 Task: Illustrate a graphic novel about a real-life adventure.
Action: Mouse moved to (30, 86)
Screenshot: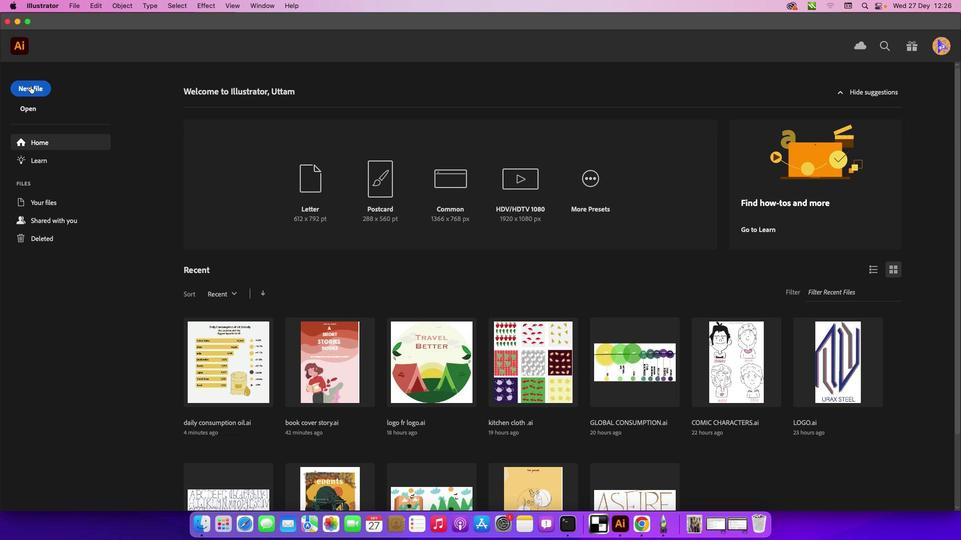 
Action: Mouse pressed left at (30, 86)
Screenshot: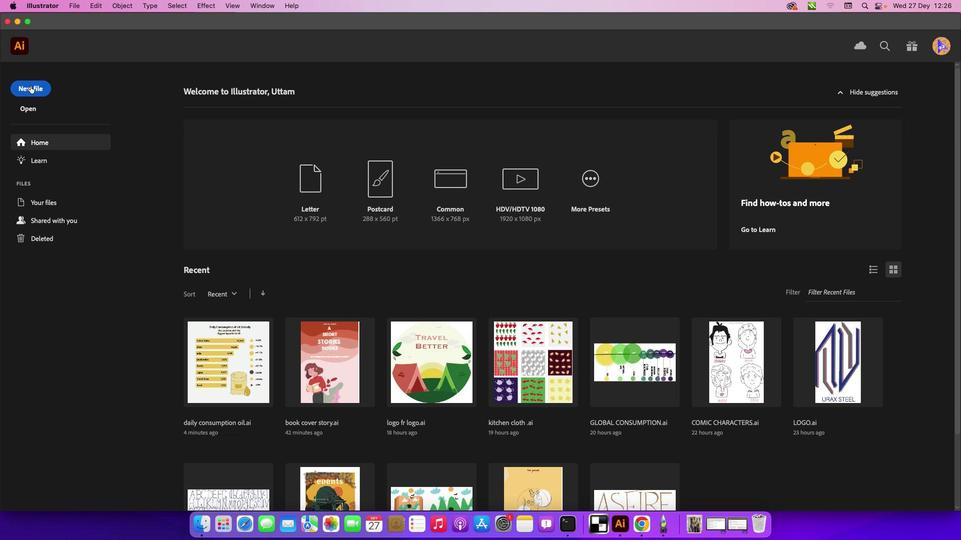 
Action: Mouse moved to (31, 87)
Screenshot: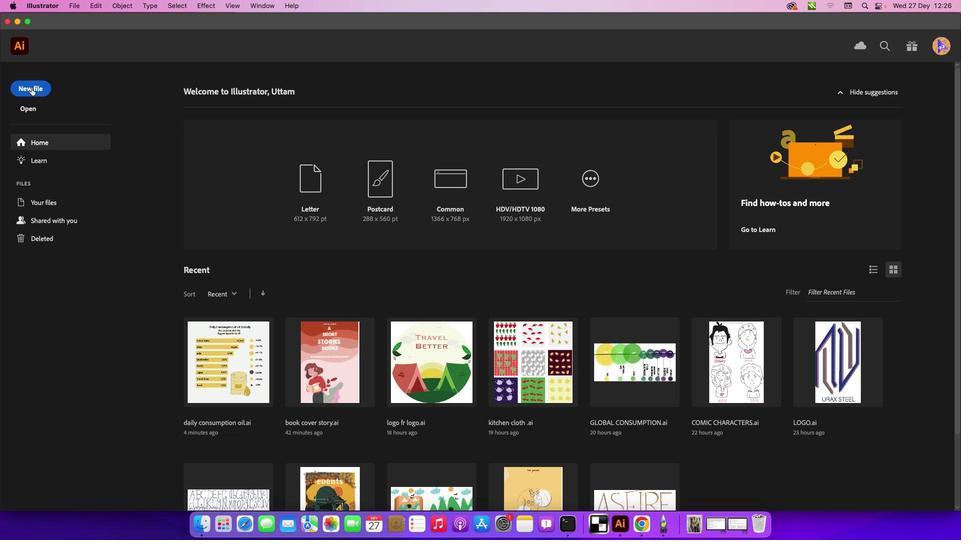 
Action: Mouse pressed left at (31, 87)
Screenshot: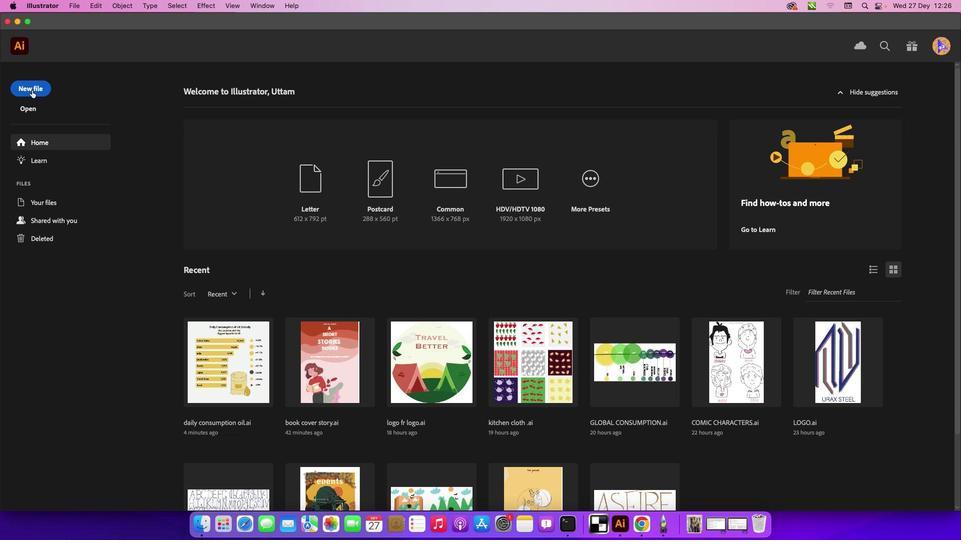 
Action: Mouse moved to (326, 193)
Screenshot: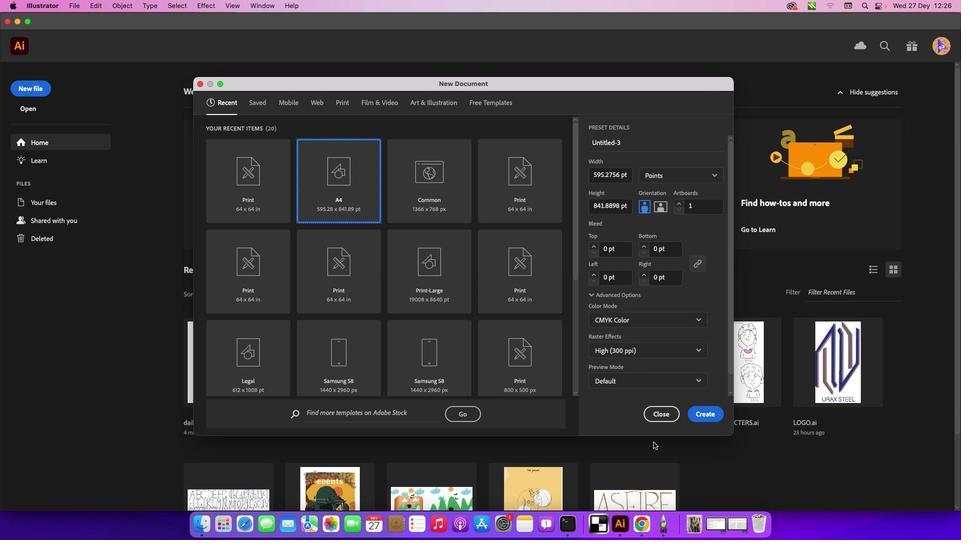 
Action: Mouse pressed left at (326, 193)
Screenshot: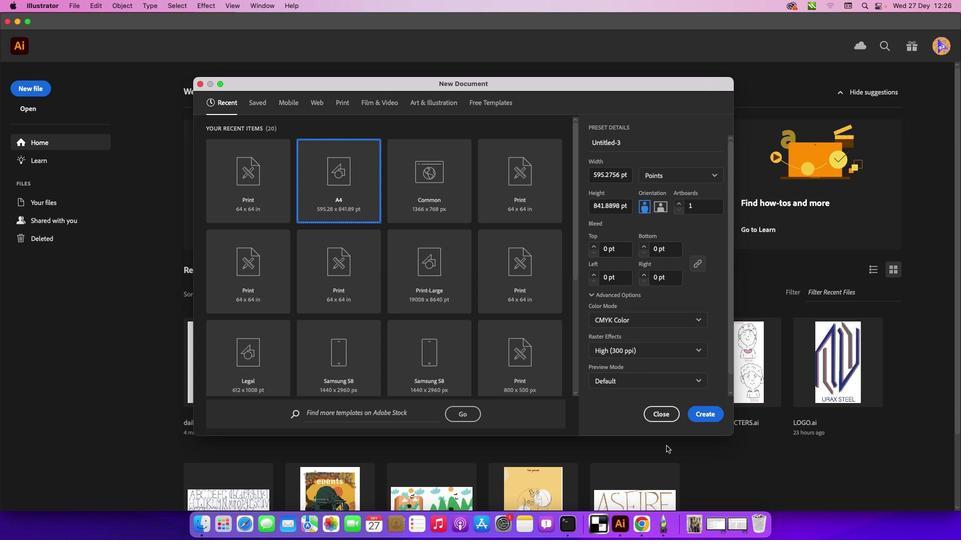 
Action: Mouse moved to (712, 416)
Screenshot: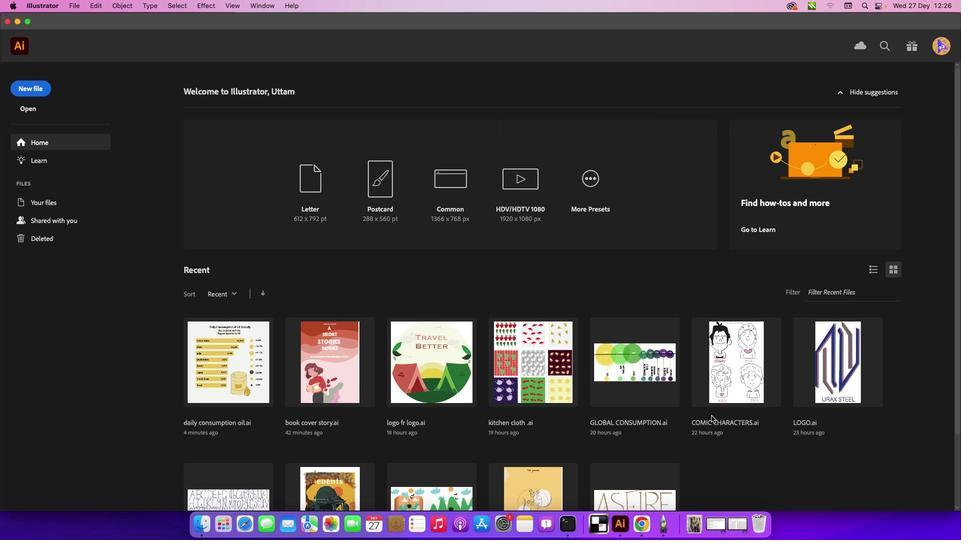 
Action: Mouse pressed left at (712, 416)
Screenshot: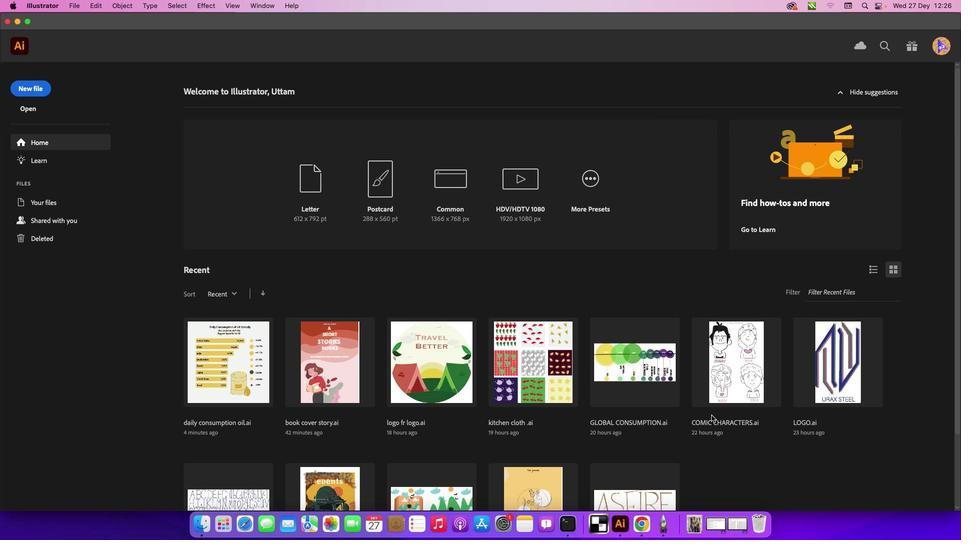 
Action: Mouse moved to (8, 114)
Screenshot: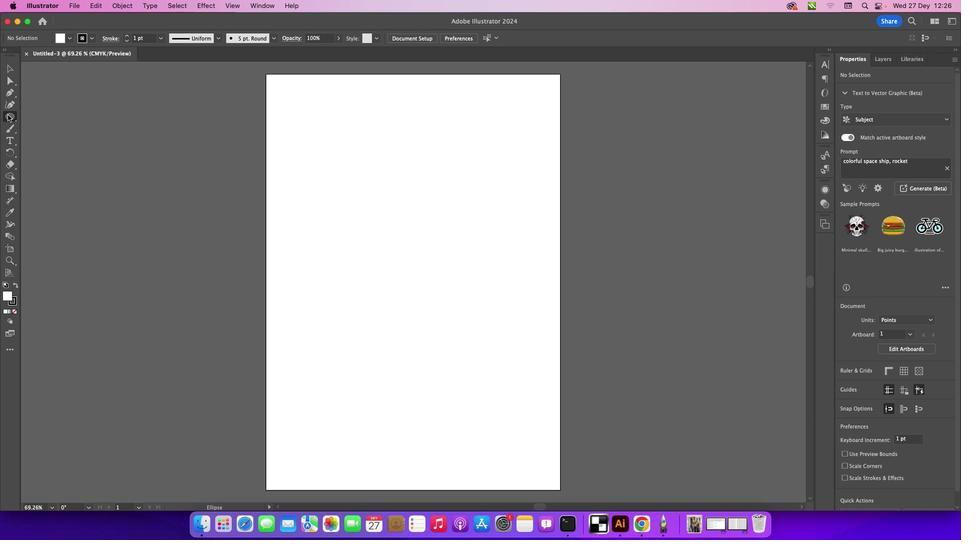 
Action: Mouse pressed left at (8, 114)
Screenshot: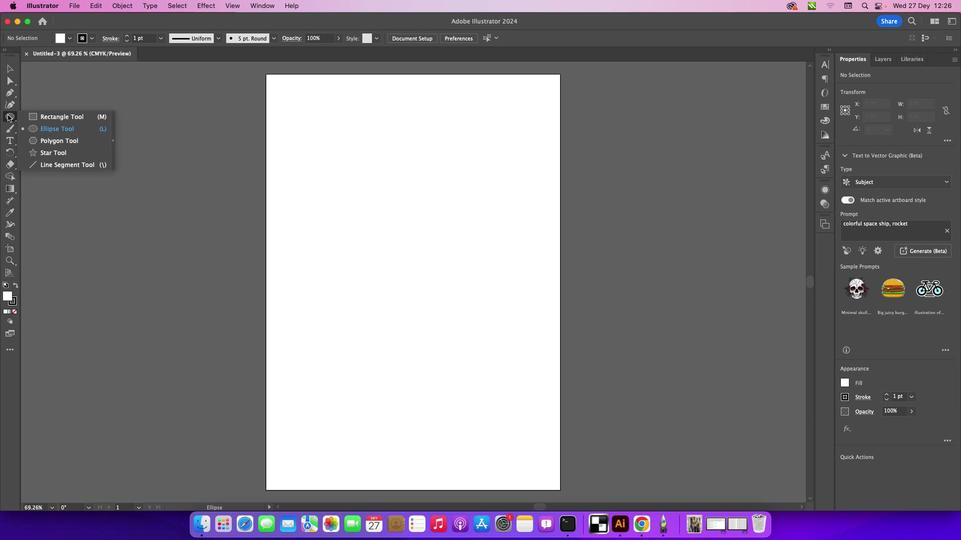 
Action: Mouse moved to (54, 117)
Screenshot: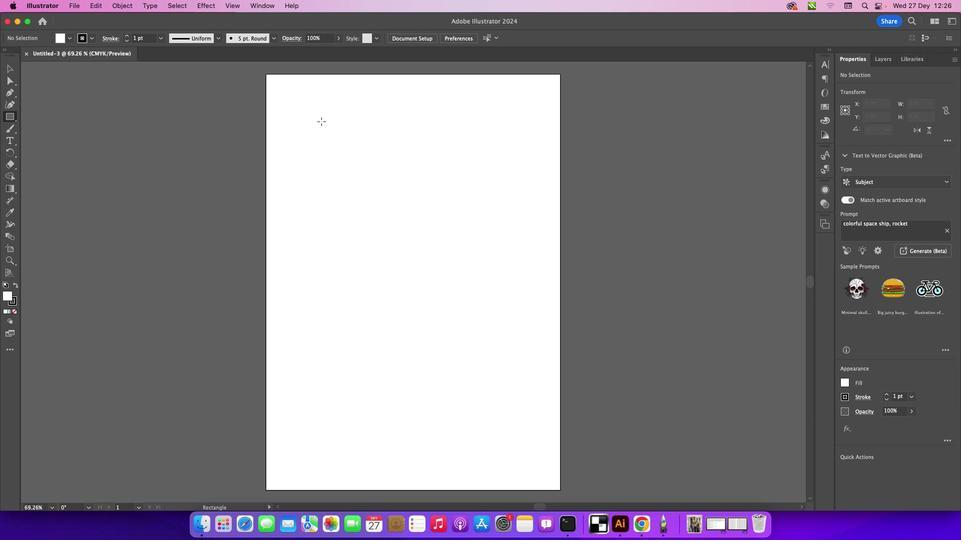 
Action: Mouse pressed left at (54, 117)
Screenshot: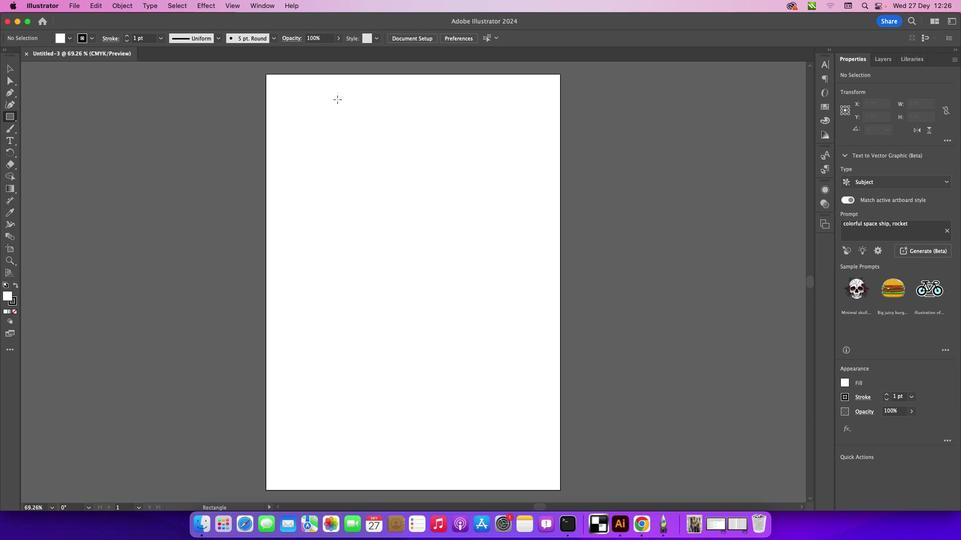 
Action: Mouse moved to (266, 74)
Screenshot: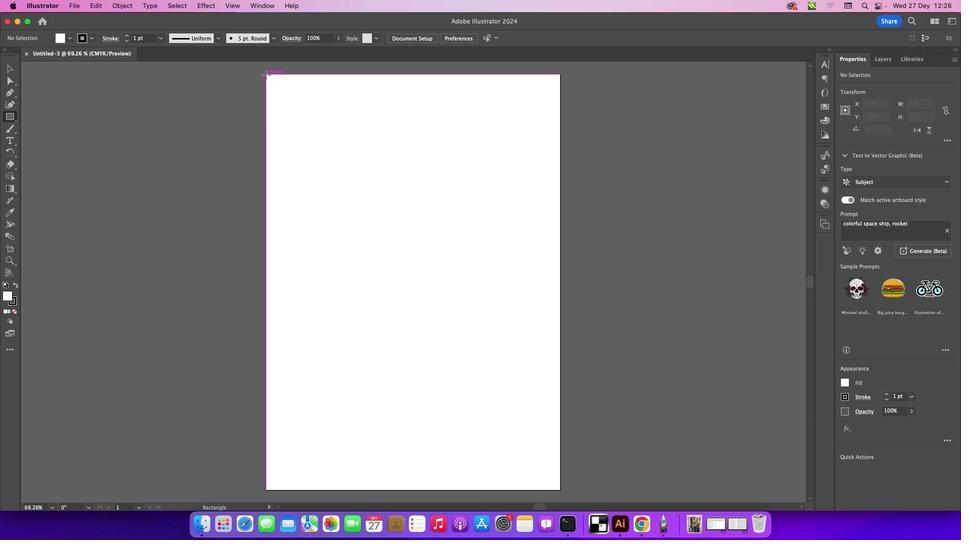 
Action: Mouse pressed left at (266, 74)
Screenshot: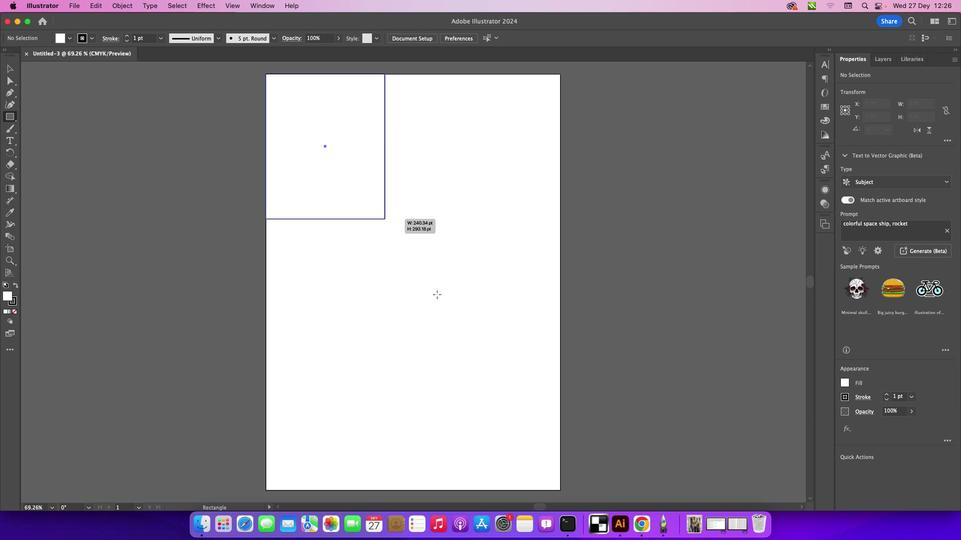 
Action: Mouse moved to (15, 306)
Screenshot: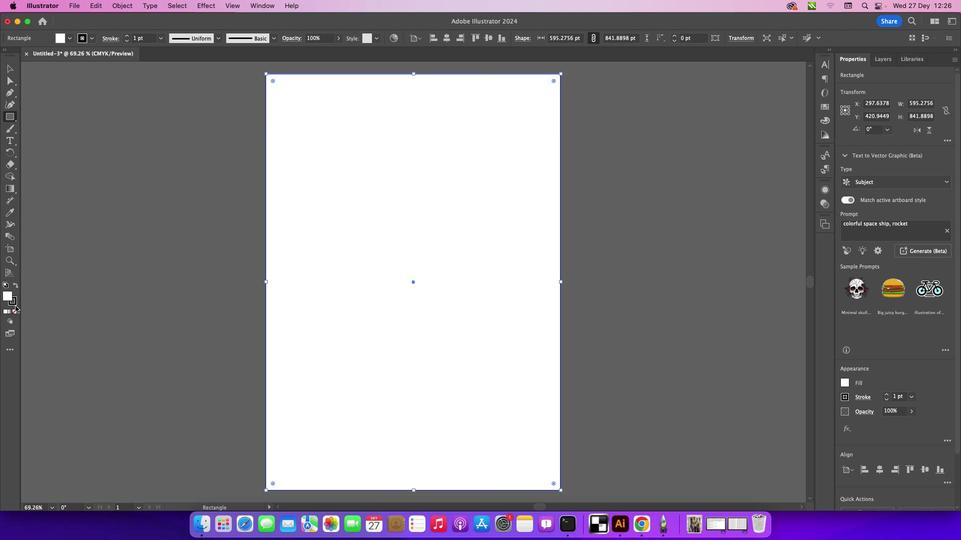 
Action: Mouse pressed left at (15, 306)
Screenshot: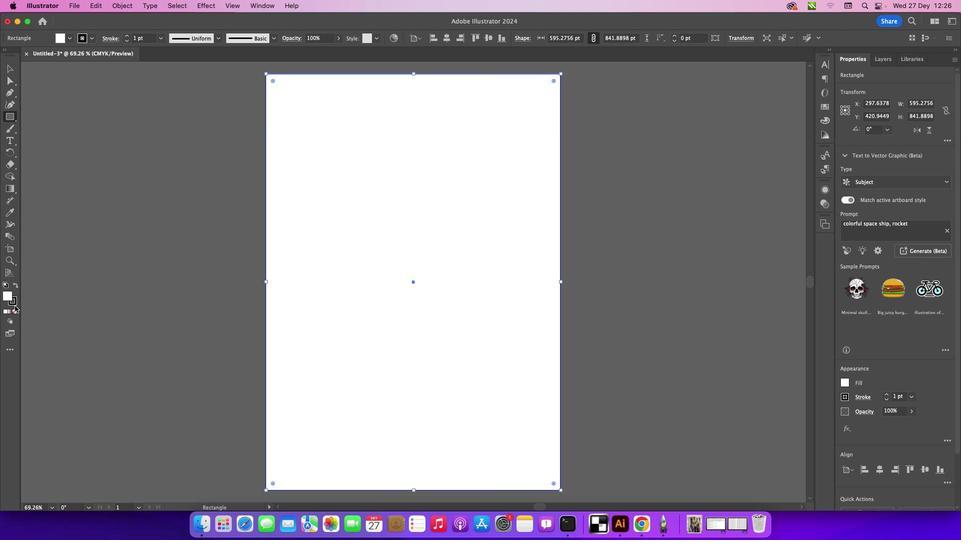 
Action: Mouse moved to (13, 304)
Screenshot: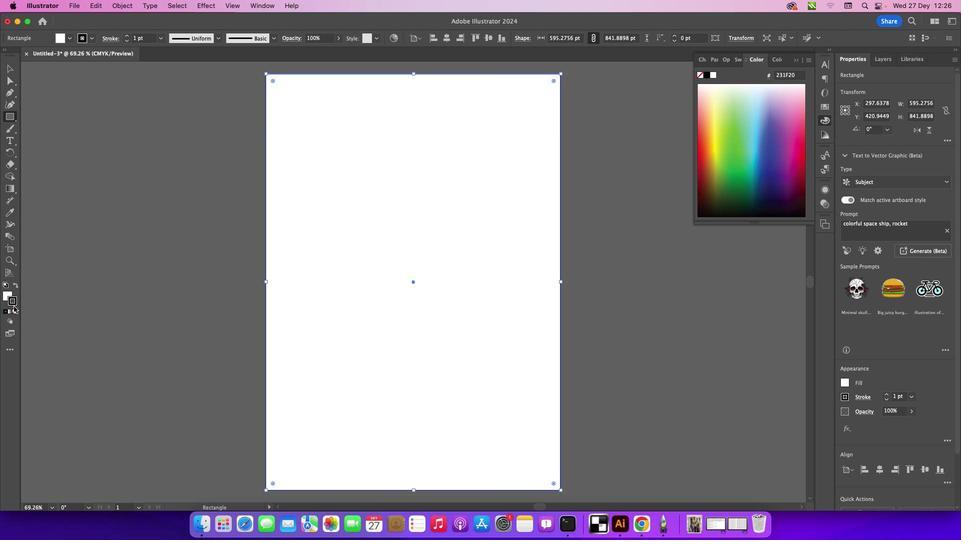 
Action: Mouse pressed left at (13, 304)
Screenshot: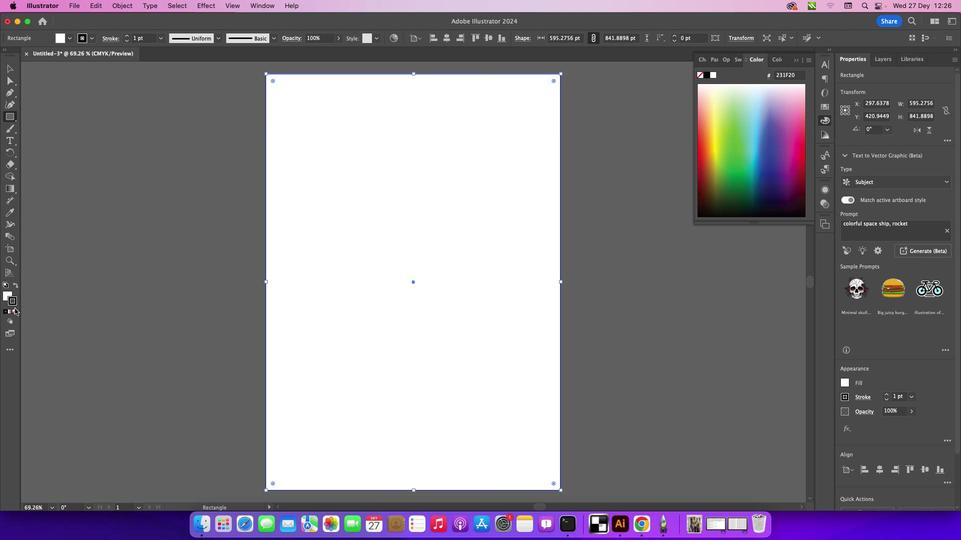 
Action: Mouse moved to (16, 313)
Screenshot: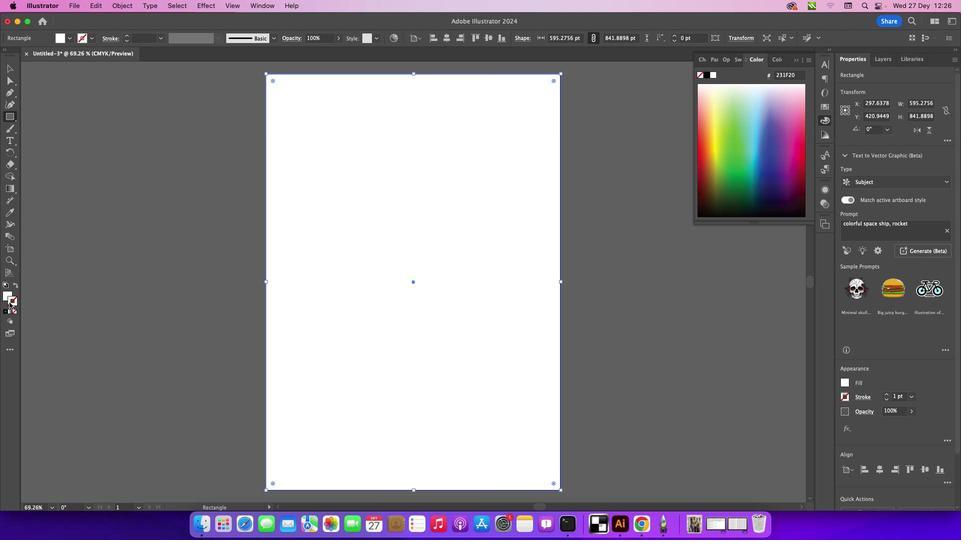 
Action: Mouse pressed left at (16, 313)
Screenshot: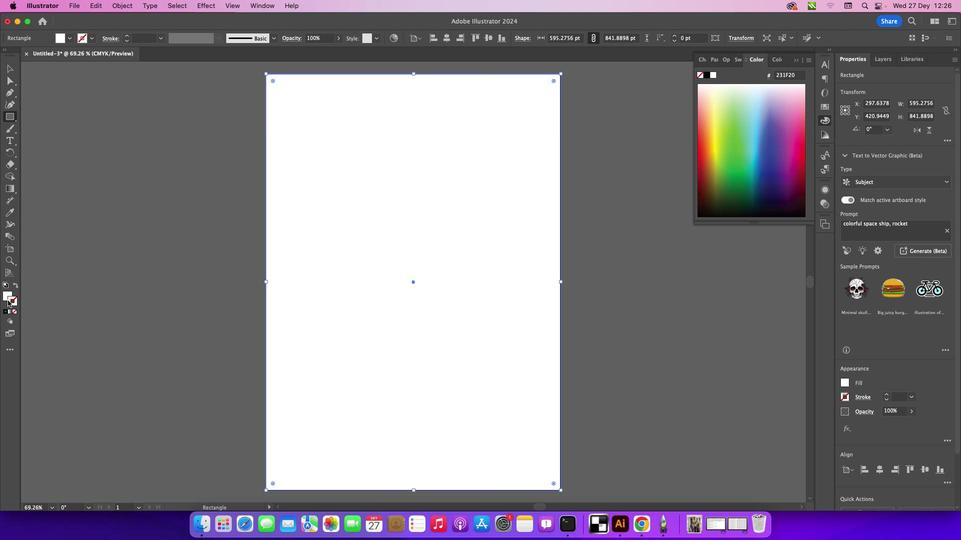 
Action: Mouse moved to (6, 293)
Screenshot: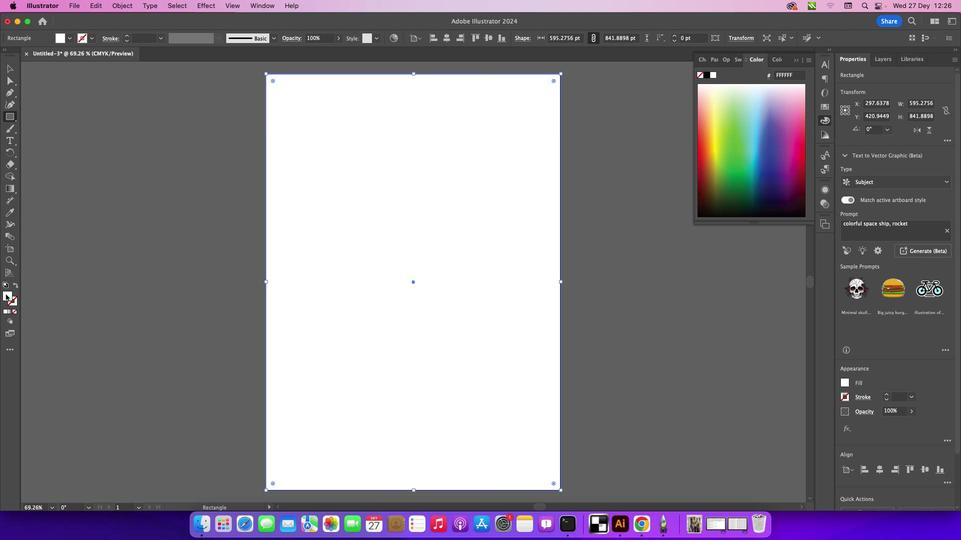 
Action: Mouse pressed left at (6, 293)
Screenshot: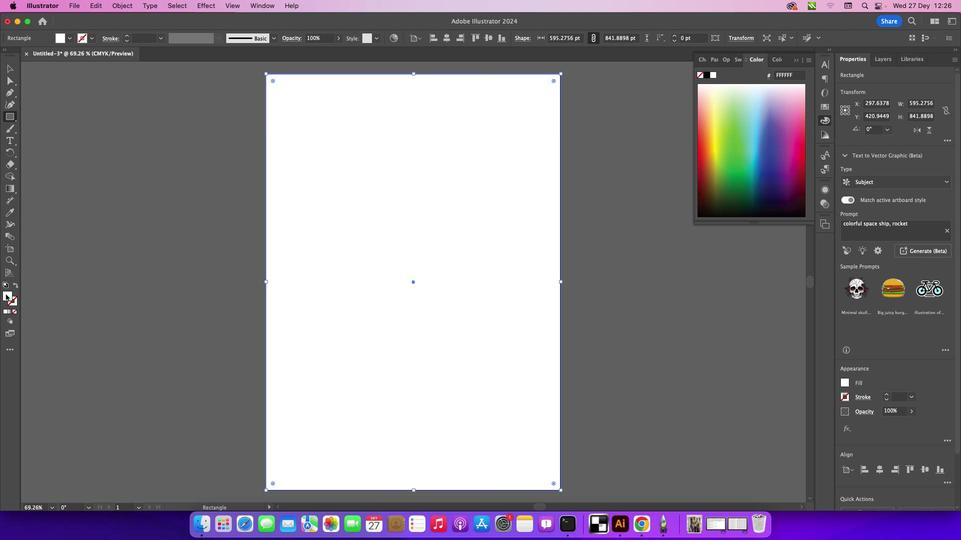 
Action: Mouse moved to (12, 189)
Screenshot: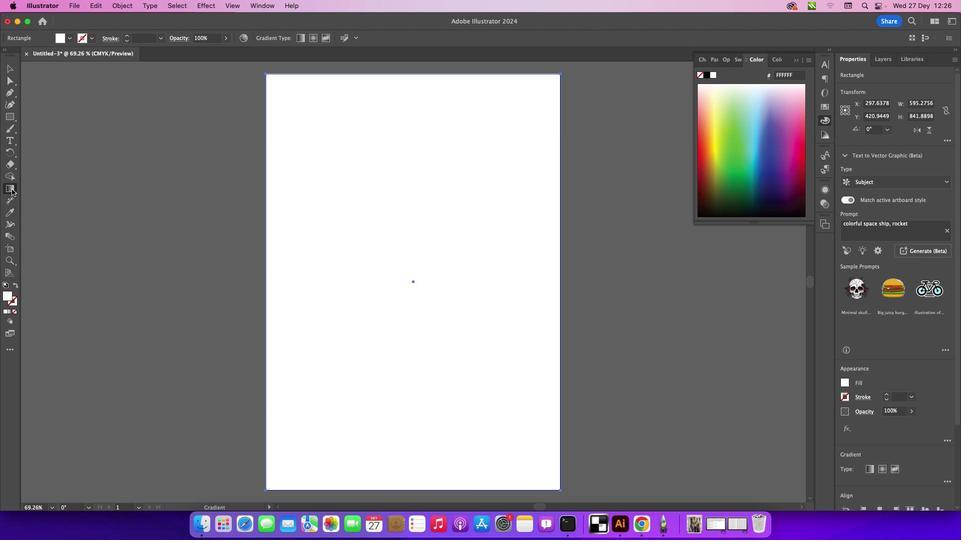 
Action: Mouse pressed left at (12, 189)
Screenshot: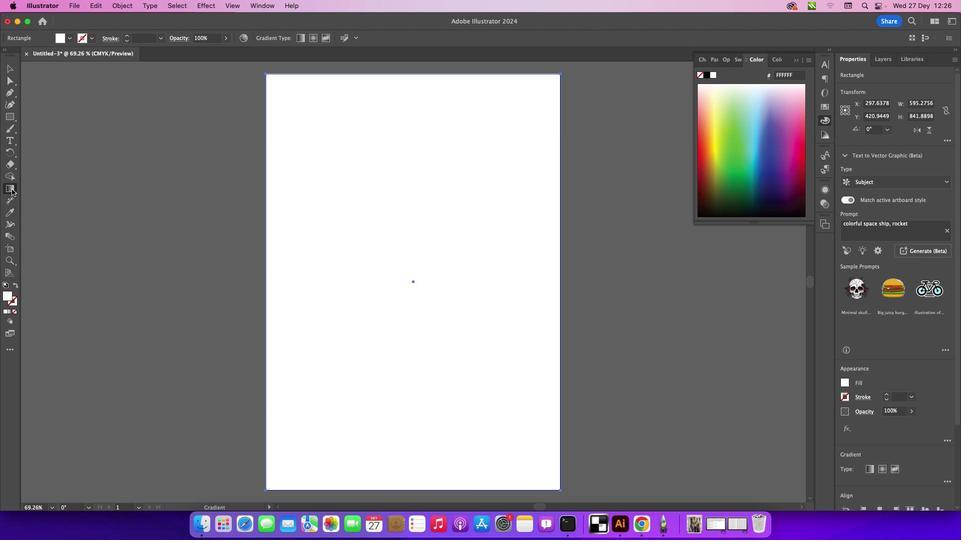 
Action: Mouse moved to (8, 189)
Screenshot: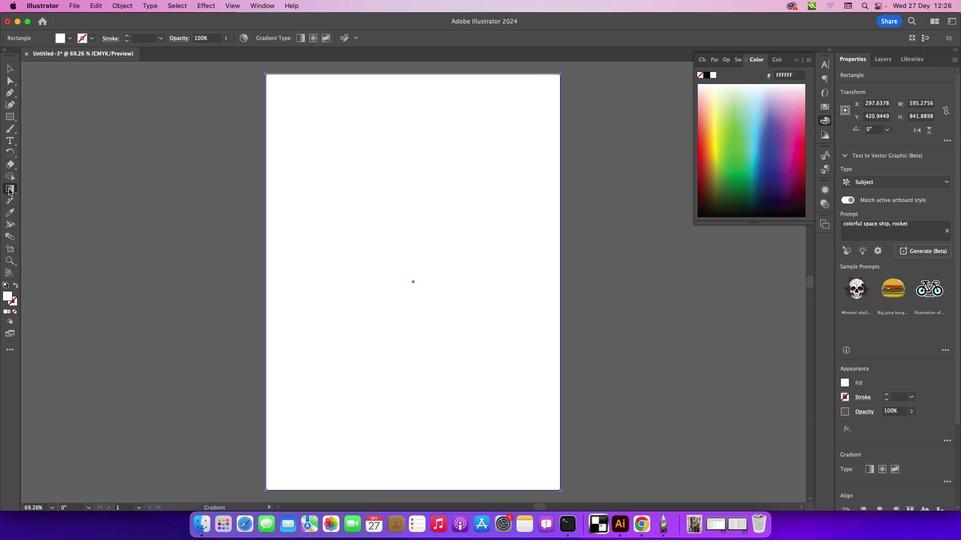 
Action: Mouse pressed left at (8, 189)
Screenshot: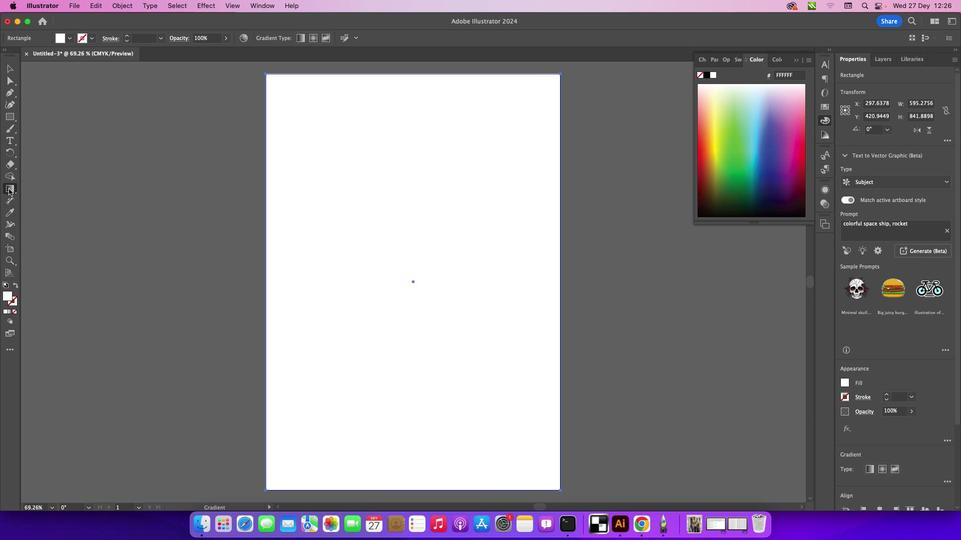 
Action: Mouse moved to (9, 310)
Screenshot: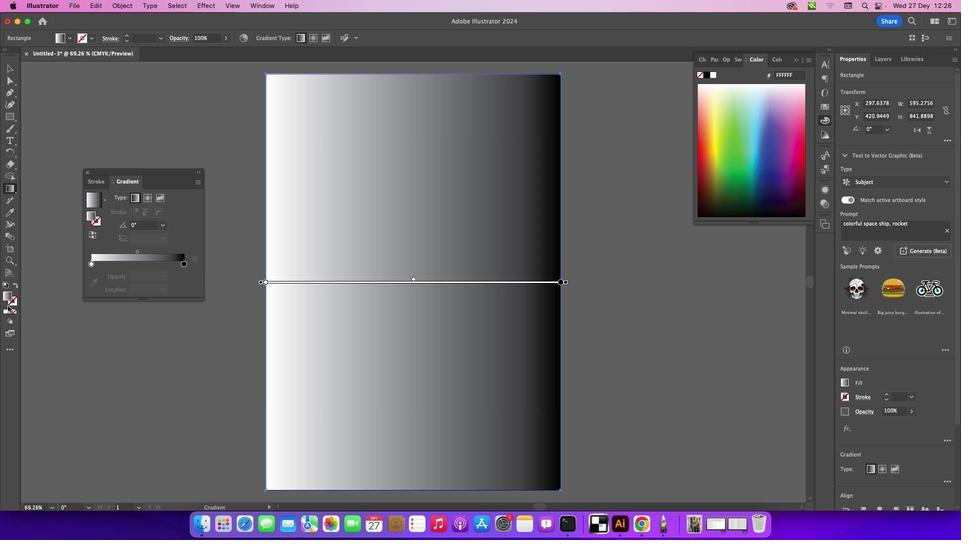 
Action: Mouse pressed left at (9, 310)
Screenshot: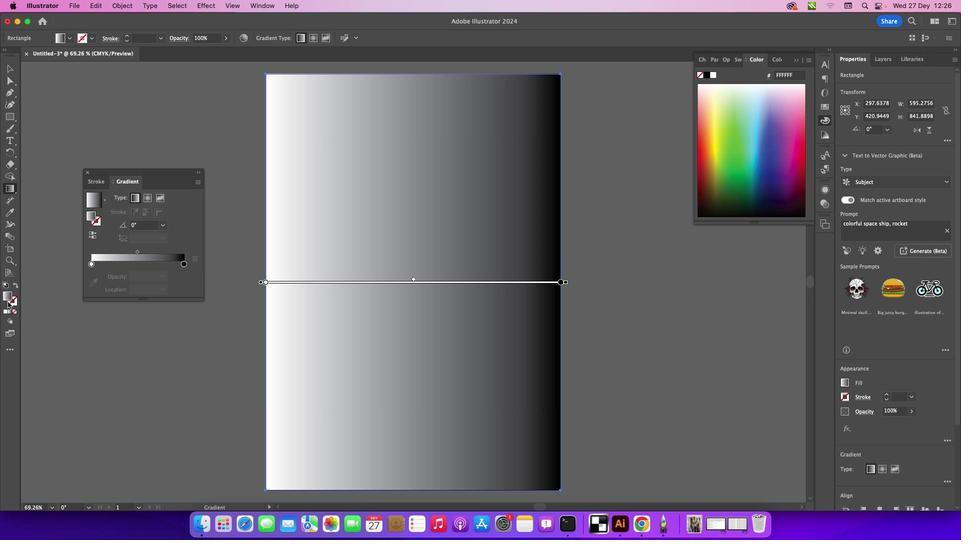 
Action: Mouse moved to (185, 265)
Screenshot: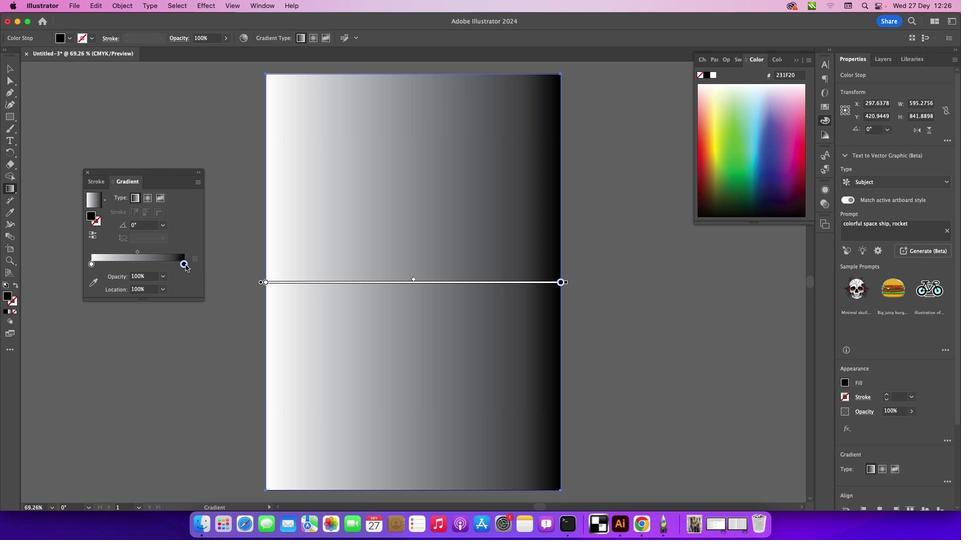 
Action: Mouse pressed left at (185, 265)
Screenshot: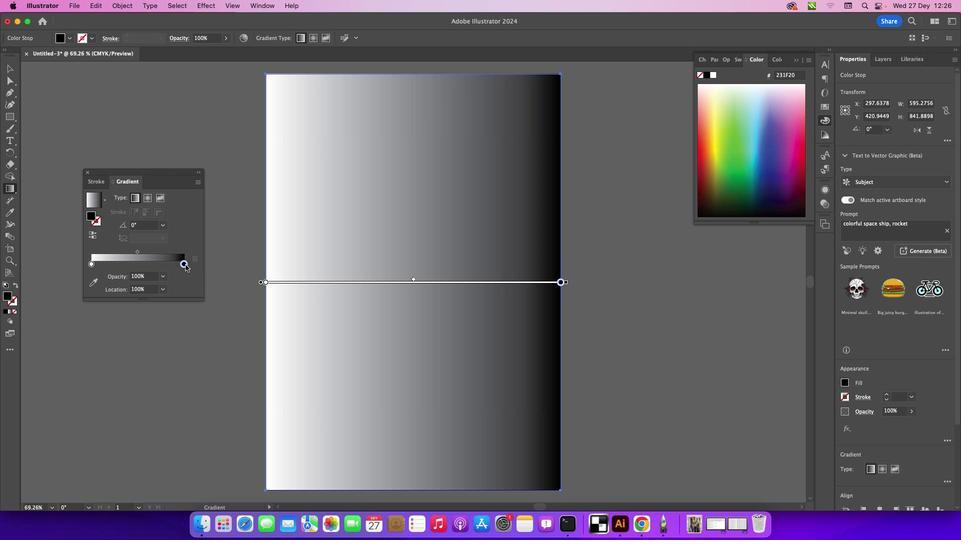 
Action: Mouse pressed left at (185, 265)
Screenshot: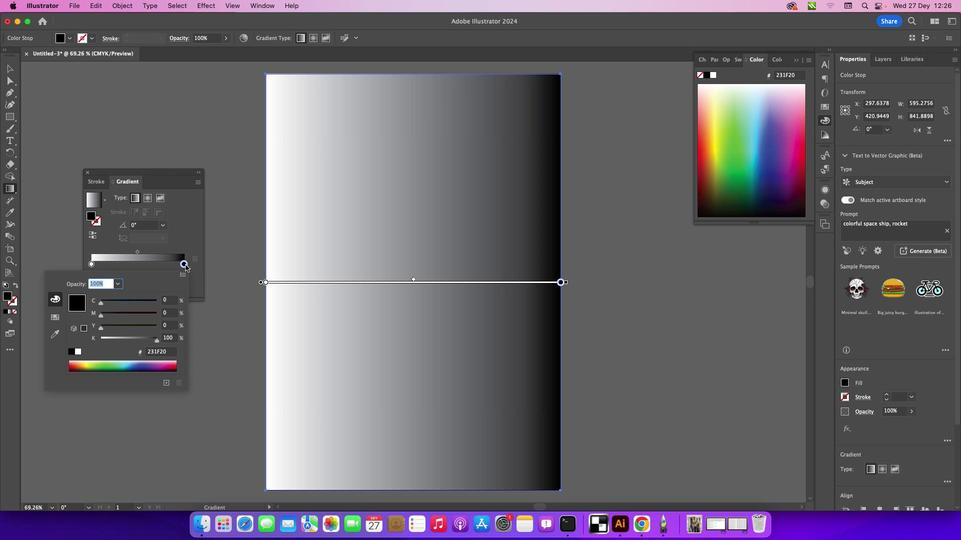 
Action: Mouse moved to (141, 368)
Screenshot: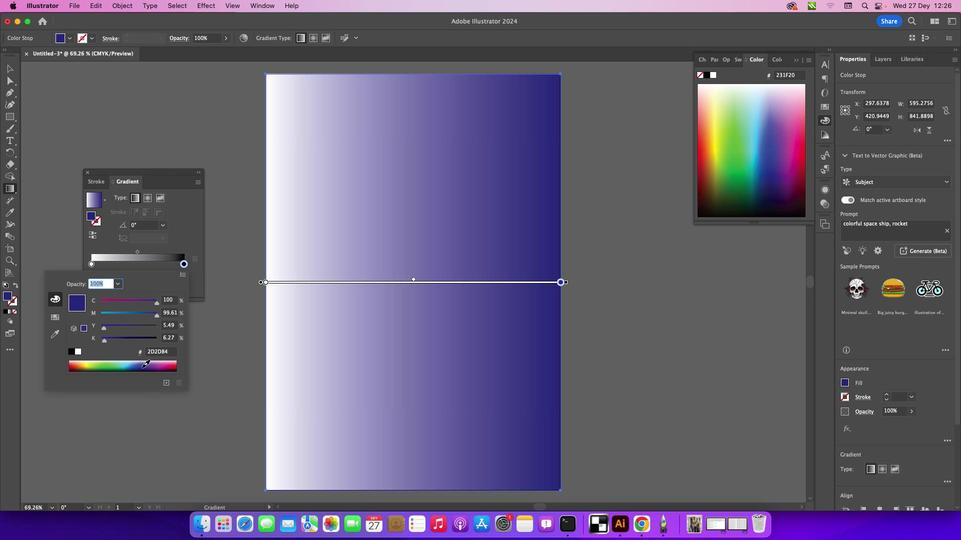 
Action: Mouse pressed left at (141, 368)
Screenshot: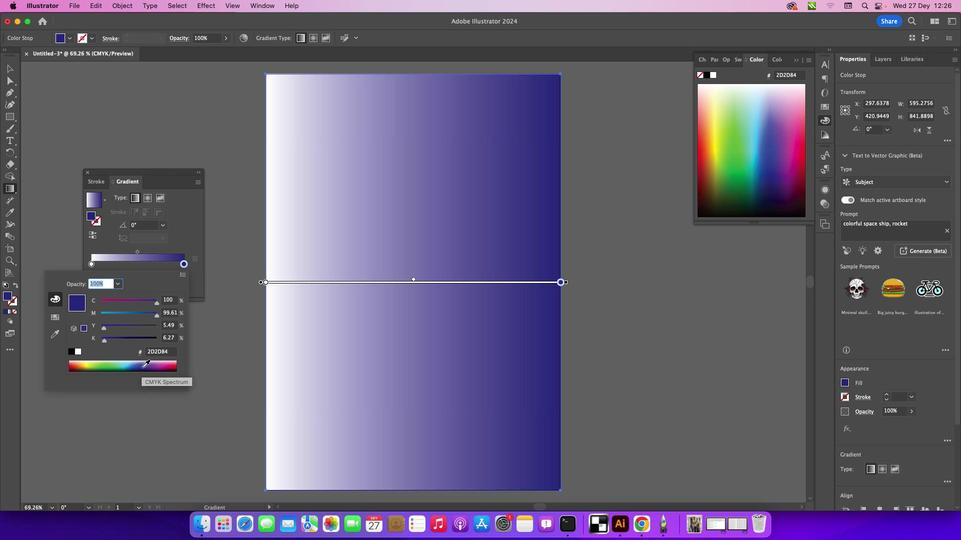 
Action: Mouse moved to (181, 200)
Screenshot: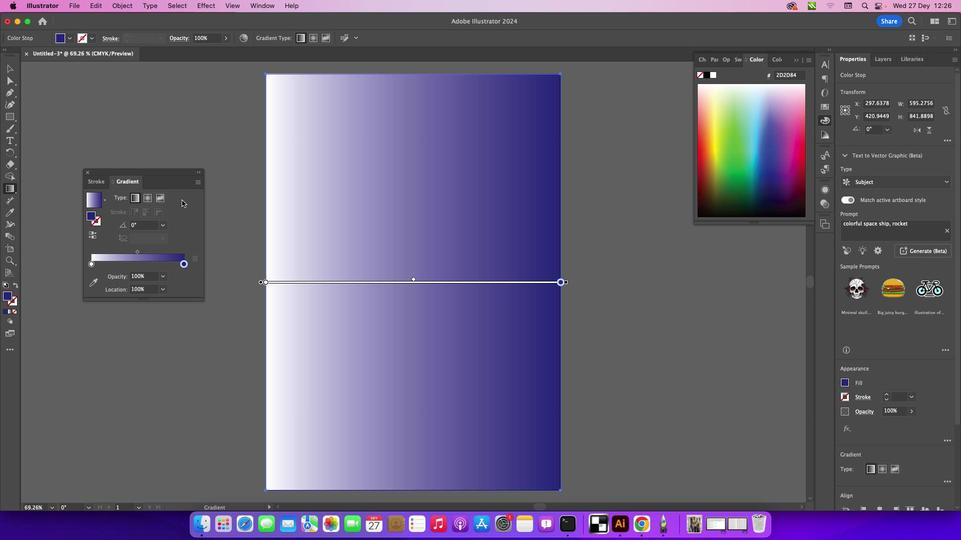 
Action: Mouse pressed left at (181, 200)
Screenshot: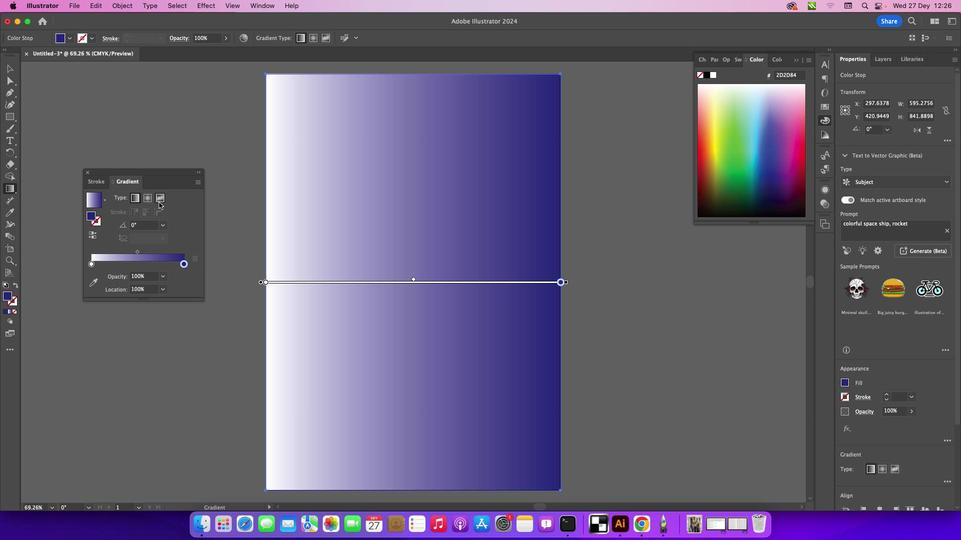 
Action: Mouse moved to (86, 172)
Screenshot: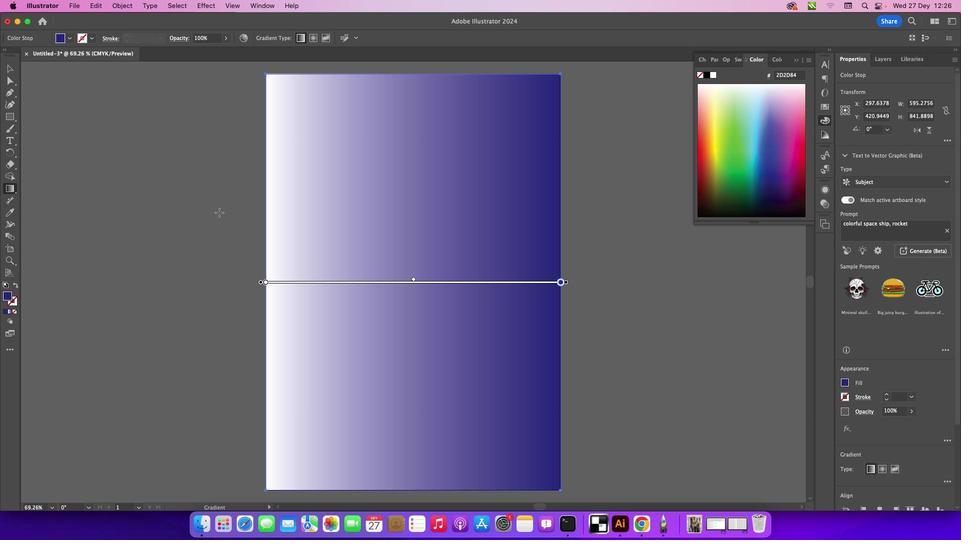 
Action: Mouse pressed left at (86, 172)
Screenshot: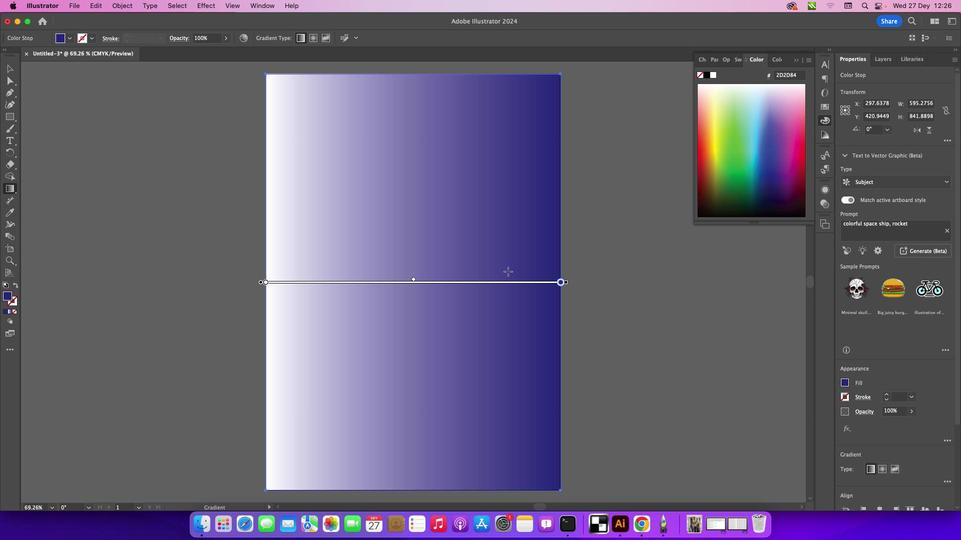 
Action: Mouse moved to (570, 280)
Screenshot: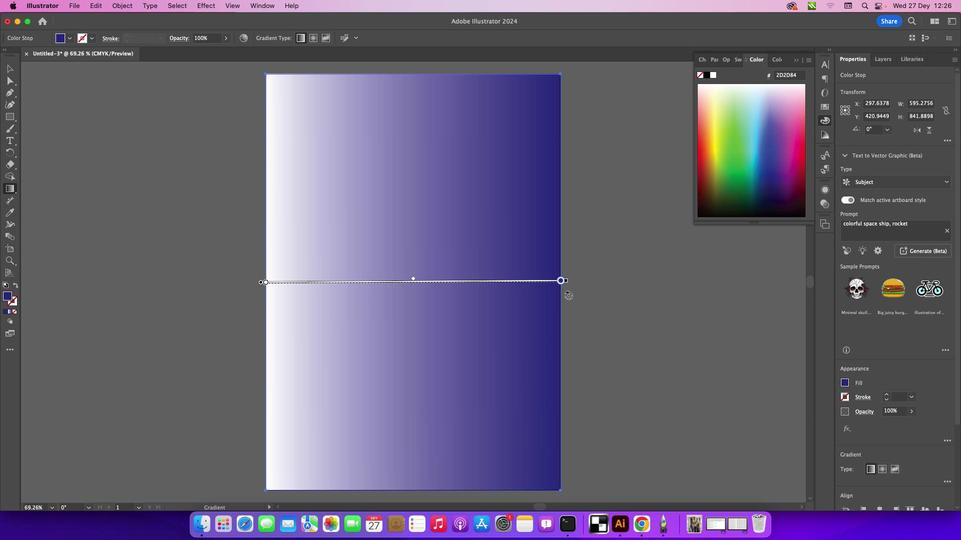 
Action: Mouse pressed left at (570, 280)
Screenshot: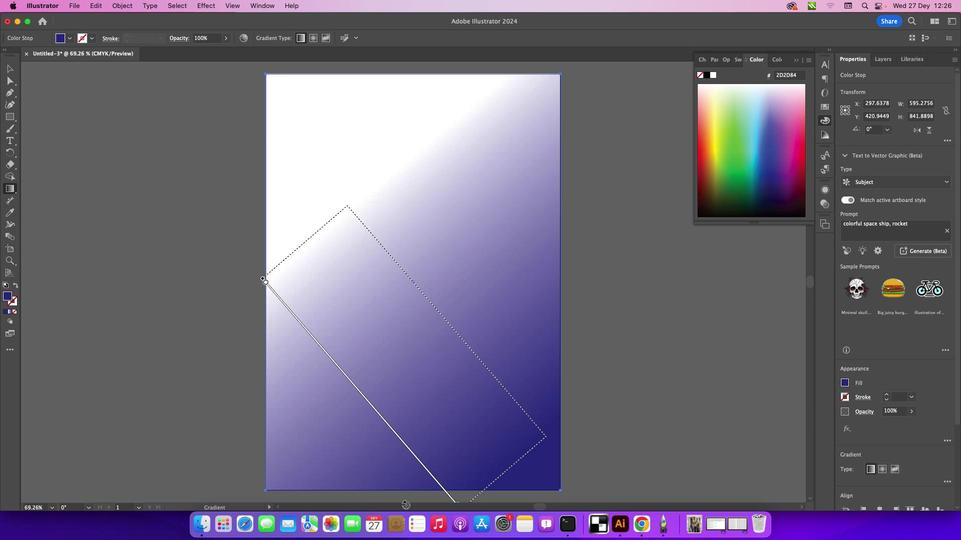 
Action: Mouse moved to (412, 466)
Screenshot: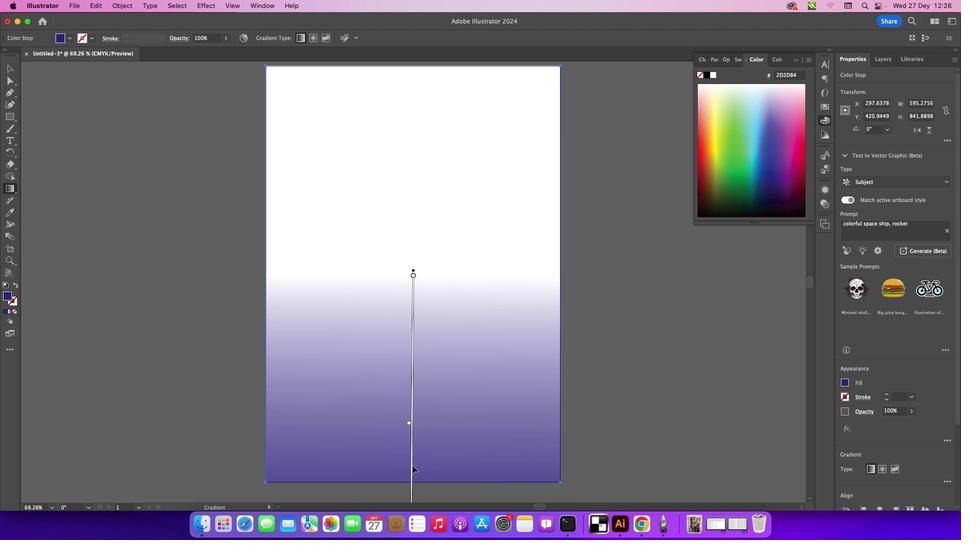 
Action: Mouse pressed left at (412, 466)
Screenshot: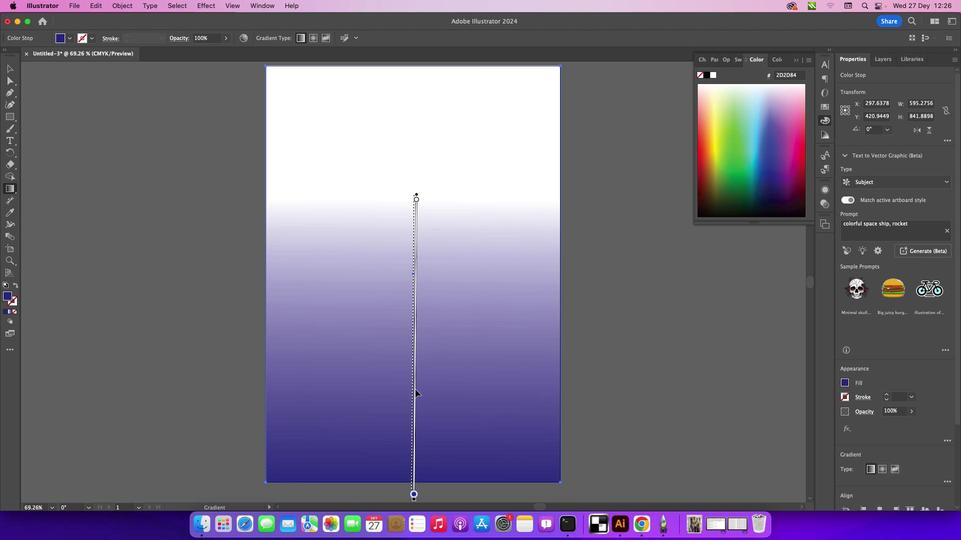 
Action: Mouse moved to (12, 69)
Screenshot: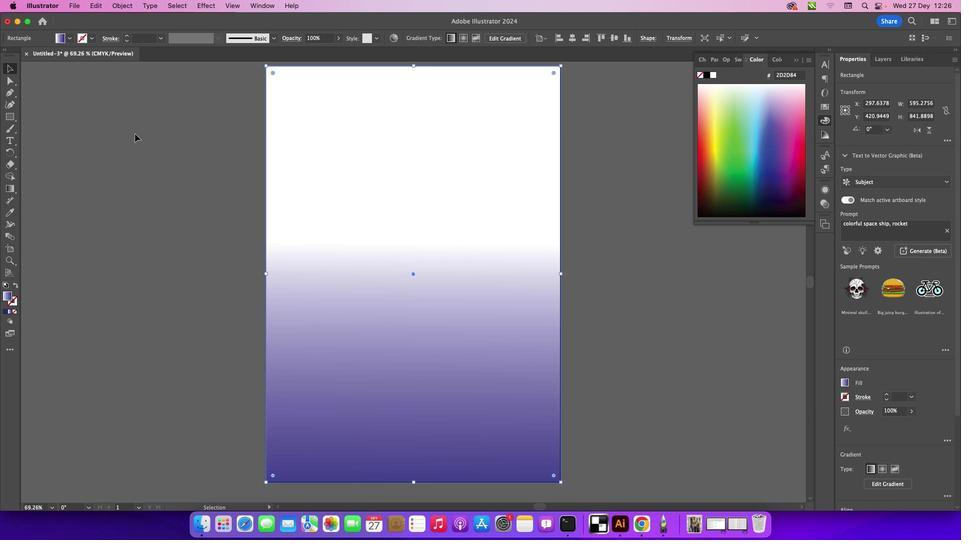 
Action: Mouse pressed left at (12, 69)
Screenshot: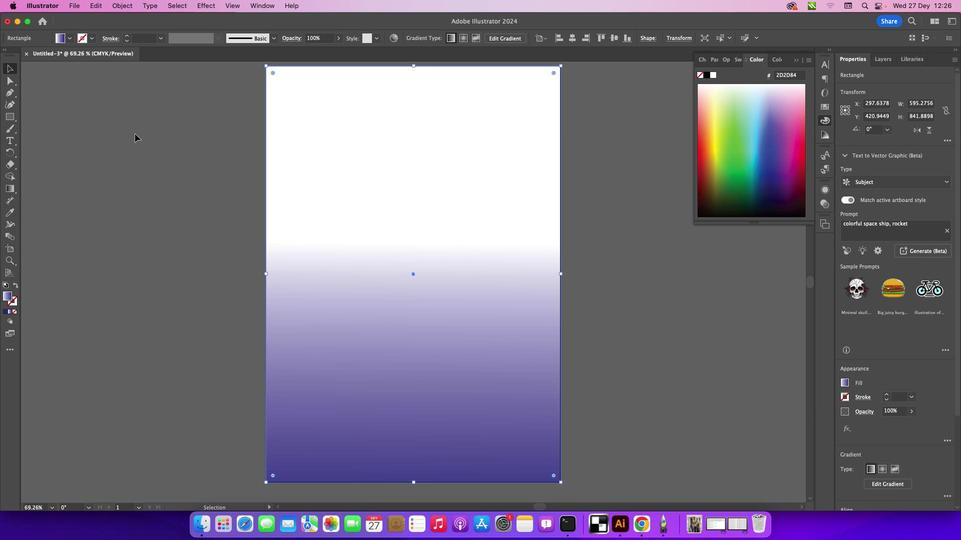
Action: Mouse moved to (135, 134)
Screenshot: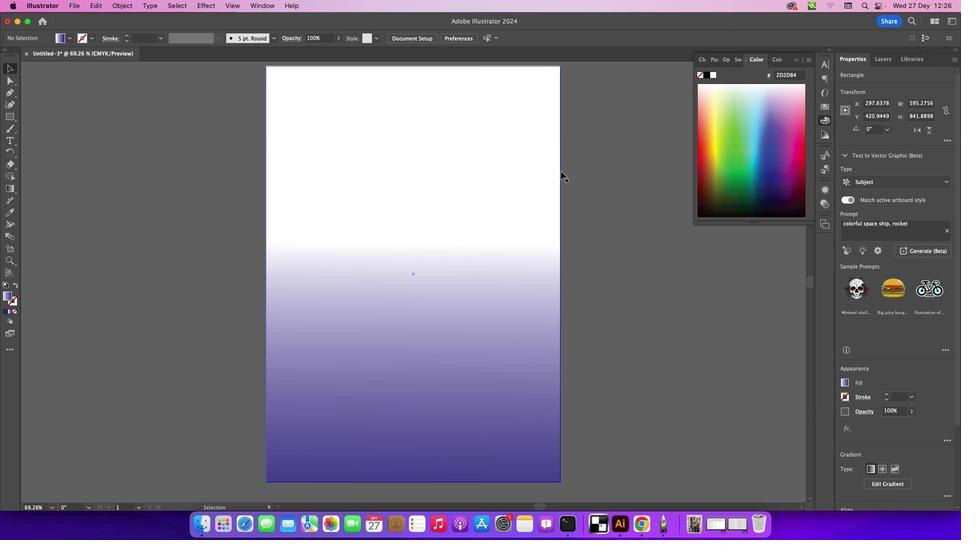 
Action: Mouse pressed left at (135, 134)
Screenshot: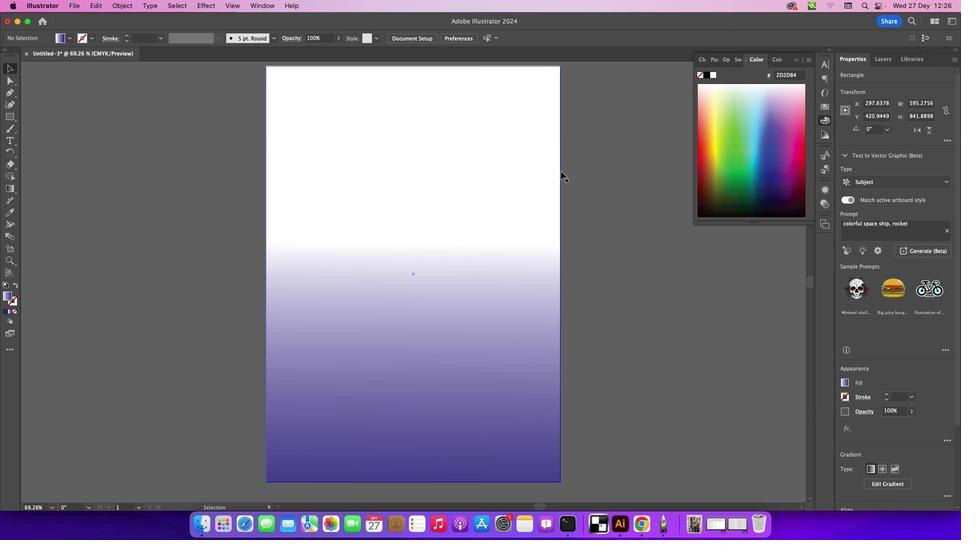 
Action: Mouse moved to (799, 60)
Screenshot: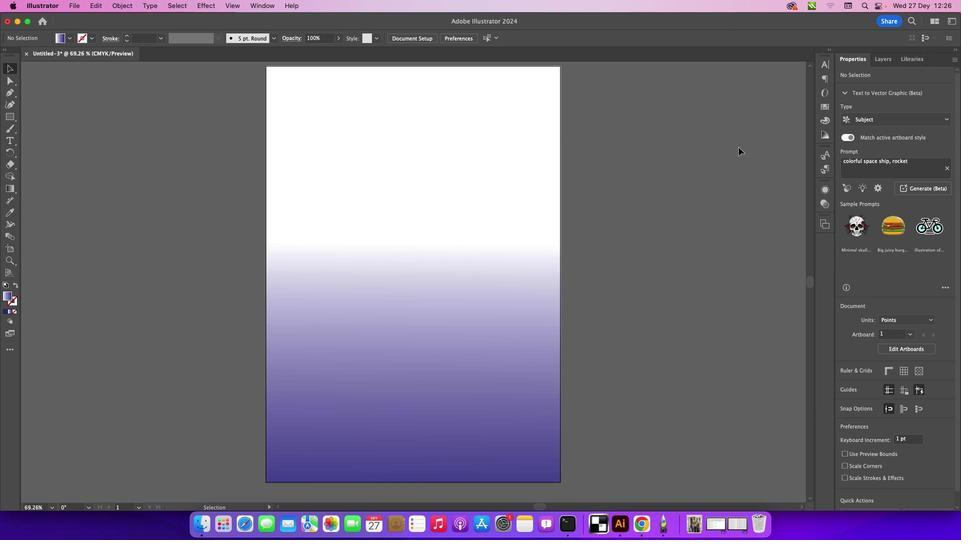 
Action: Mouse pressed left at (799, 60)
Screenshot: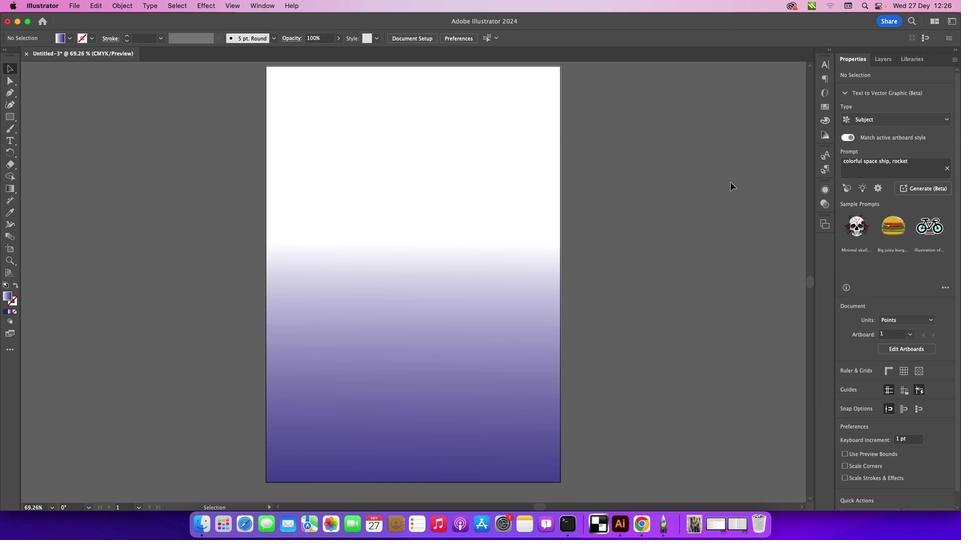 
Action: Mouse moved to (702, 224)
Screenshot: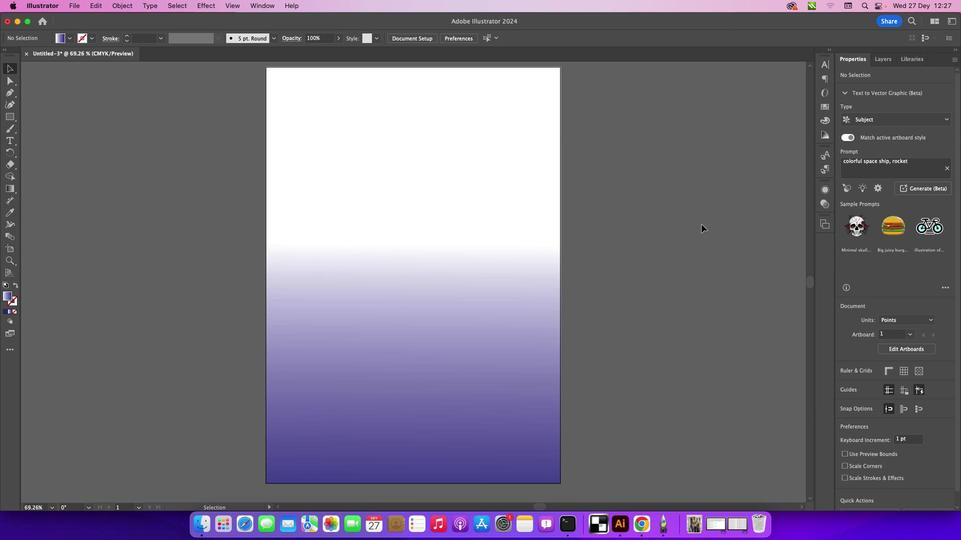 
Action: Mouse scrolled (702, 224) with delta (0, 0)
Screenshot: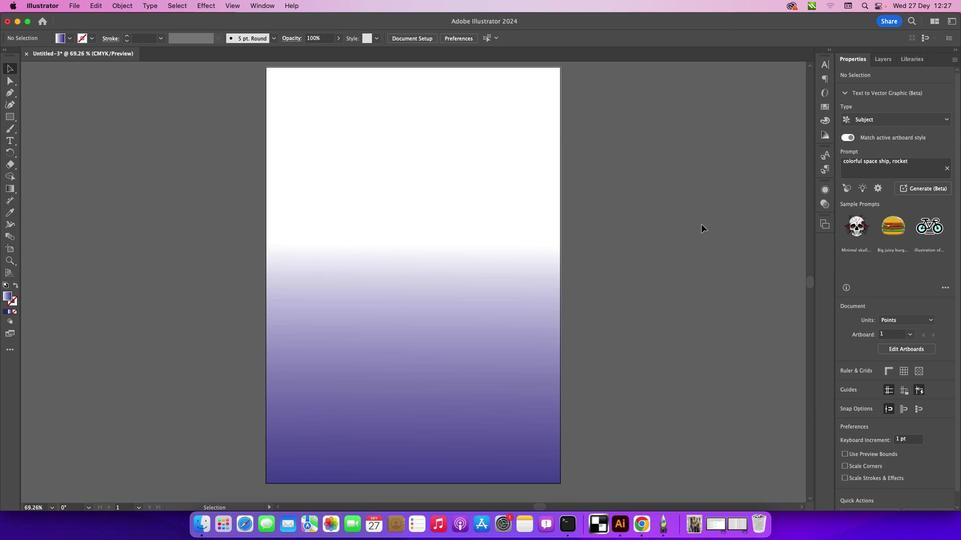 
Action: Mouse moved to (15, 95)
Screenshot: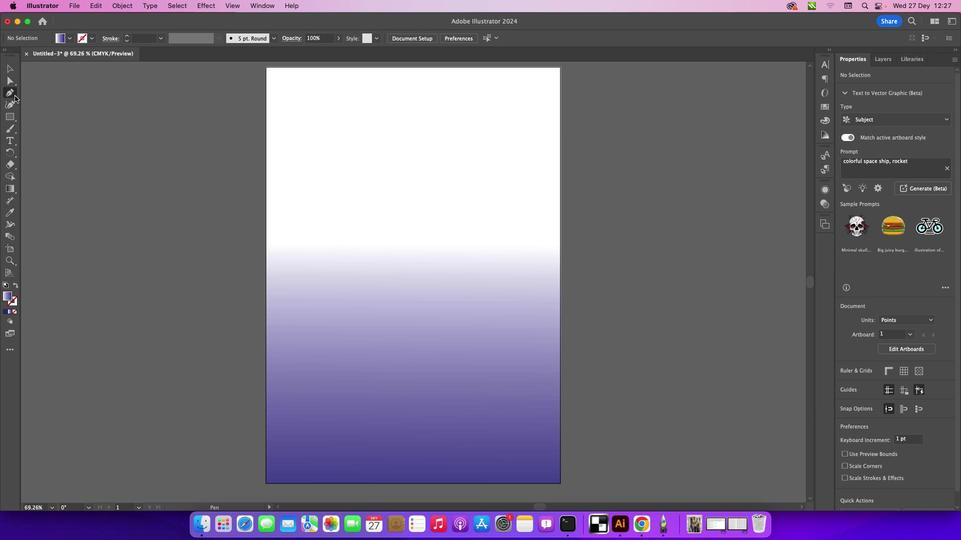 
Action: Mouse pressed left at (15, 95)
Screenshot: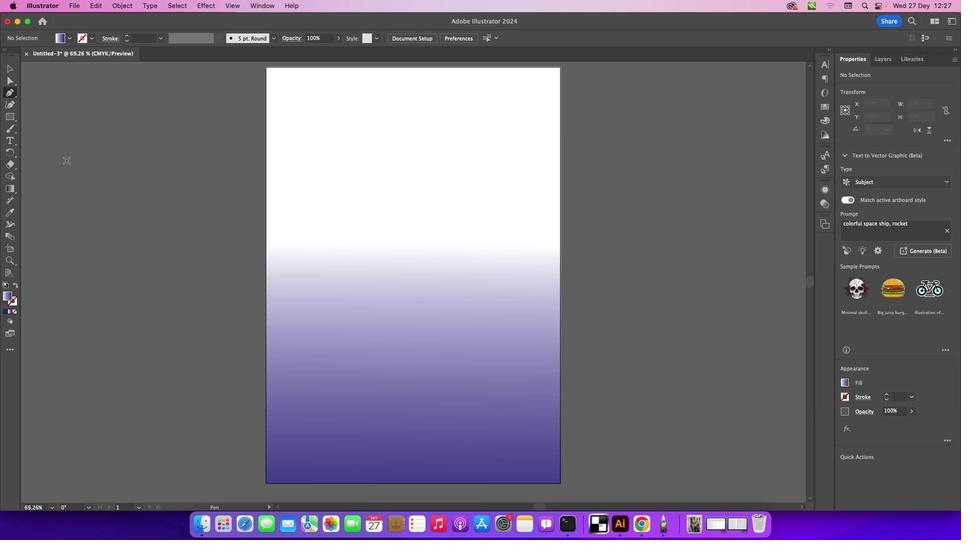 
Action: Mouse moved to (83, 154)
Screenshot: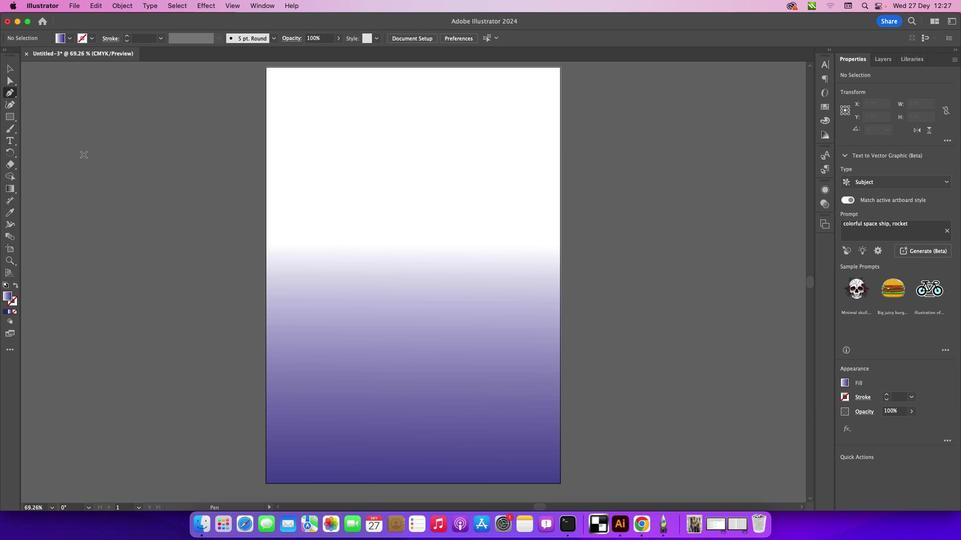 
Action: Key pressed Key.caps_lock
Screenshot: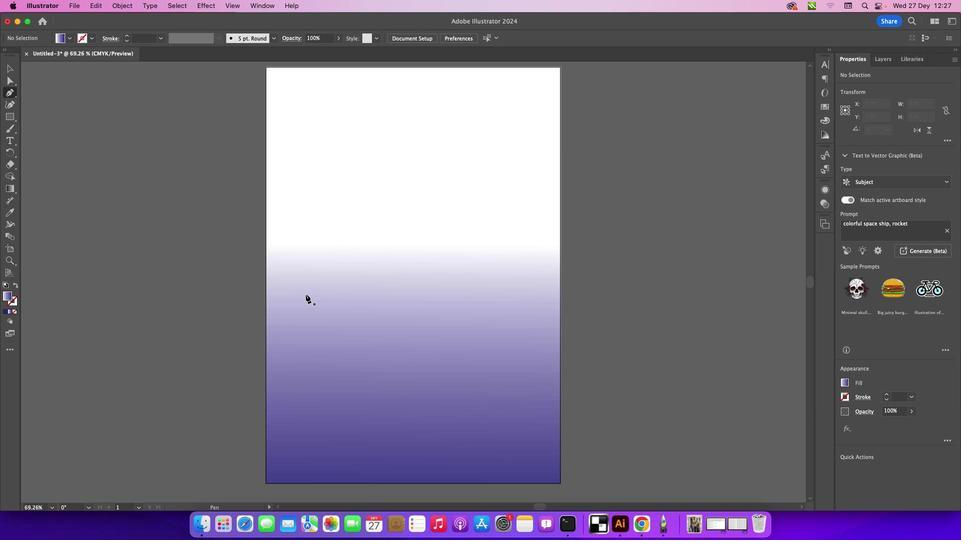 
Action: Mouse moved to (393, 280)
Screenshot: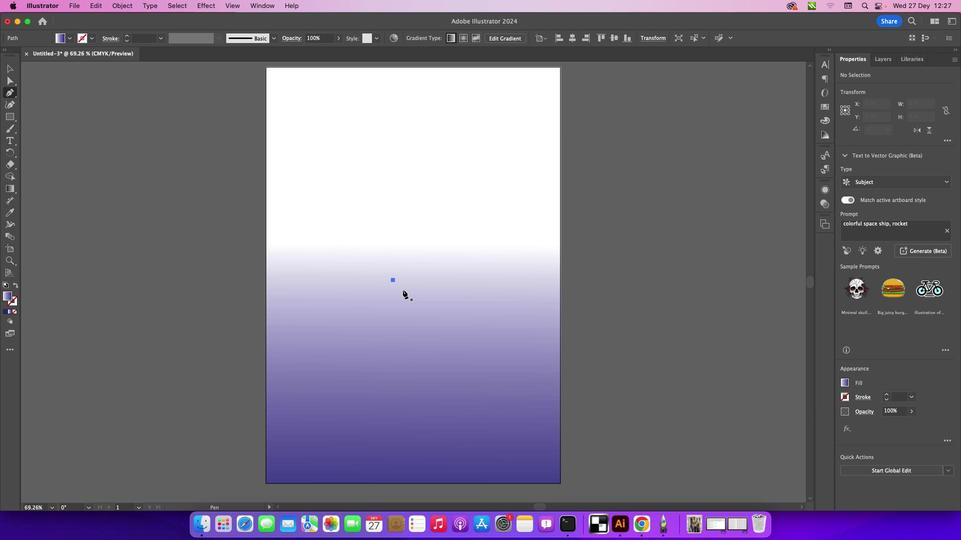 
Action: Mouse pressed left at (393, 280)
Screenshot: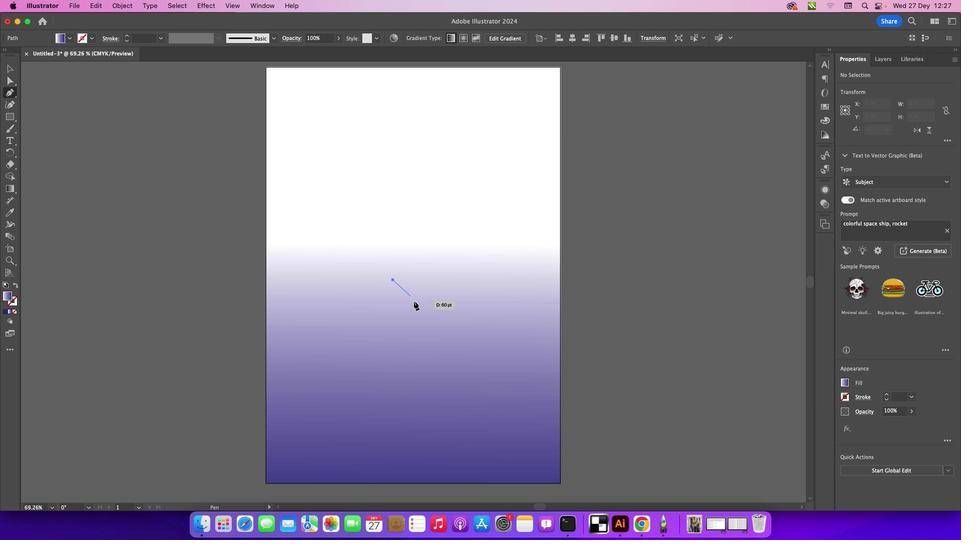 
Action: Mouse moved to (409, 314)
Screenshot: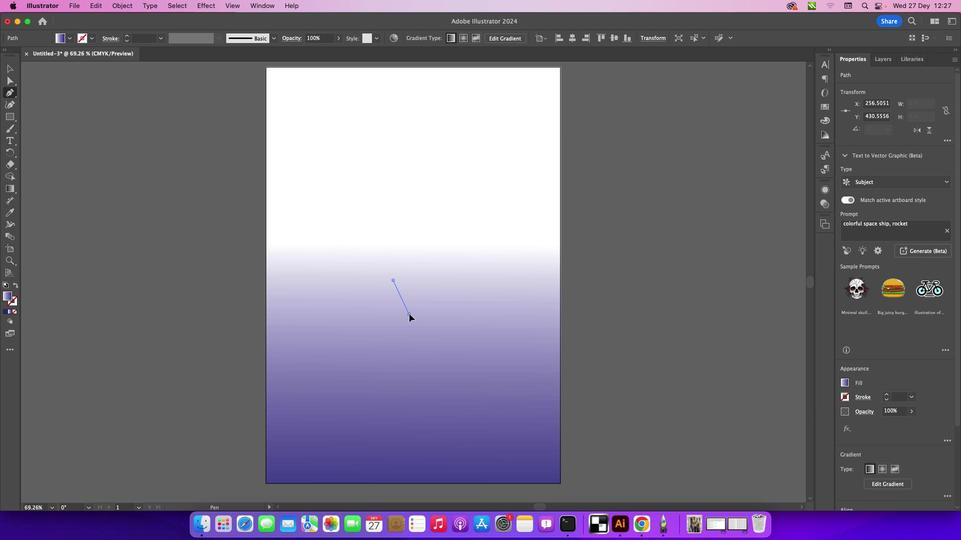 
Action: Mouse pressed left at (409, 314)
Screenshot: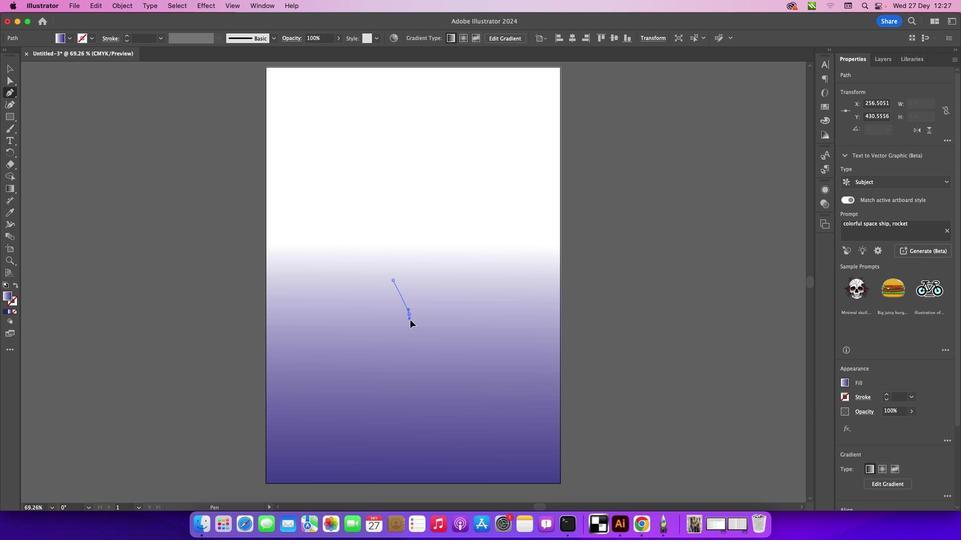 
Action: Mouse moved to (408, 313)
Screenshot: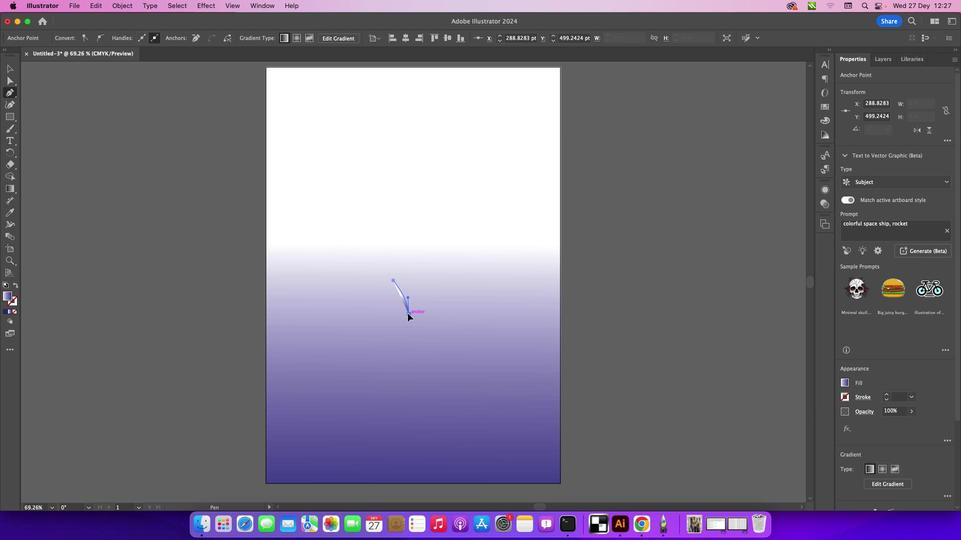 
Action: Mouse pressed left at (408, 313)
Screenshot: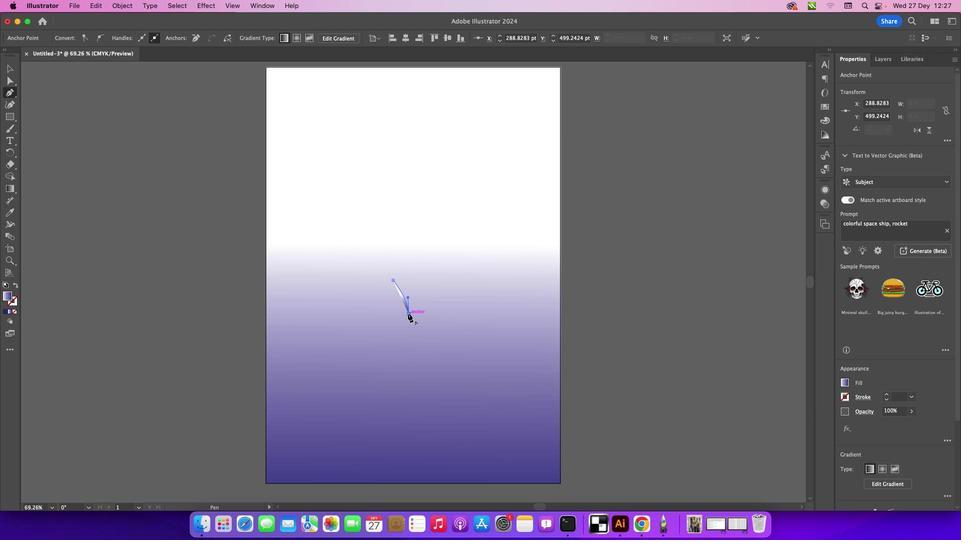 
Action: Mouse moved to (411, 324)
Screenshot: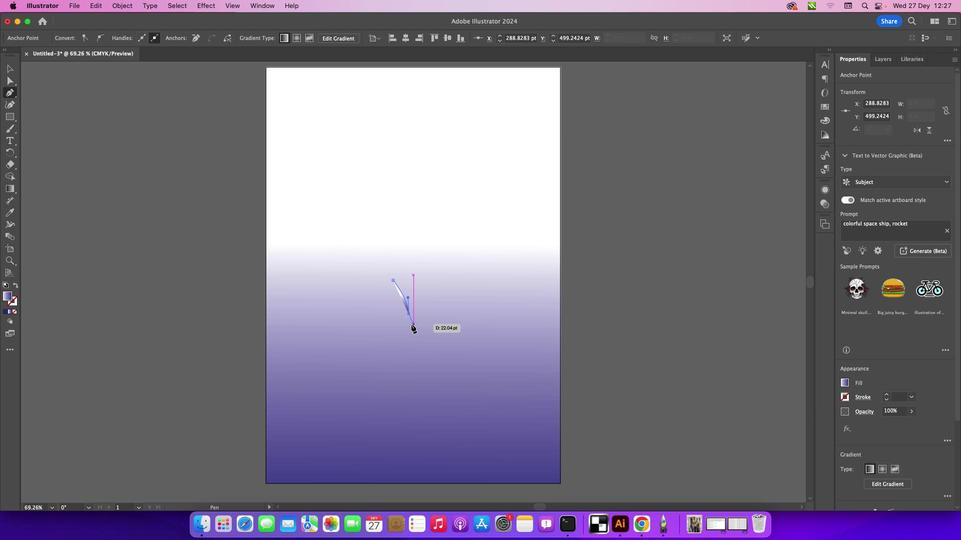 
Action: Mouse pressed left at (411, 324)
Screenshot: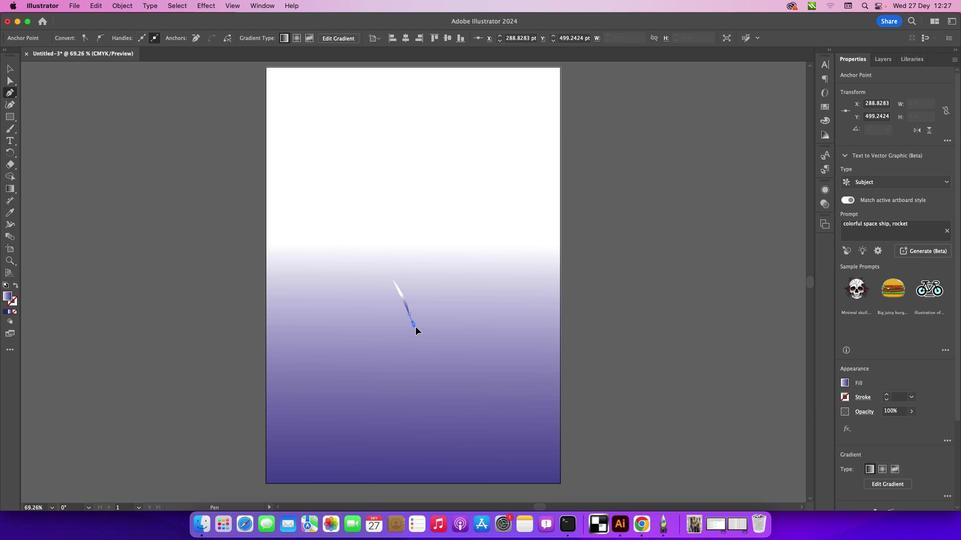 
Action: Mouse moved to (421, 329)
Screenshot: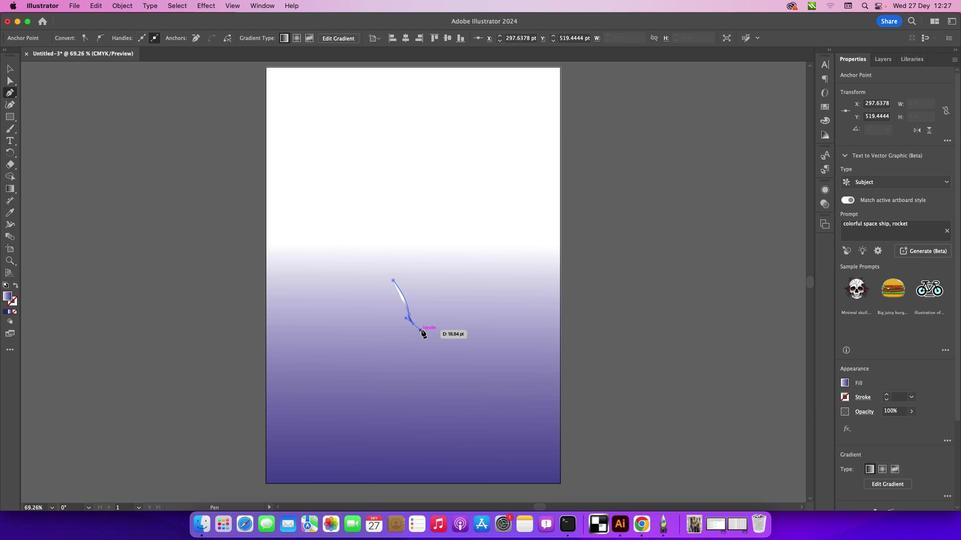 
Action: Mouse pressed left at (421, 329)
Screenshot: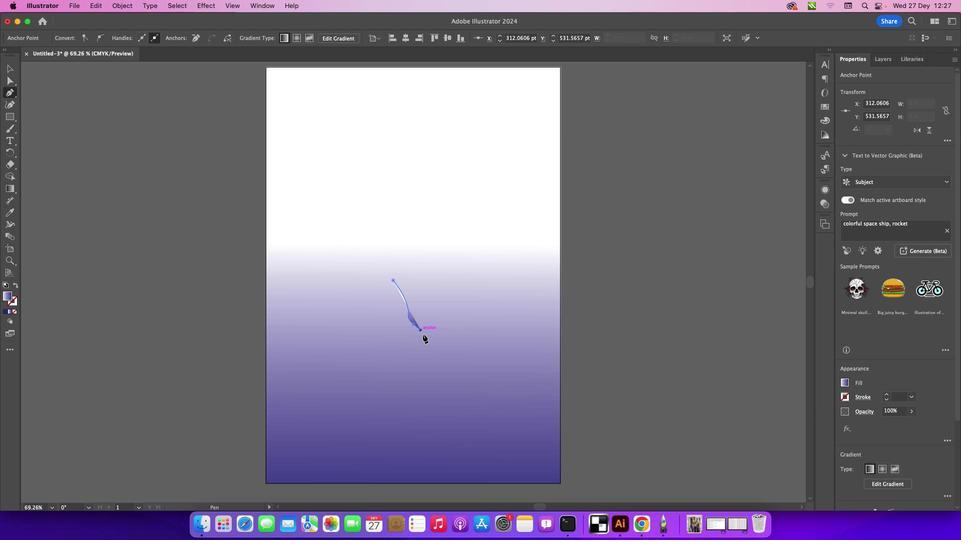 
Action: Mouse moved to (418, 335)
Screenshot: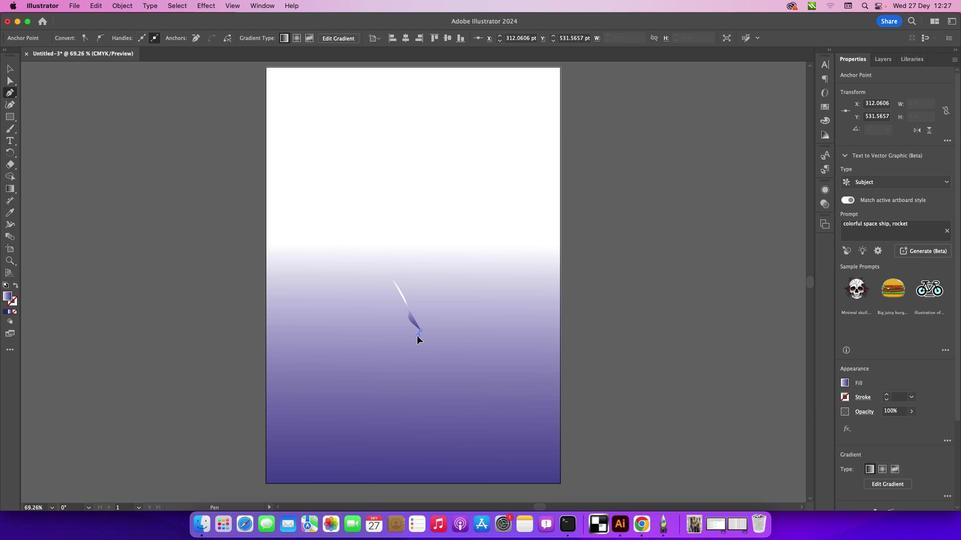 
Action: Mouse pressed left at (418, 335)
Screenshot: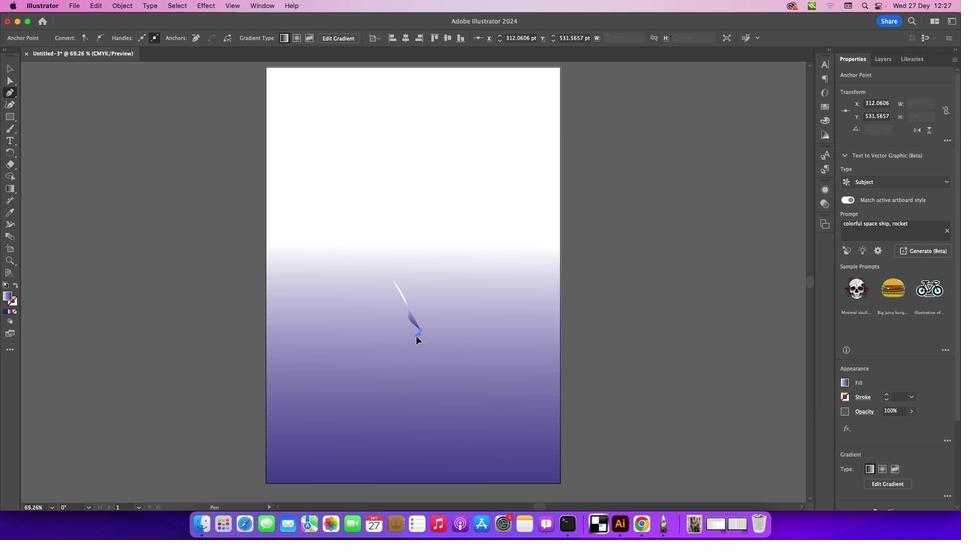 
Action: Mouse moved to (418, 335)
Screenshot: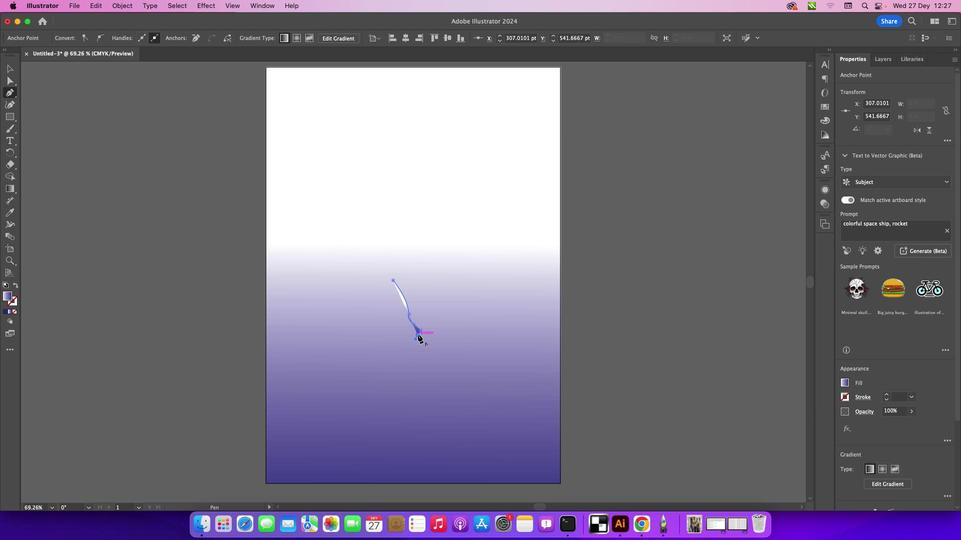 
Action: Mouse pressed left at (418, 335)
Screenshot: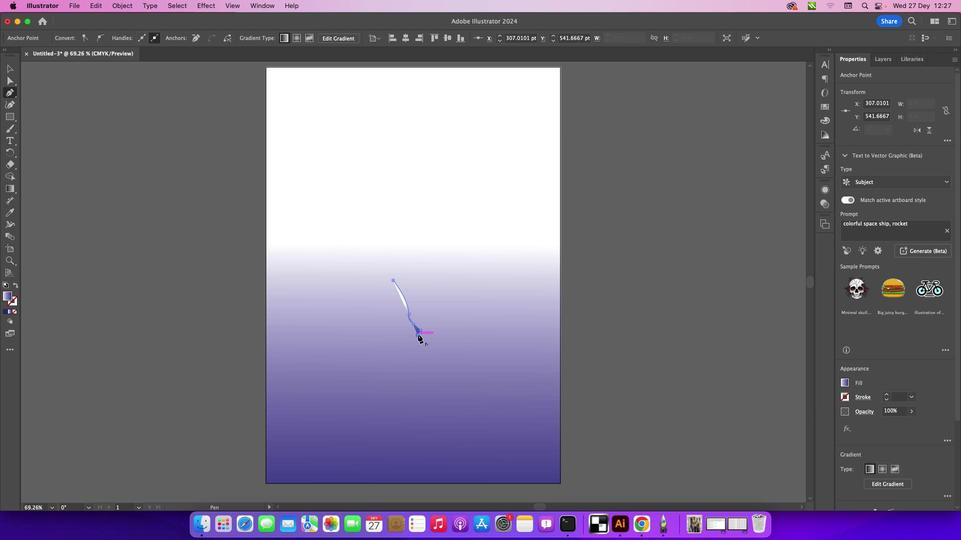 
Action: Mouse moved to (413, 332)
Screenshot: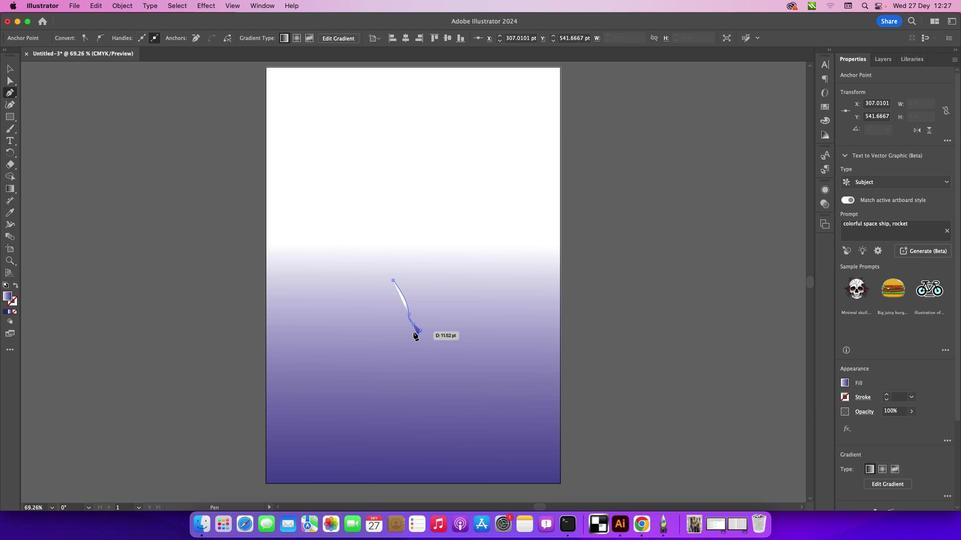 
Action: Mouse pressed left at (413, 332)
Screenshot: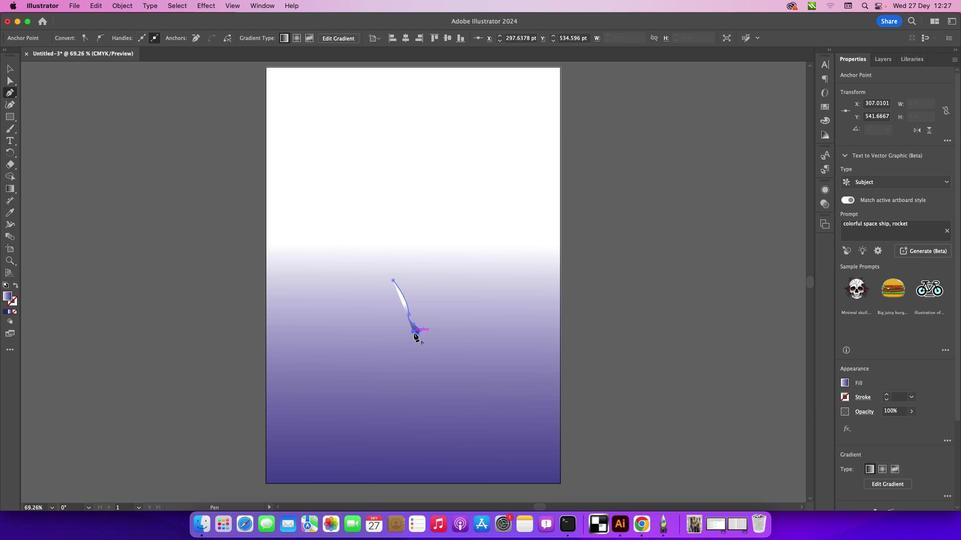
Action: Mouse moved to (417, 338)
Screenshot: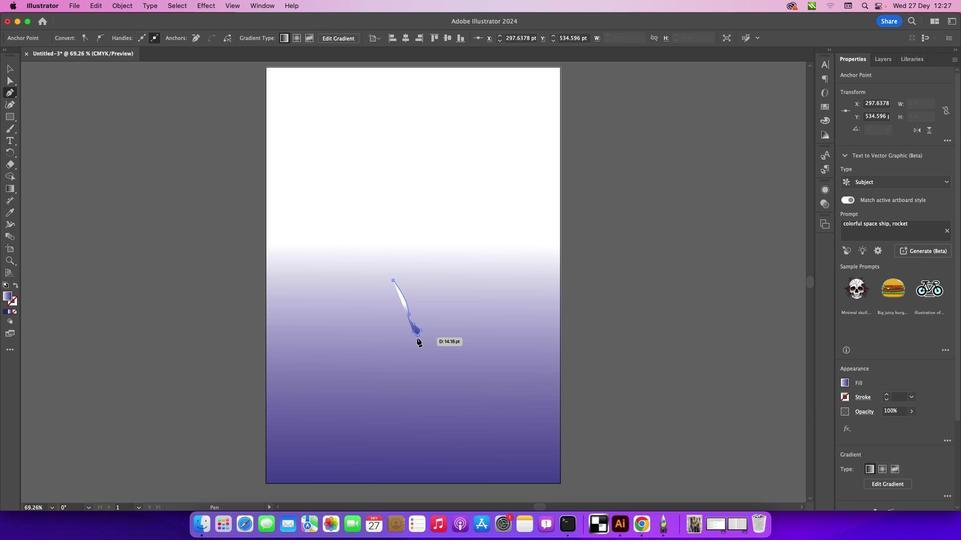 
Action: Mouse pressed left at (417, 338)
Screenshot: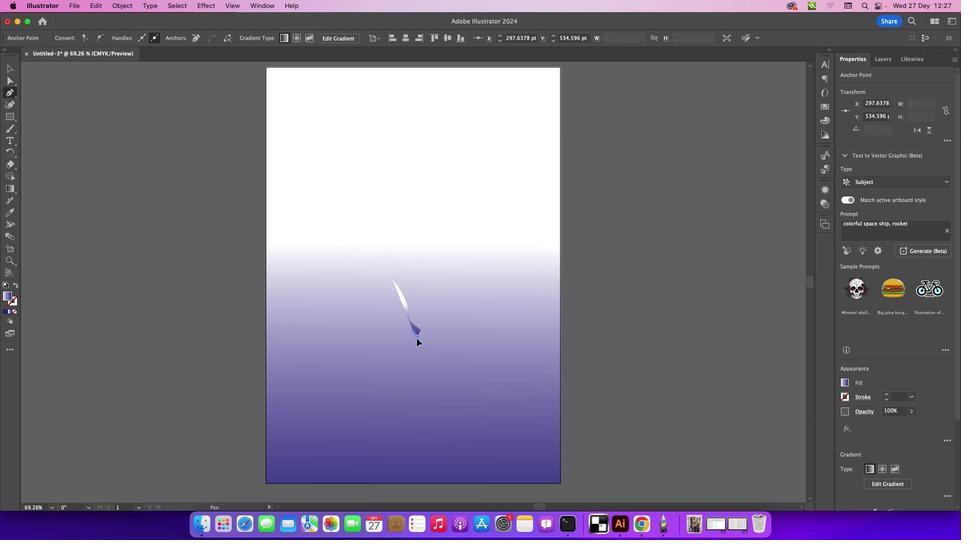 
Action: Mouse moved to (416, 339)
Screenshot: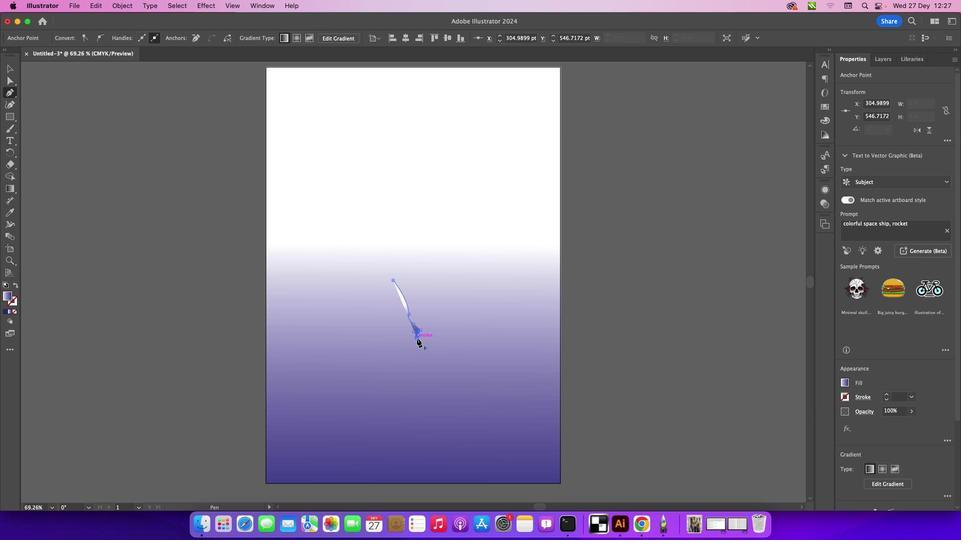 
Action: Mouse pressed left at (416, 339)
Screenshot: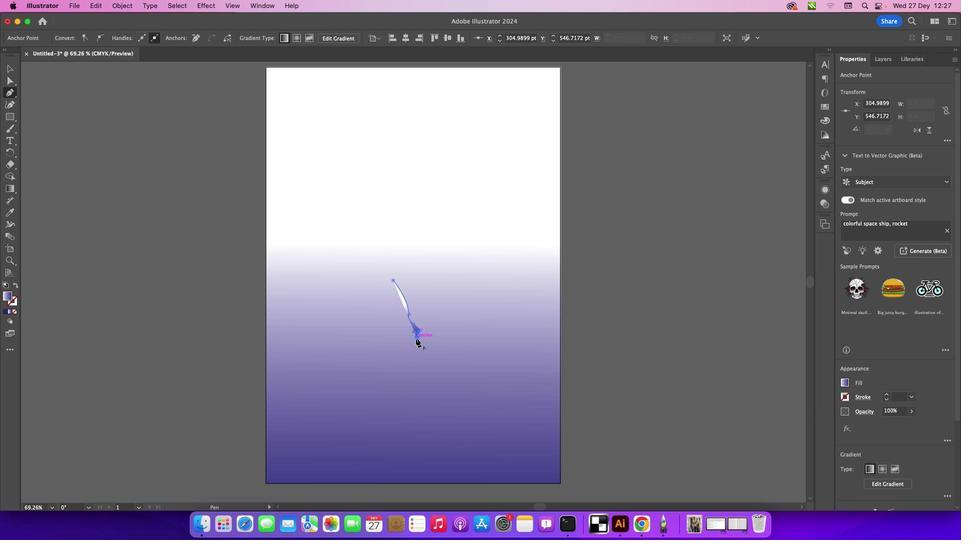 
Action: Mouse moved to (410, 342)
Screenshot: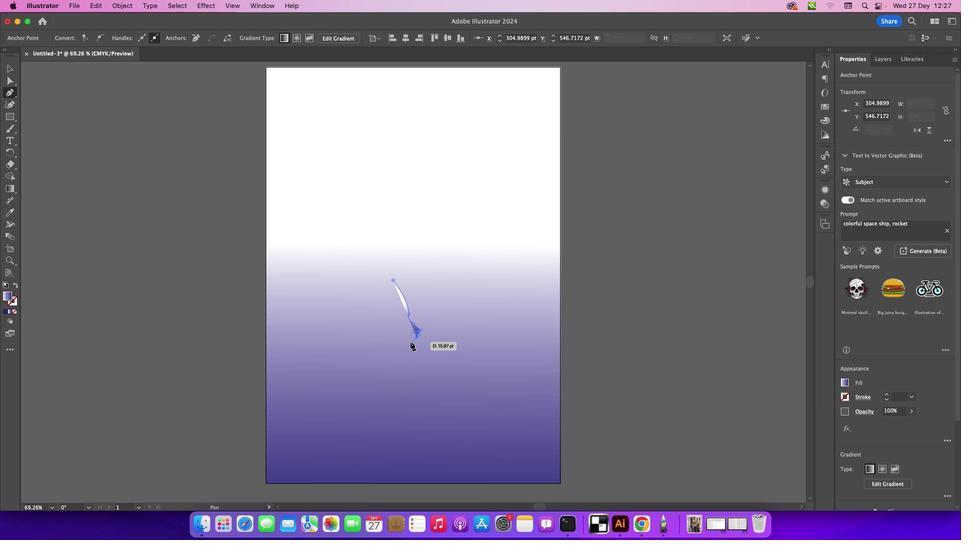 
Action: Mouse pressed left at (410, 342)
Screenshot: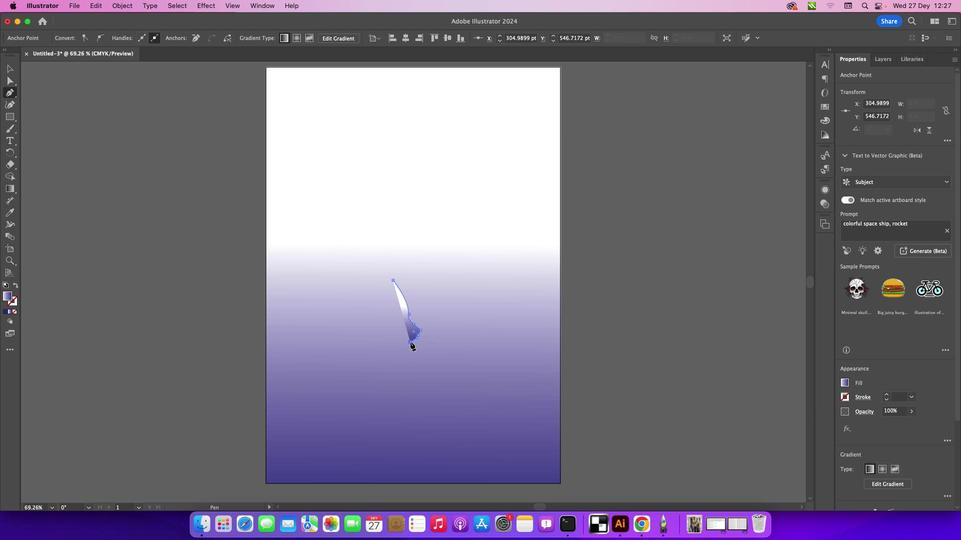 
Action: Mouse moved to (417, 340)
Screenshot: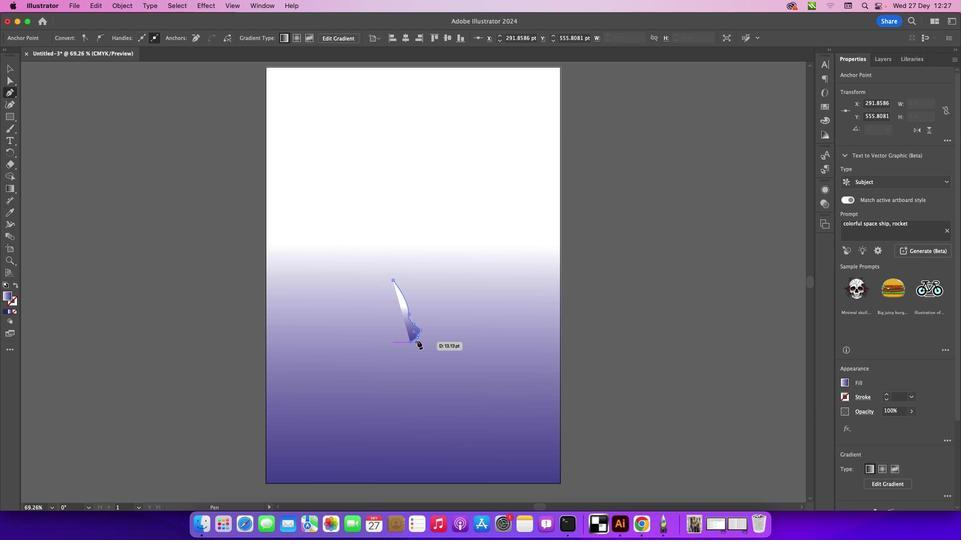 
Action: Mouse pressed left at (417, 340)
Screenshot: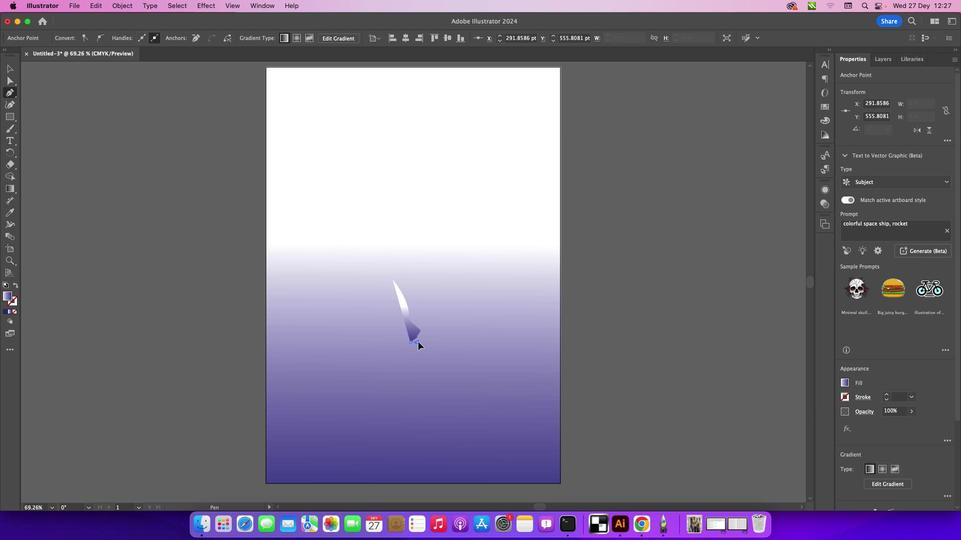 
Action: Mouse moved to (417, 342)
Screenshot: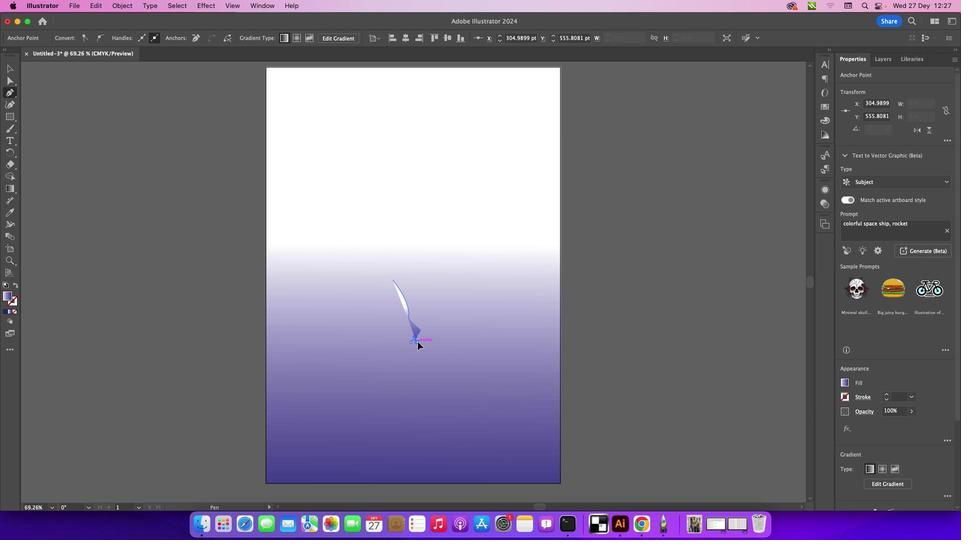 
Action: Mouse pressed left at (417, 342)
Screenshot: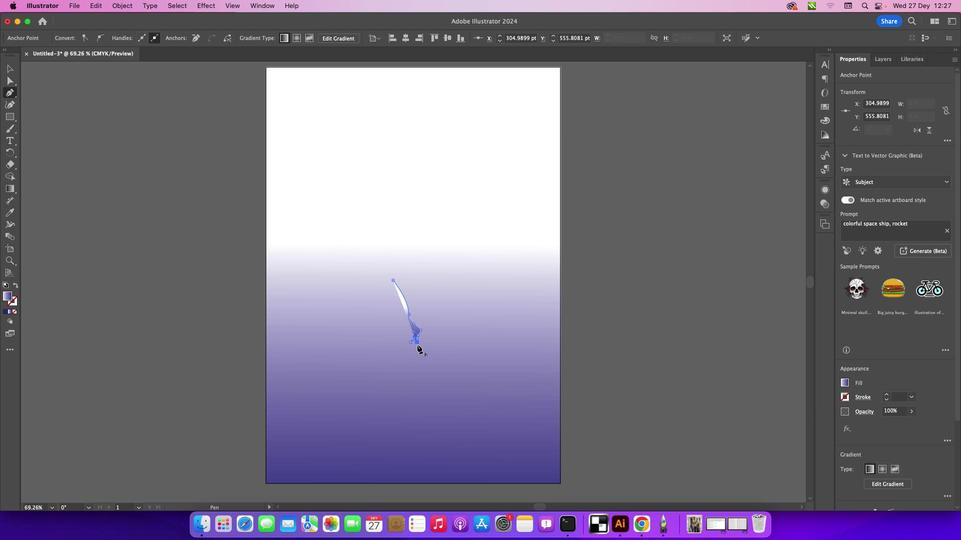 
Action: Mouse moved to (416, 351)
Screenshot: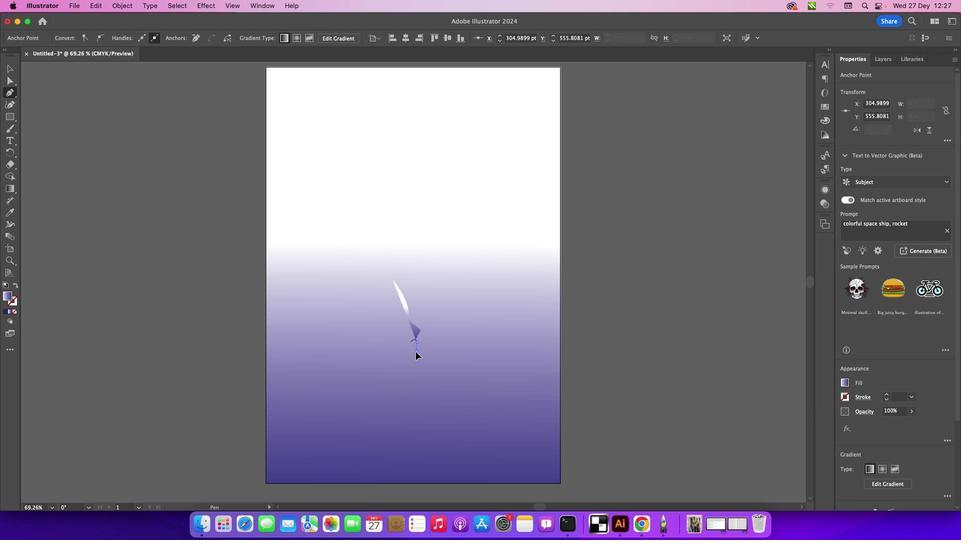 
Action: Mouse pressed left at (416, 351)
Screenshot: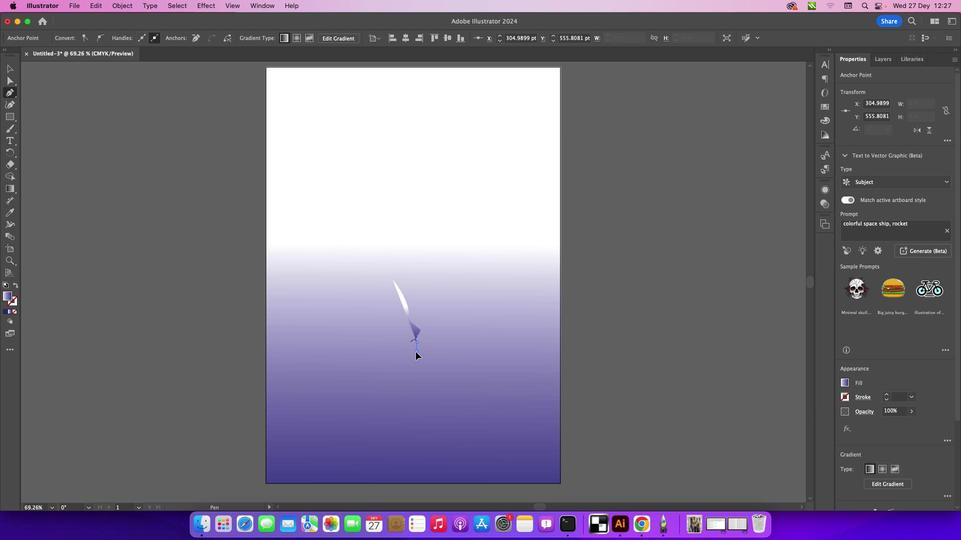
Action: Mouse moved to (401, 358)
Screenshot: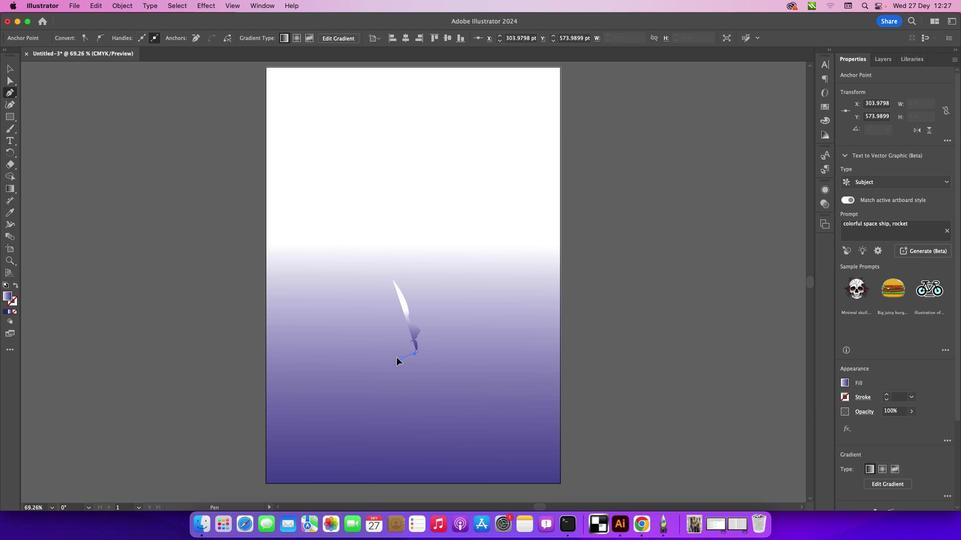 
Action: Mouse pressed left at (401, 358)
Screenshot: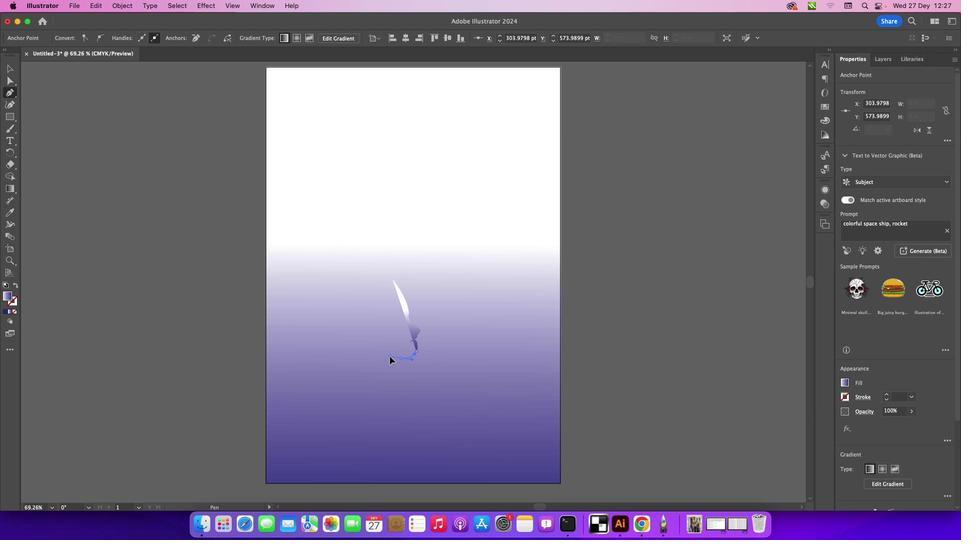 
Action: Mouse moved to (382, 376)
Screenshot: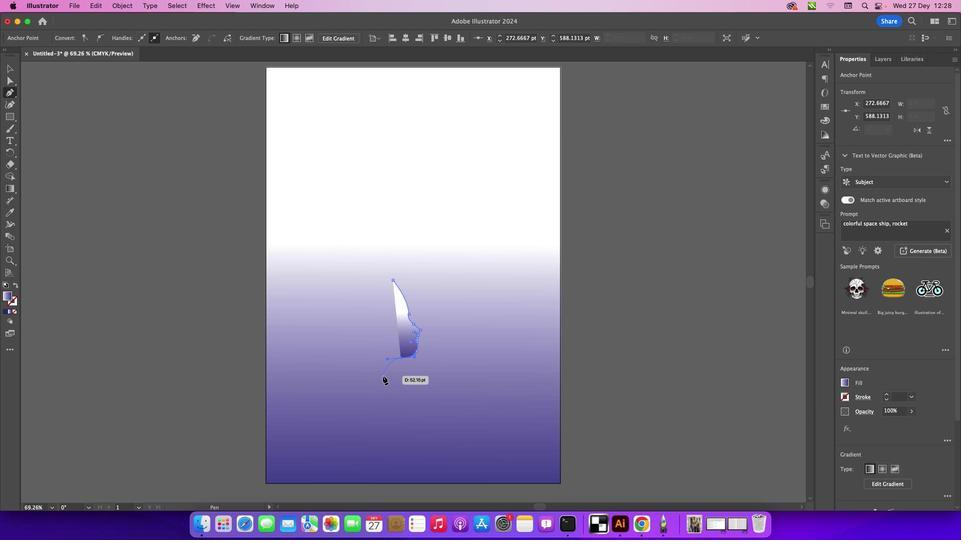 
Action: Mouse pressed left at (382, 376)
Screenshot: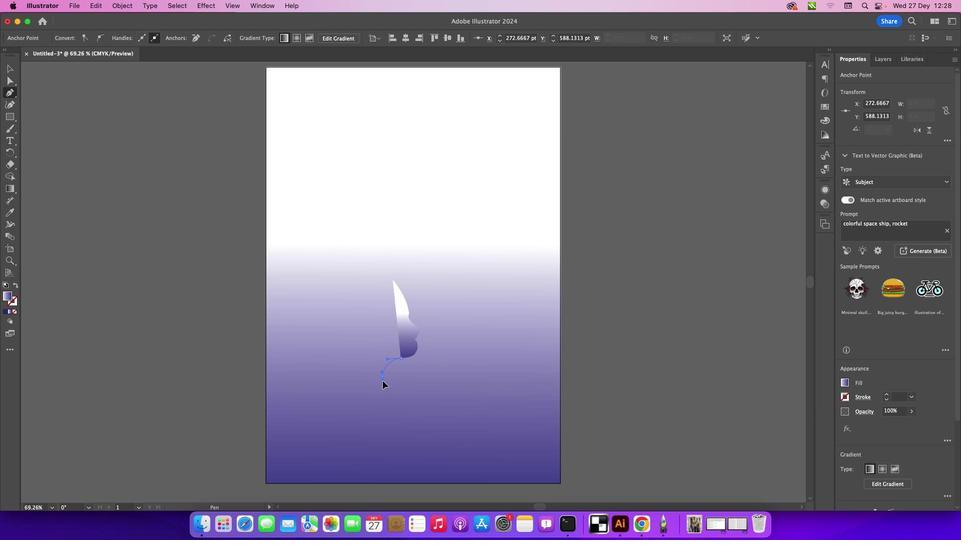 
Action: Mouse moved to (382, 375)
Screenshot: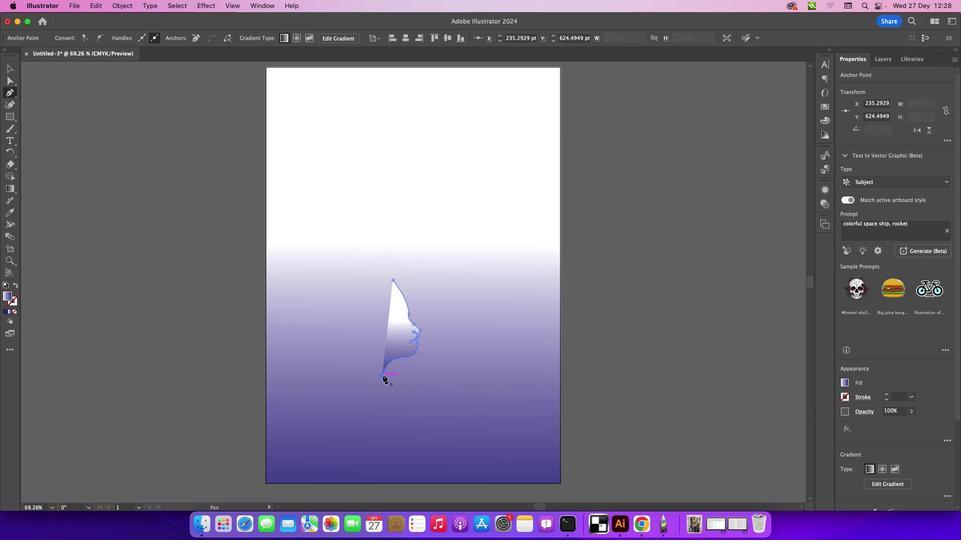
Action: Mouse pressed left at (382, 375)
Screenshot: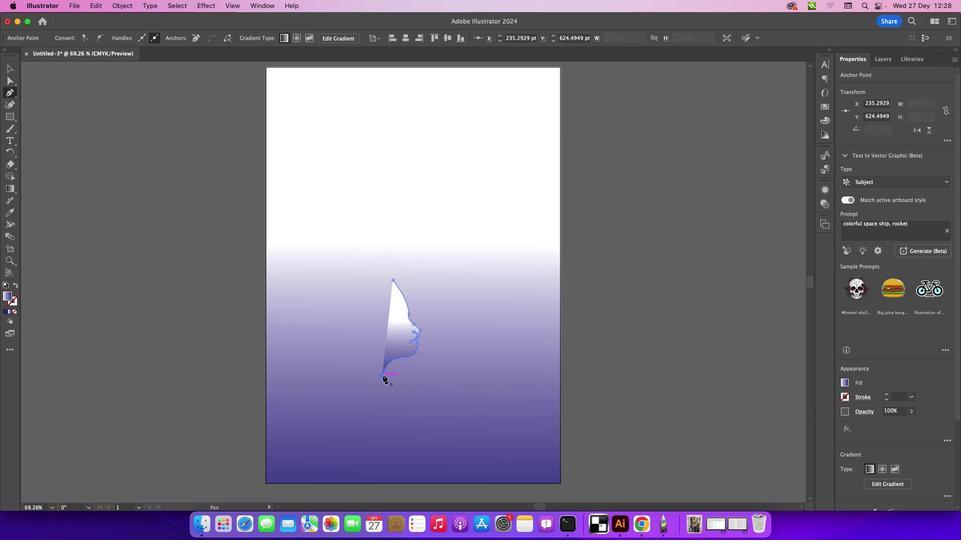 
Action: Mouse moved to (348, 359)
Screenshot: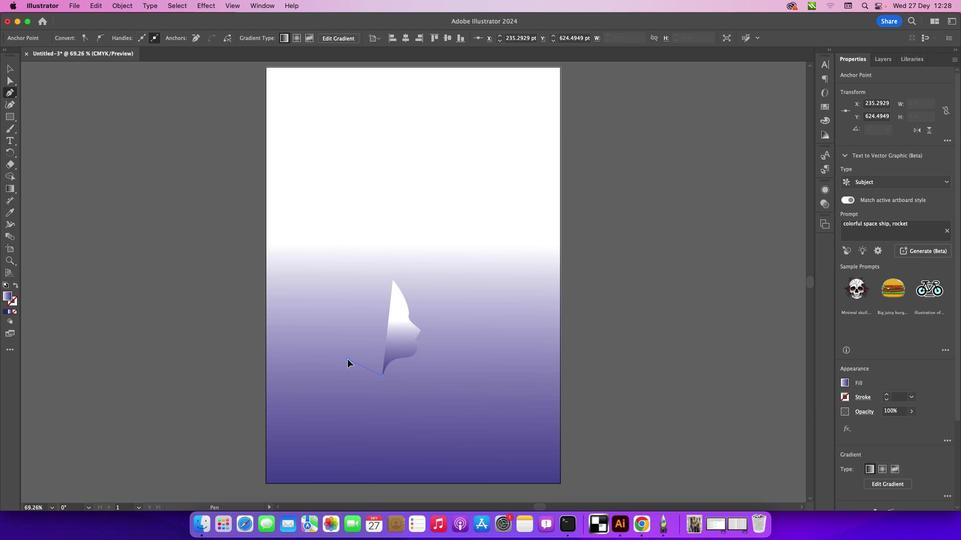 
Action: Mouse pressed left at (348, 359)
Screenshot: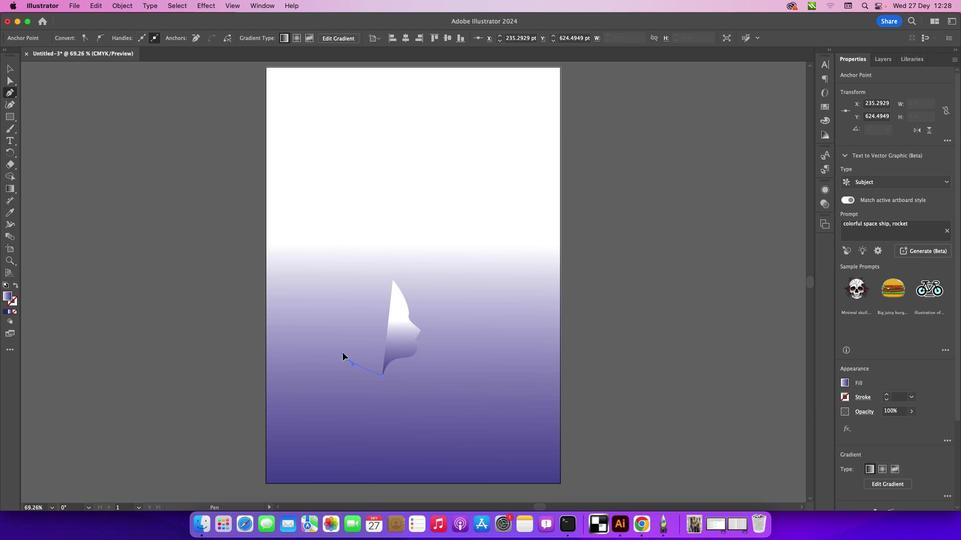 
Action: Mouse moved to (348, 360)
Screenshot: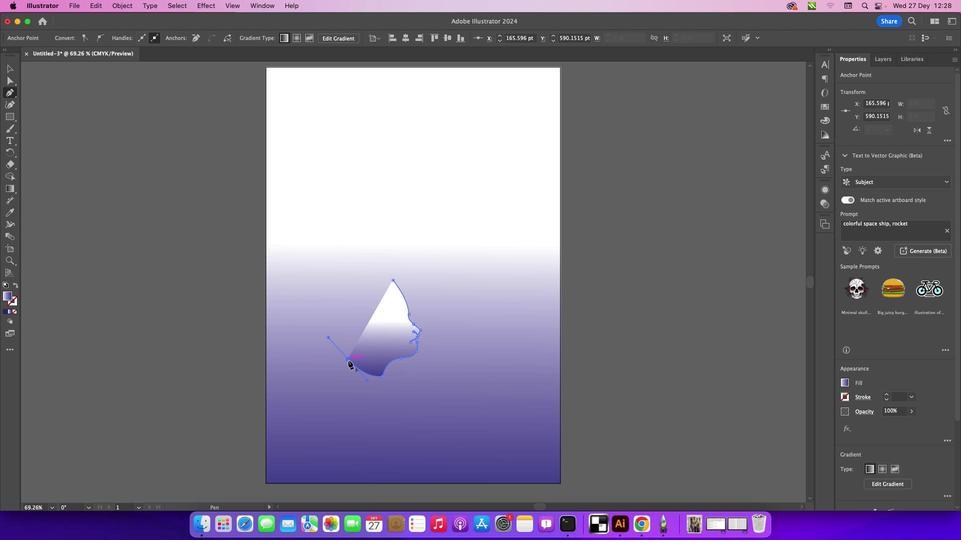 
Action: Mouse pressed left at (348, 360)
Screenshot: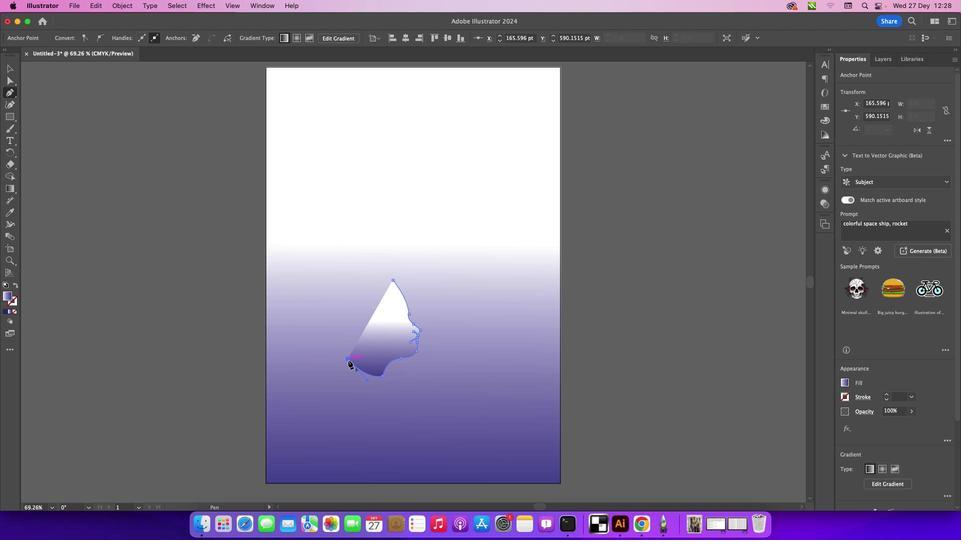 
Action: Mouse moved to (358, 338)
Screenshot: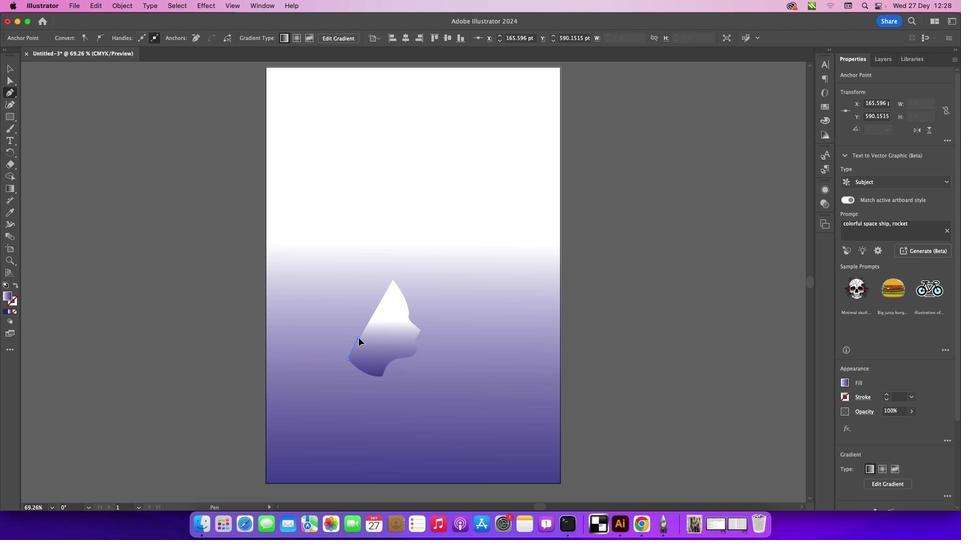 
Action: Mouse pressed left at (358, 338)
Screenshot: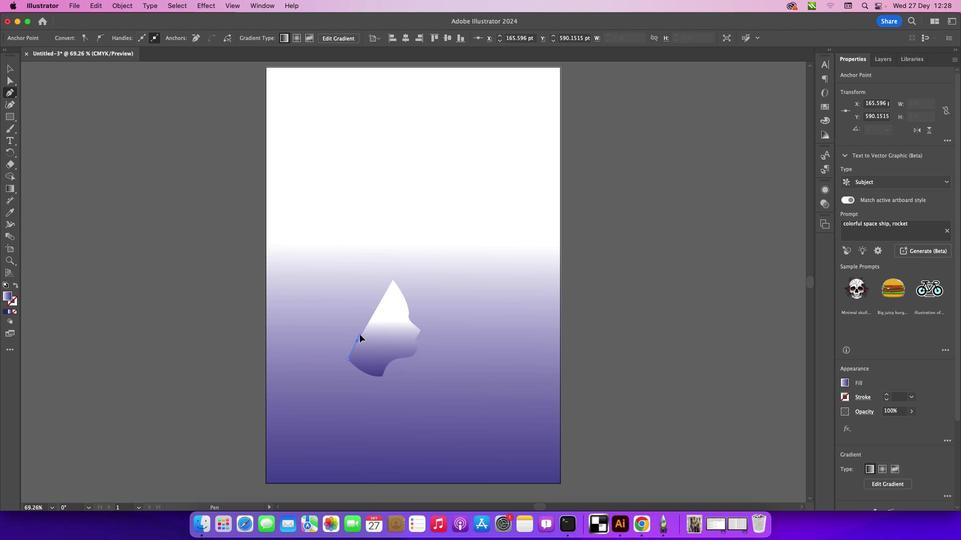 
Action: Mouse moved to (359, 338)
Screenshot: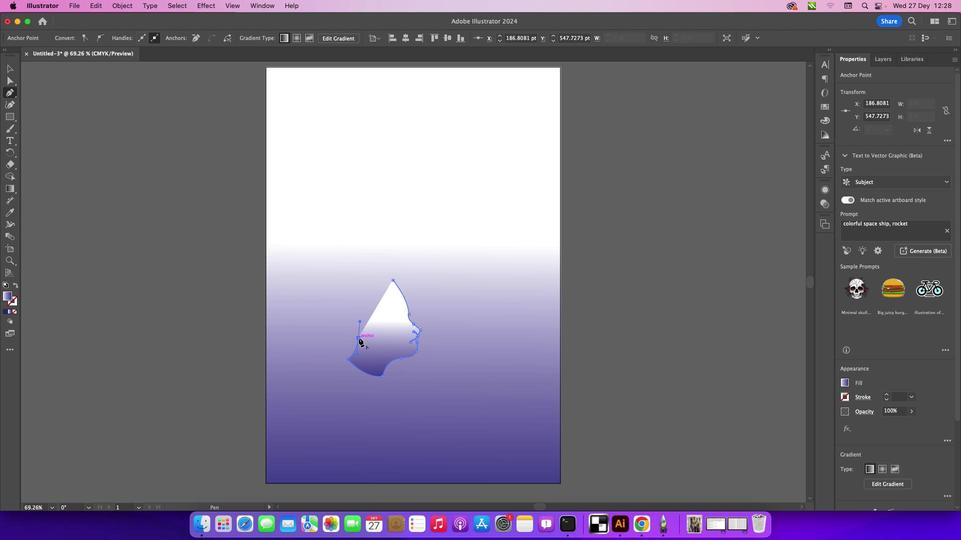 
Action: Mouse pressed left at (359, 338)
Screenshot: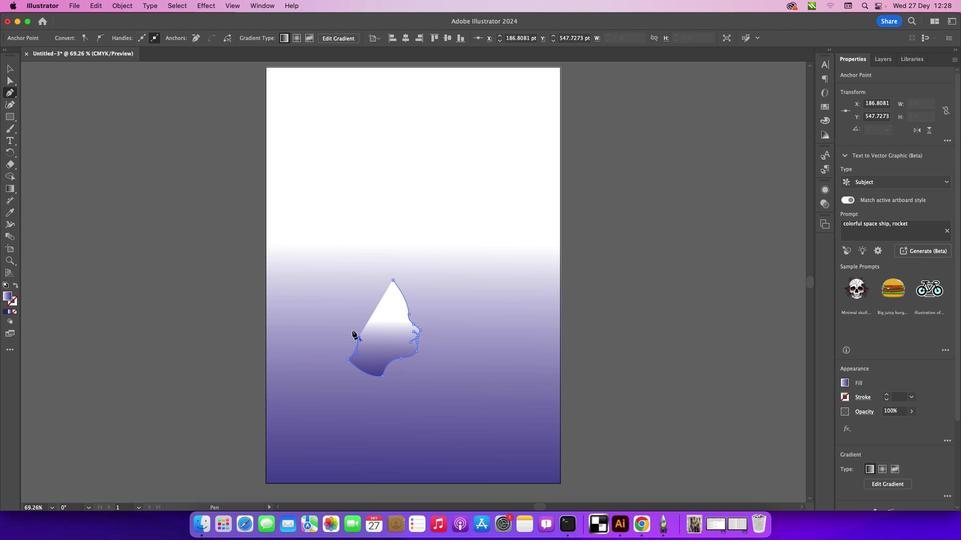 
Action: Mouse moved to (361, 322)
Screenshot: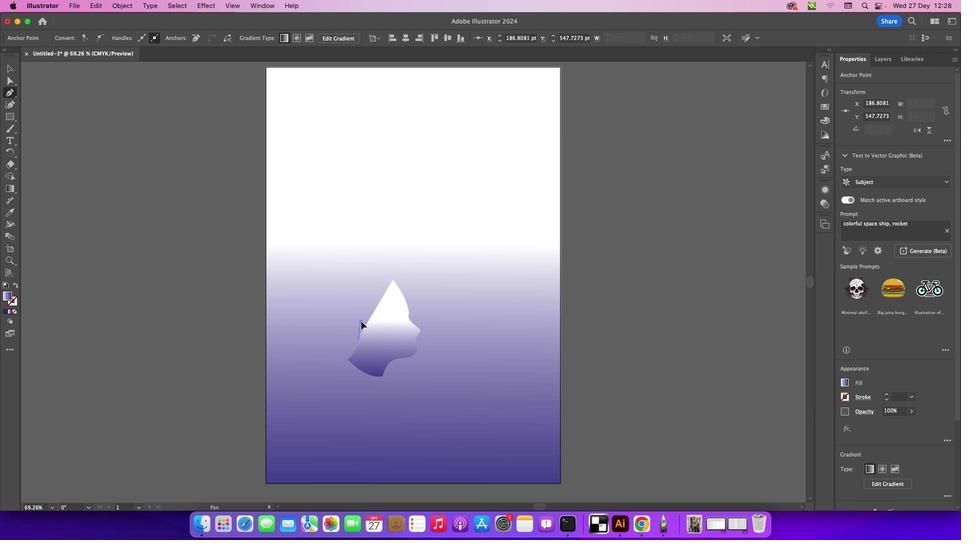 
Action: Mouse pressed left at (361, 322)
Screenshot: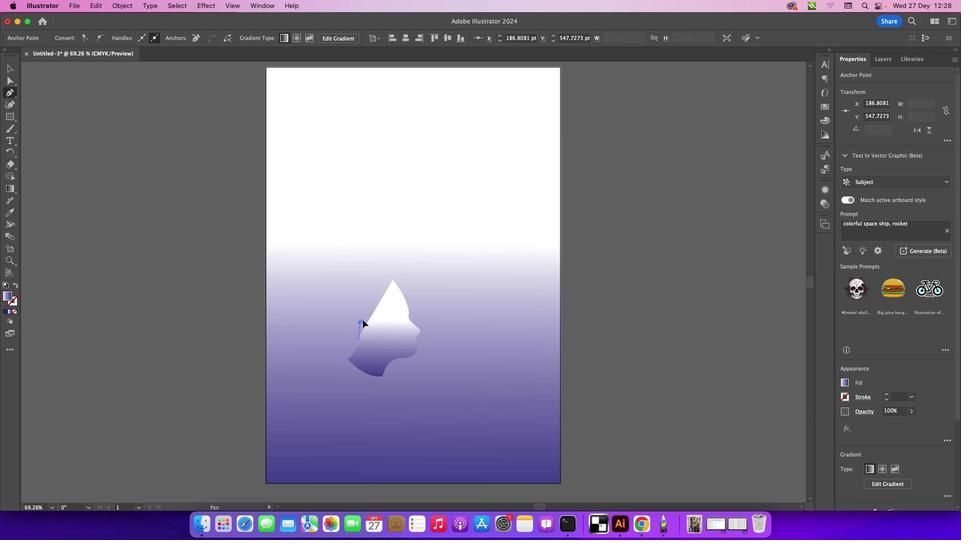 
Action: Mouse moved to (366, 325)
Screenshot: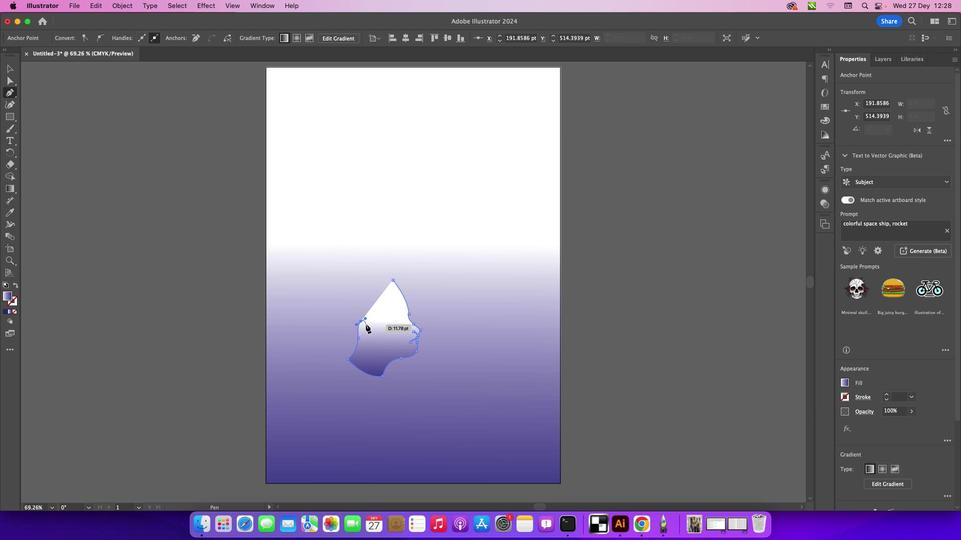 
Action: Mouse pressed left at (366, 325)
Screenshot: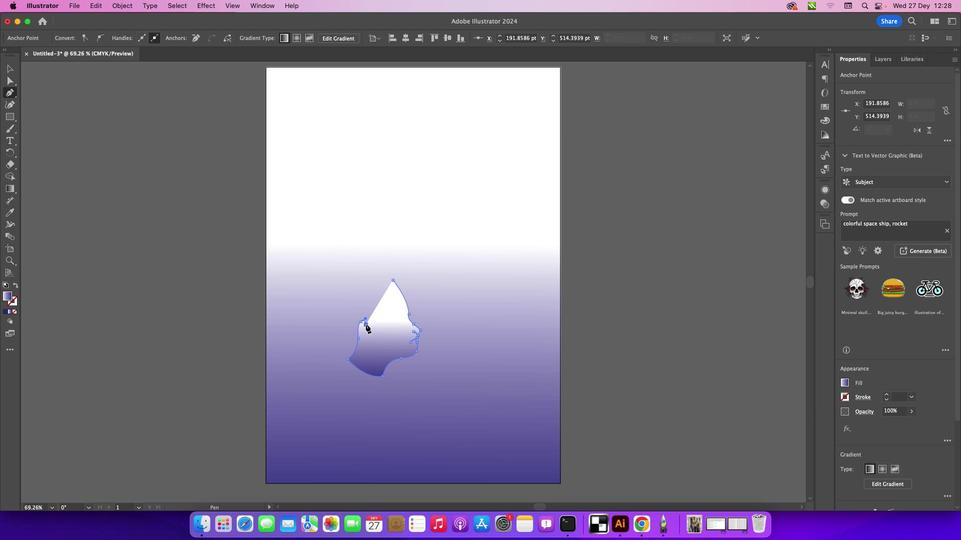 
Action: Mouse moved to (369, 316)
Screenshot: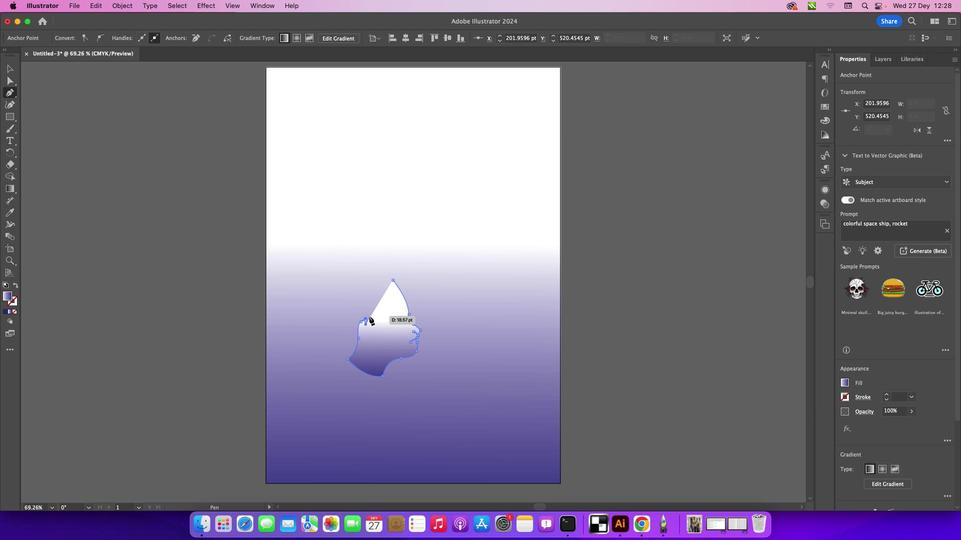 
Action: Mouse pressed left at (369, 316)
Screenshot: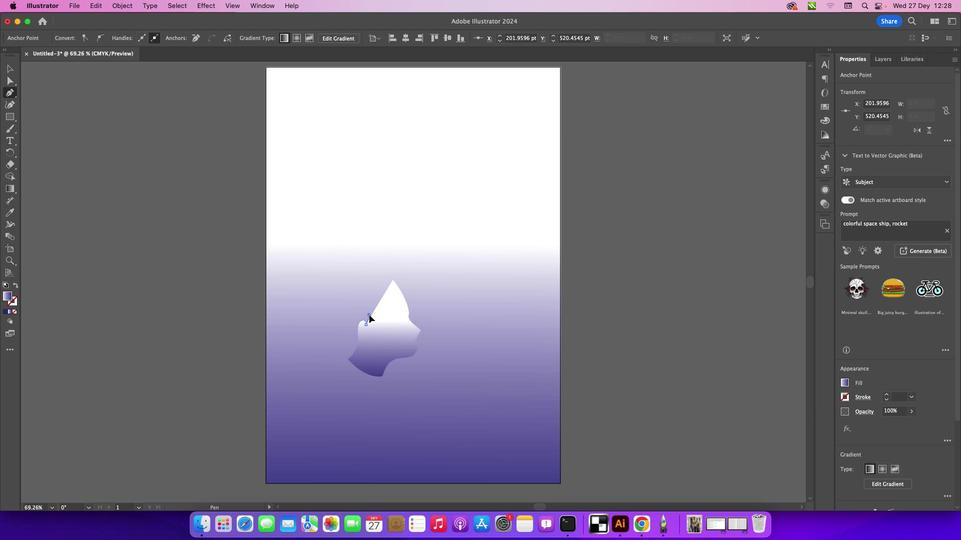 
Action: Mouse moved to (369, 315)
Screenshot: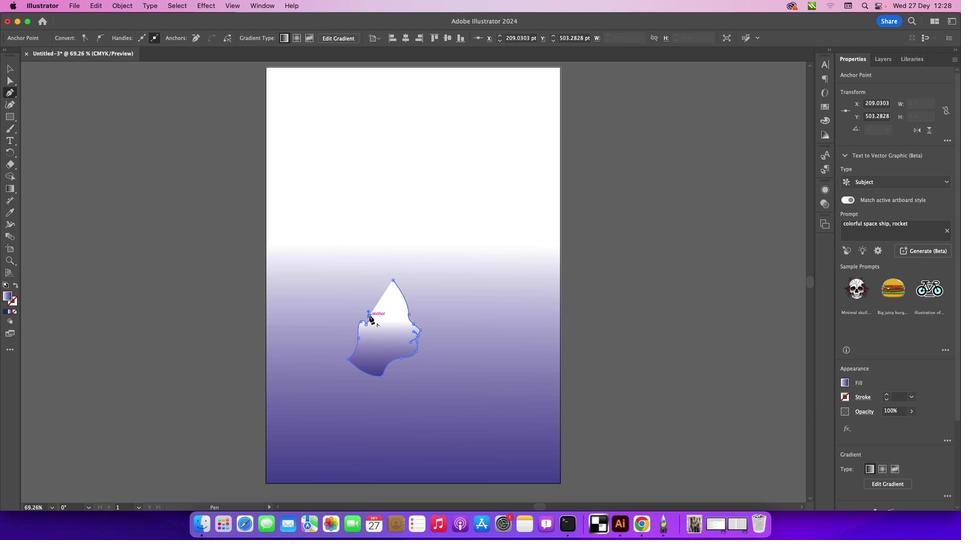 
Action: Mouse pressed left at (369, 315)
Screenshot: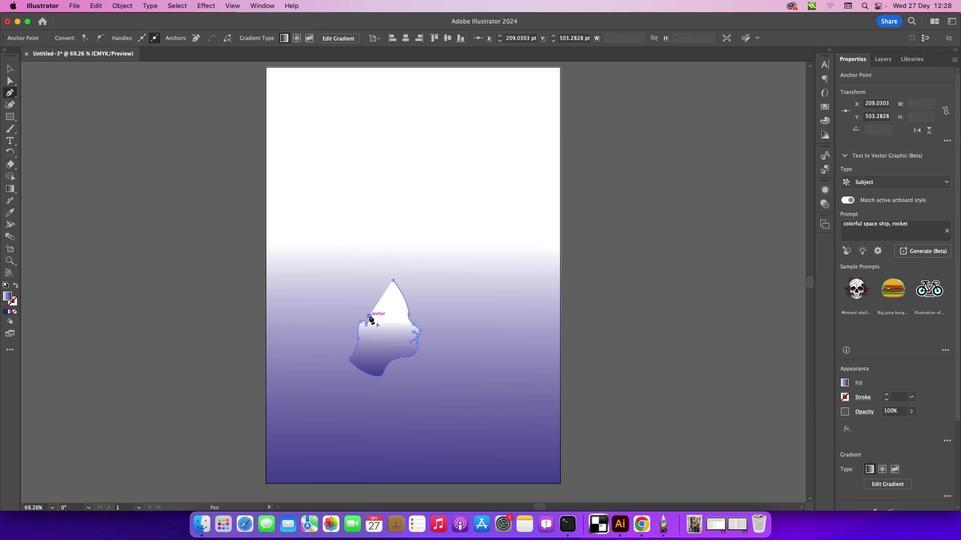
Action: Mouse moved to (385, 296)
Screenshot: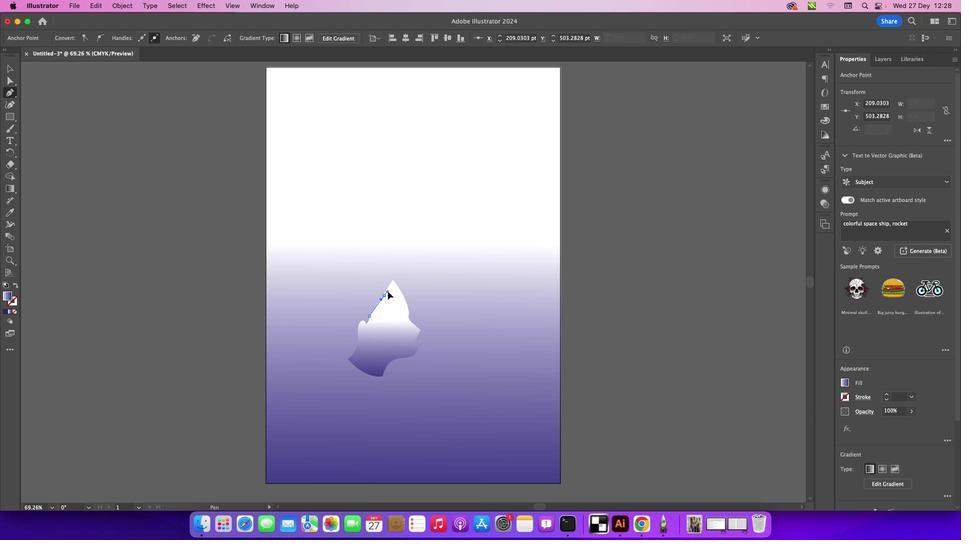 
Action: Mouse pressed left at (385, 296)
Screenshot: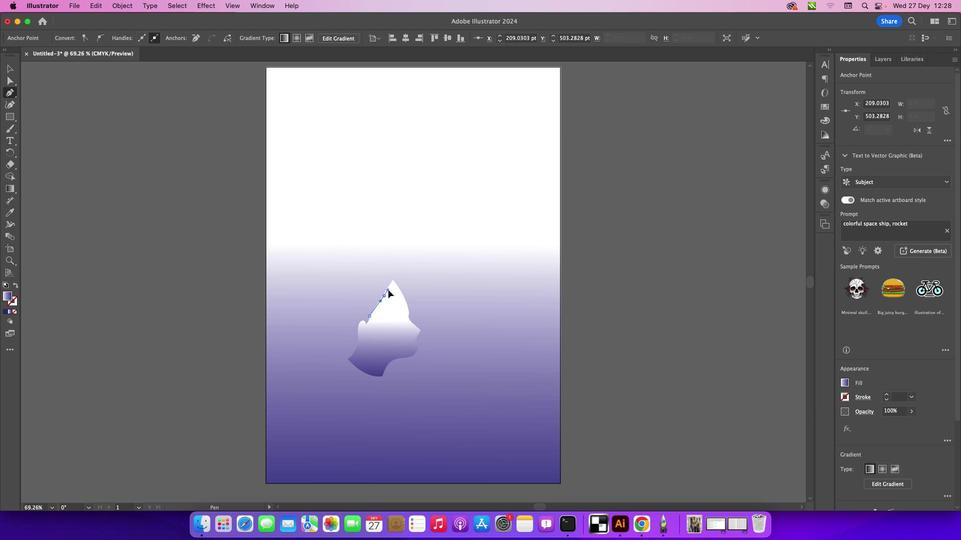 
Action: Mouse moved to (393, 280)
Screenshot: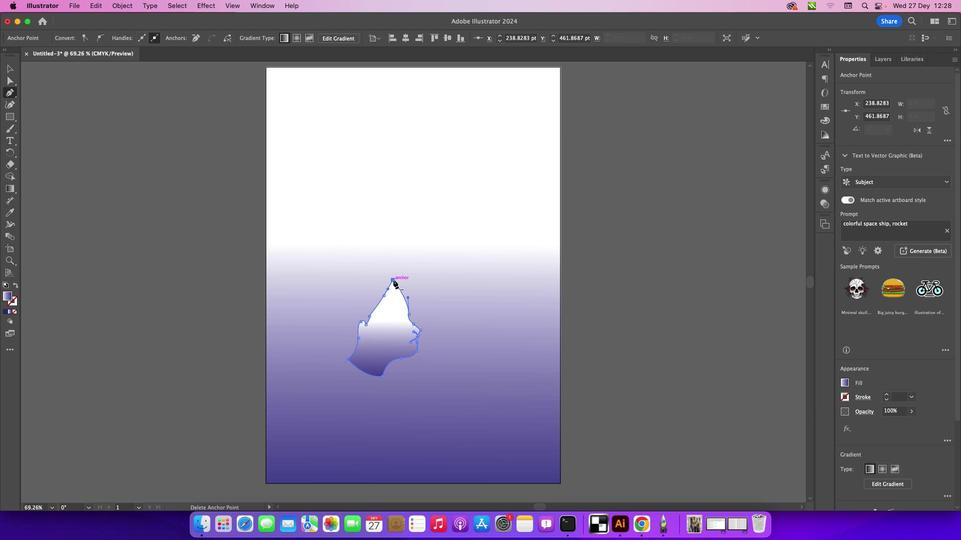 
Action: Mouse pressed left at (393, 280)
Screenshot: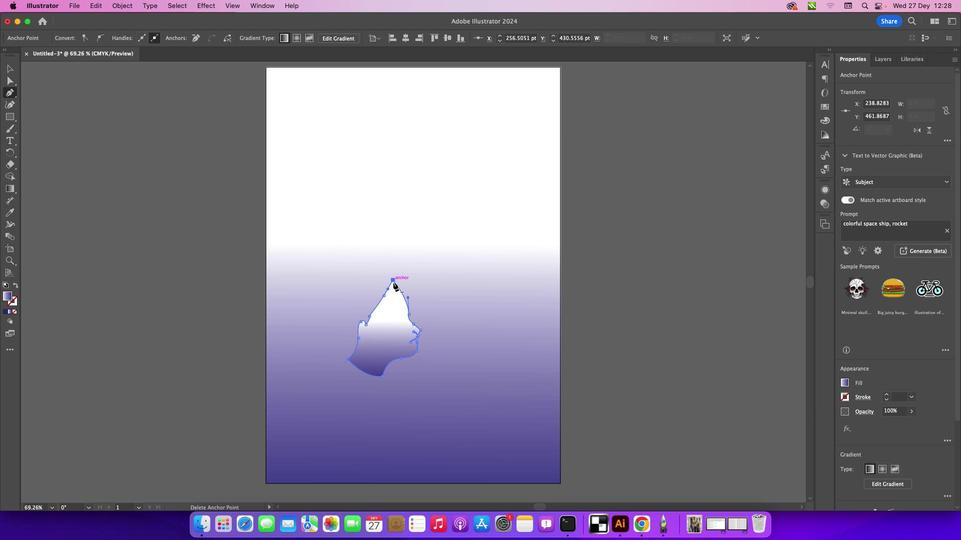 
Action: Mouse moved to (12, 73)
Screenshot: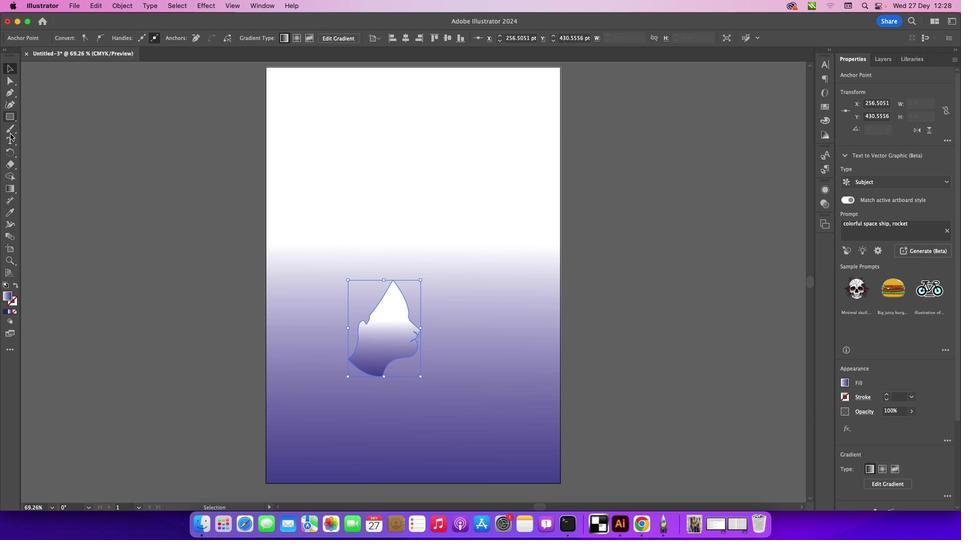 
Action: Mouse pressed left at (12, 73)
Screenshot: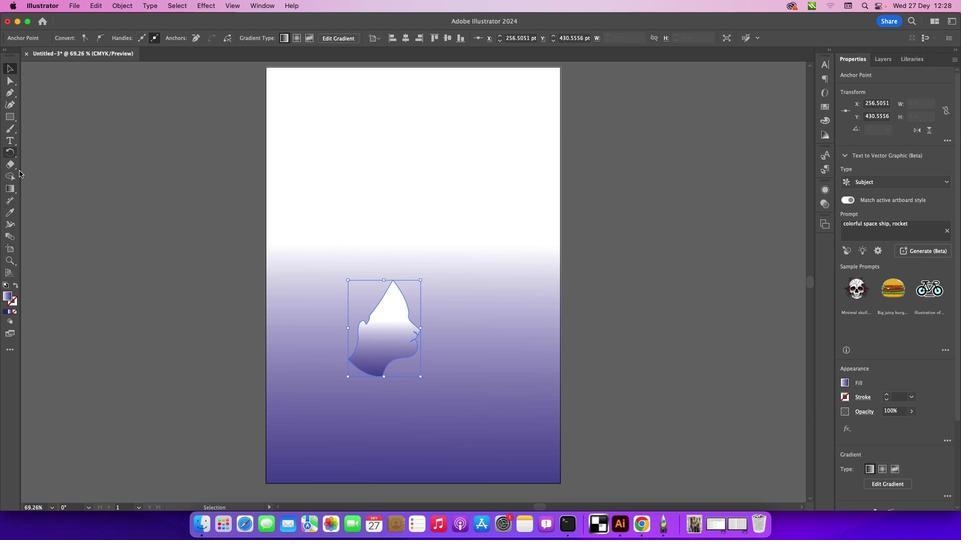 
Action: Mouse moved to (4, 313)
Screenshot: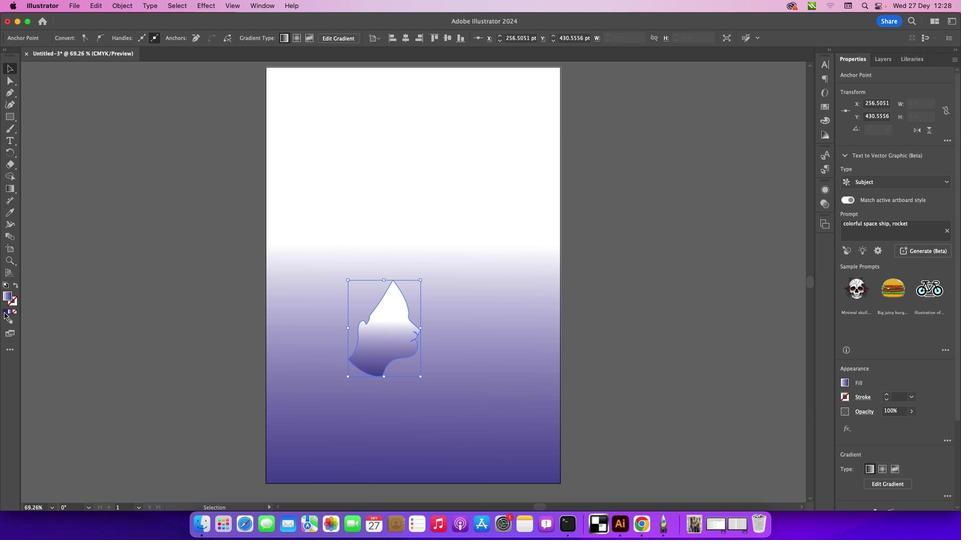 
Action: Mouse pressed left at (4, 313)
Screenshot: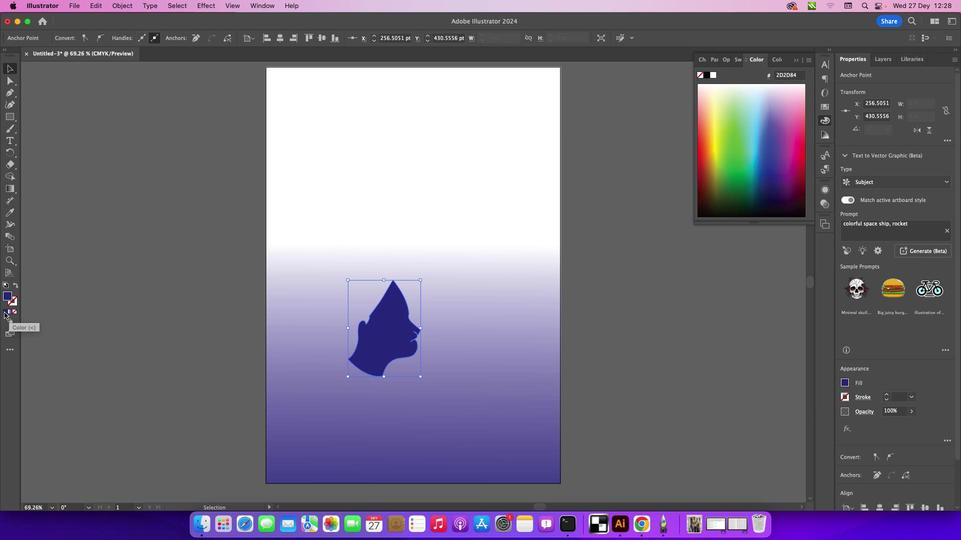 
Action: Mouse moved to (8, 295)
Screenshot: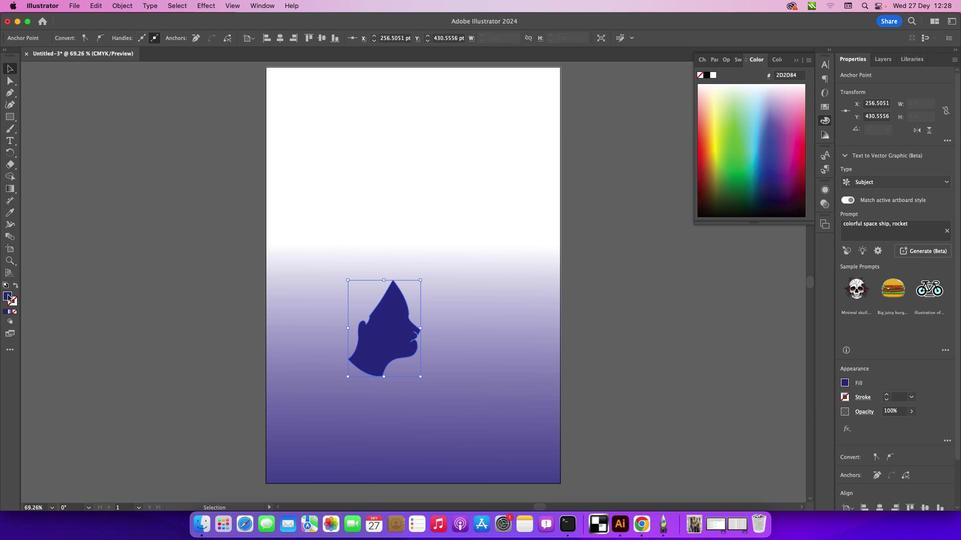 
Action: Mouse pressed left at (8, 295)
Screenshot: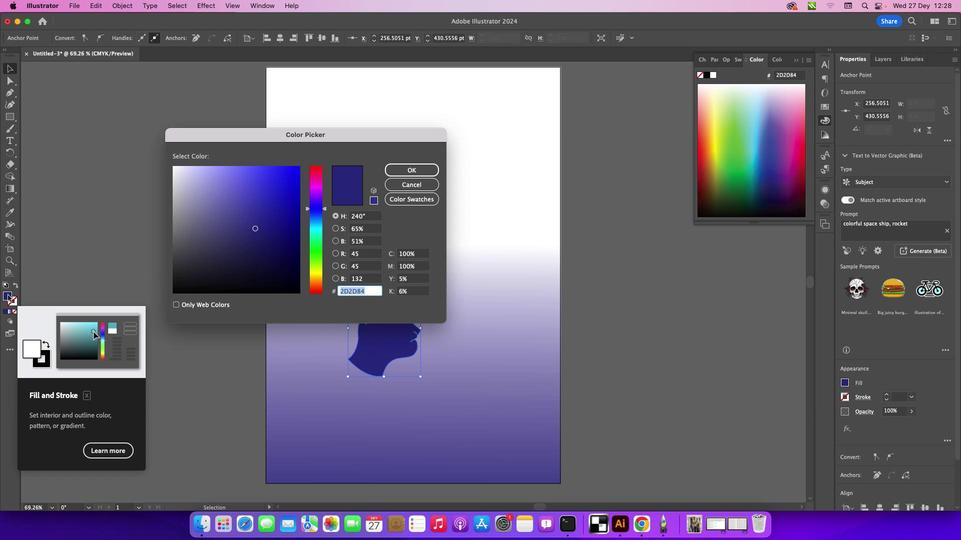 
Action: Mouse pressed left at (8, 295)
Screenshot: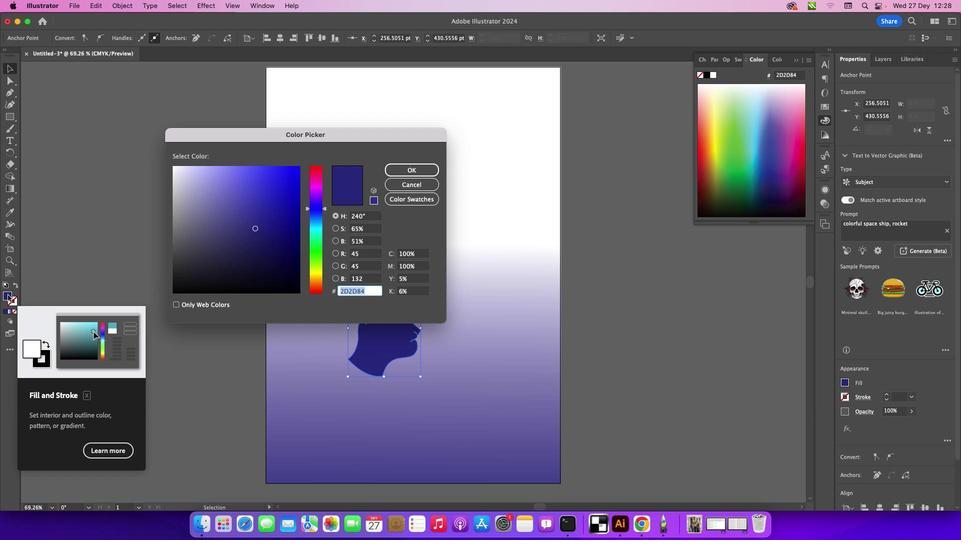 
Action: Mouse moved to (176, 167)
Screenshot: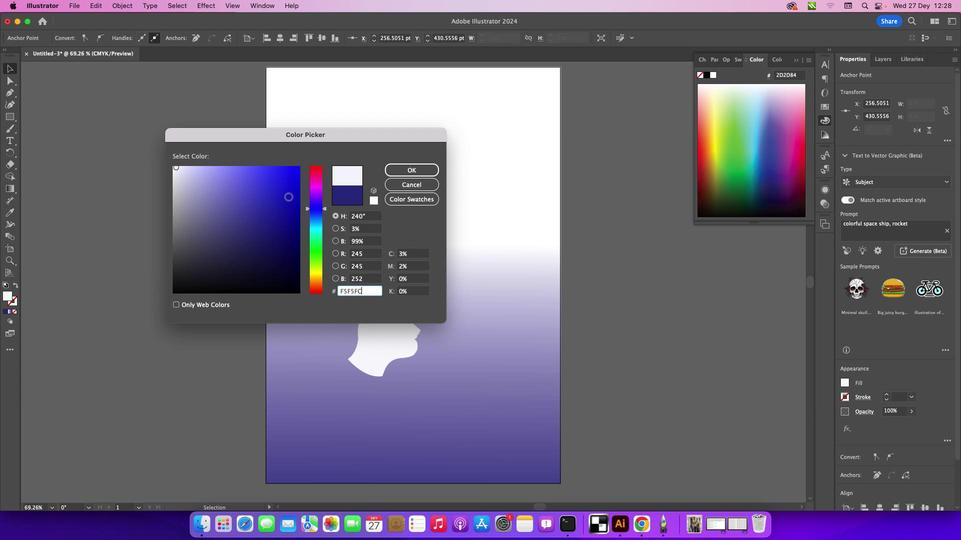 
Action: Mouse pressed left at (176, 167)
Screenshot: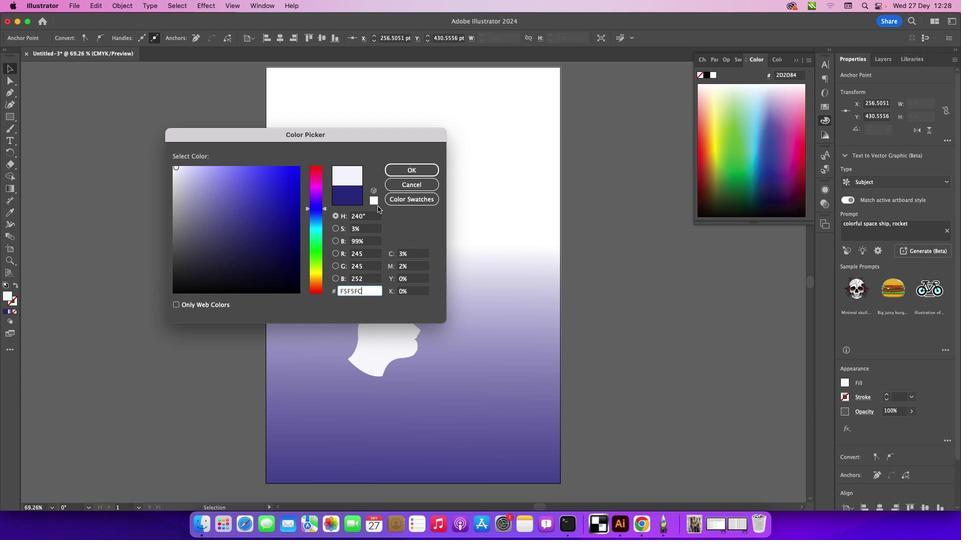 
Action: Mouse moved to (407, 173)
Screenshot: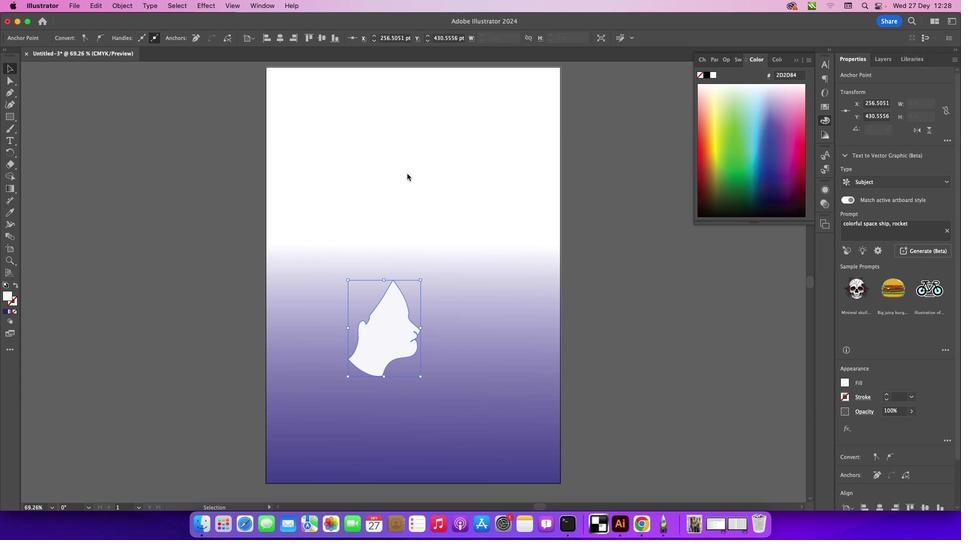 
Action: Mouse pressed left at (407, 173)
Screenshot: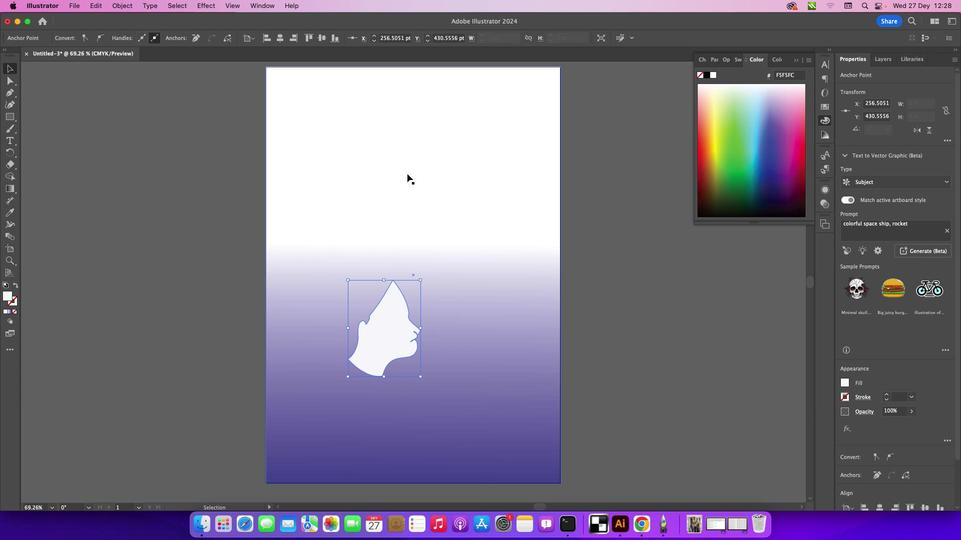 
Action: Mouse moved to (14, 299)
Screenshot: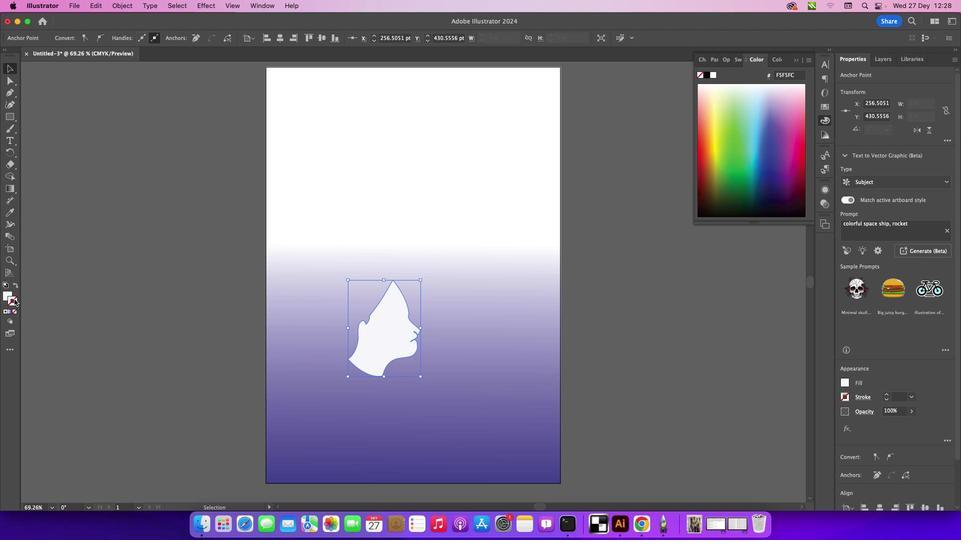 
Action: Mouse pressed left at (14, 299)
Screenshot: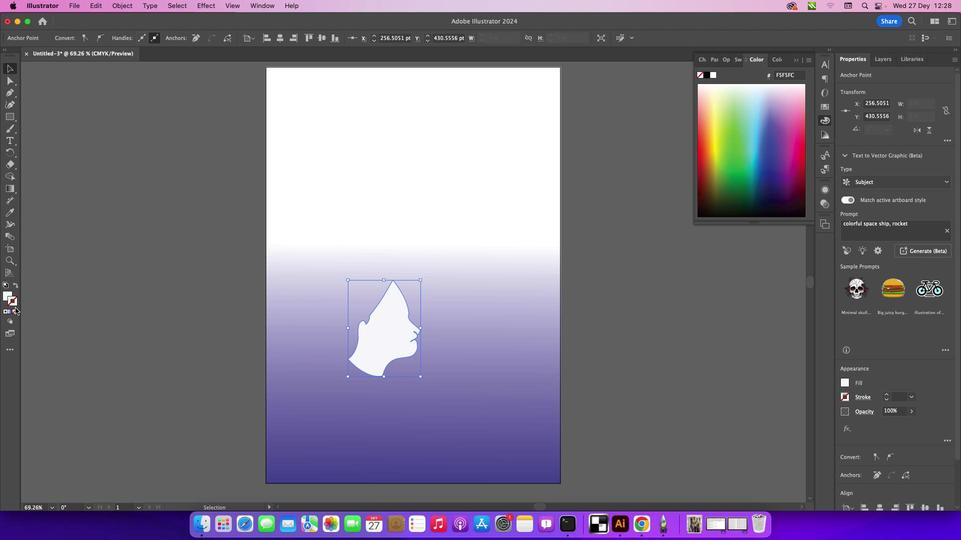
Action: Mouse moved to (14, 312)
Screenshot: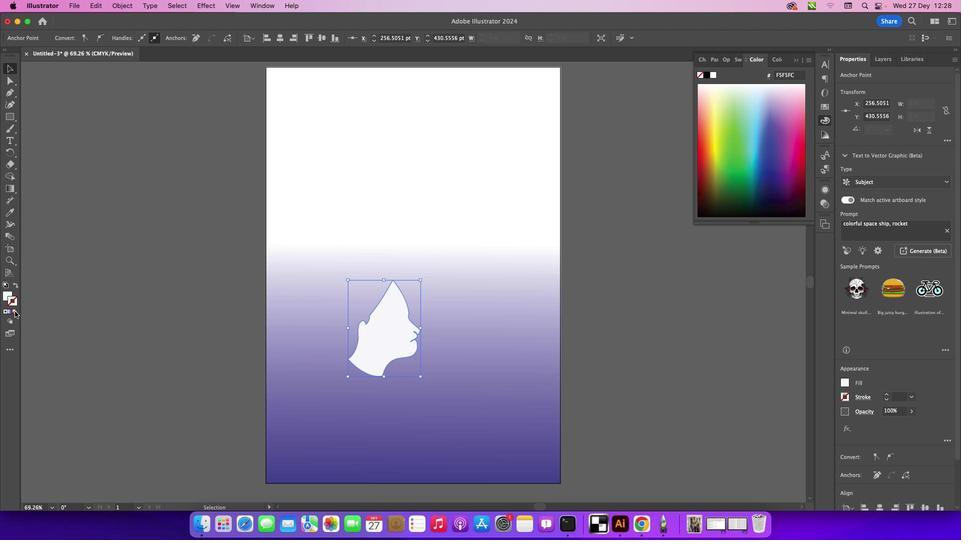 
Action: Mouse pressed left at (14, 312)
Screenshot: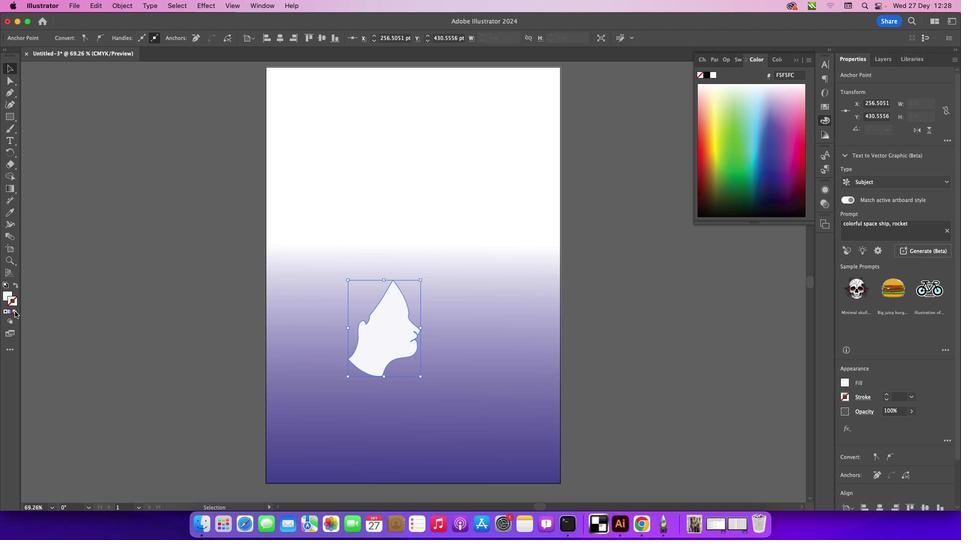 
Action: Mouse moved to (125, 145)
Screenshot: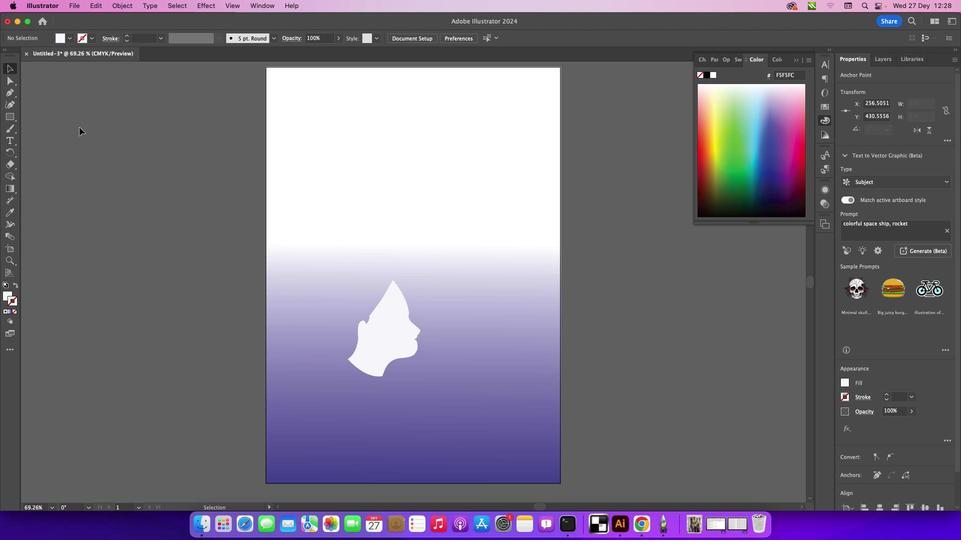 
Action: Mouse pressed left at (125, 145)
Screenshot: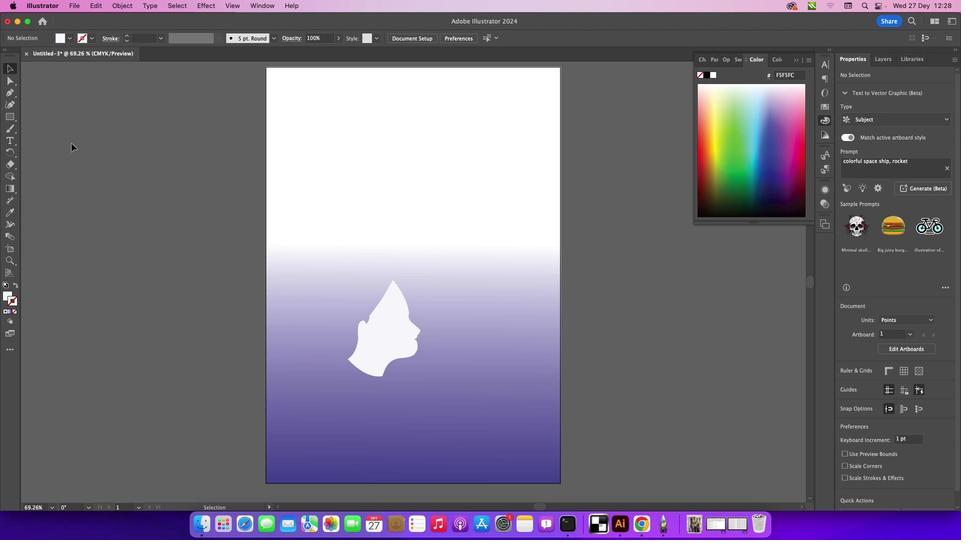 
Action: Mouse moved to (393, 324)
Screenshot: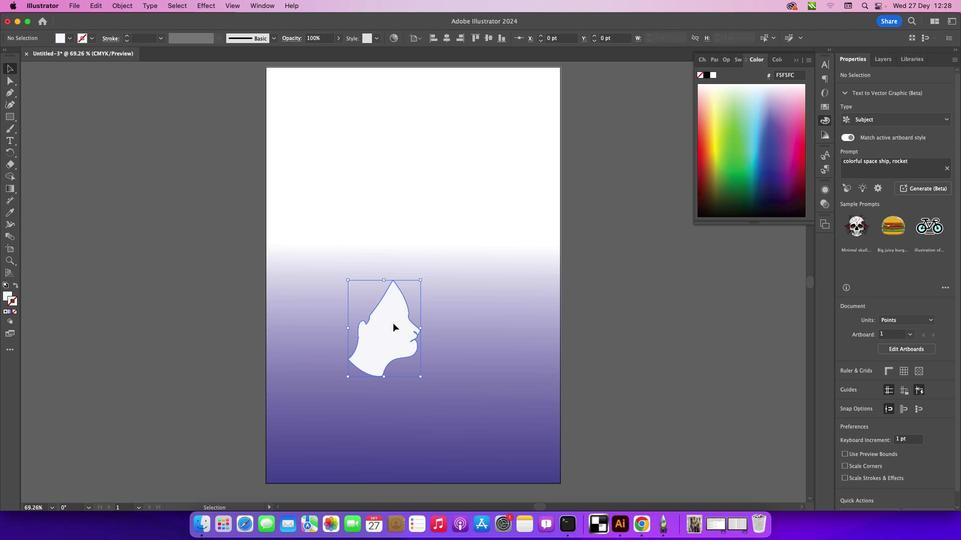 
Action: Mouse pressed left at (393, 324)
Screenshot: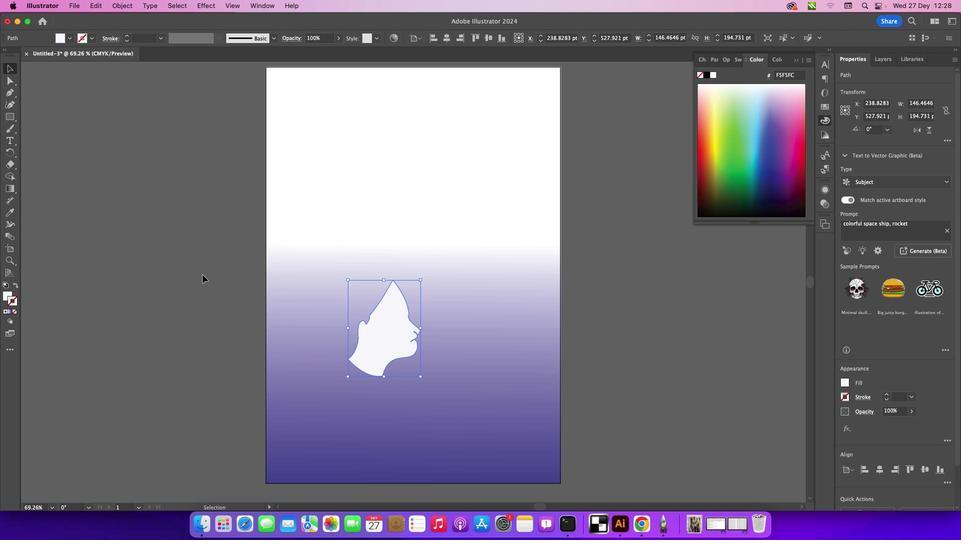 
Action: Mouse moved to (90, 38)
Screenshot: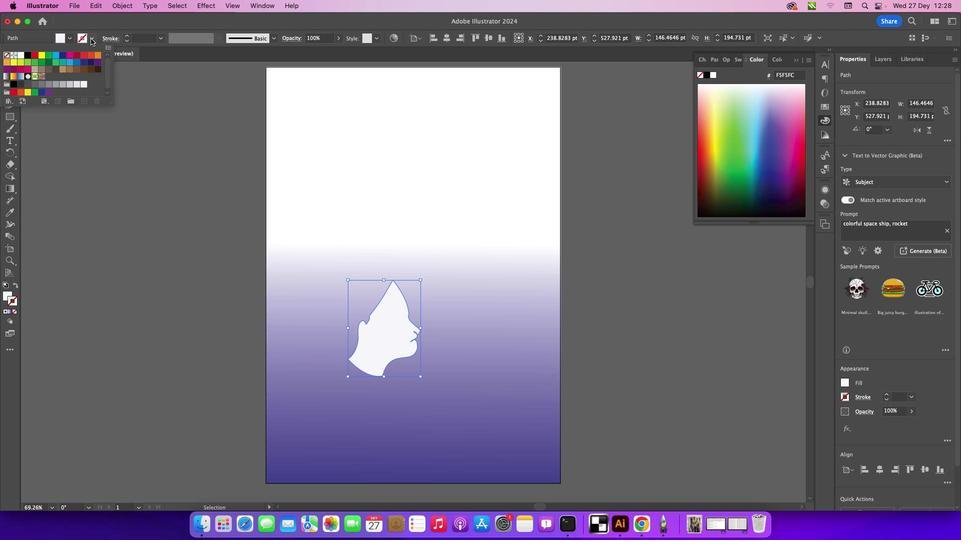 
Action: Mouse pressed left at (90, 38)
Screenshot: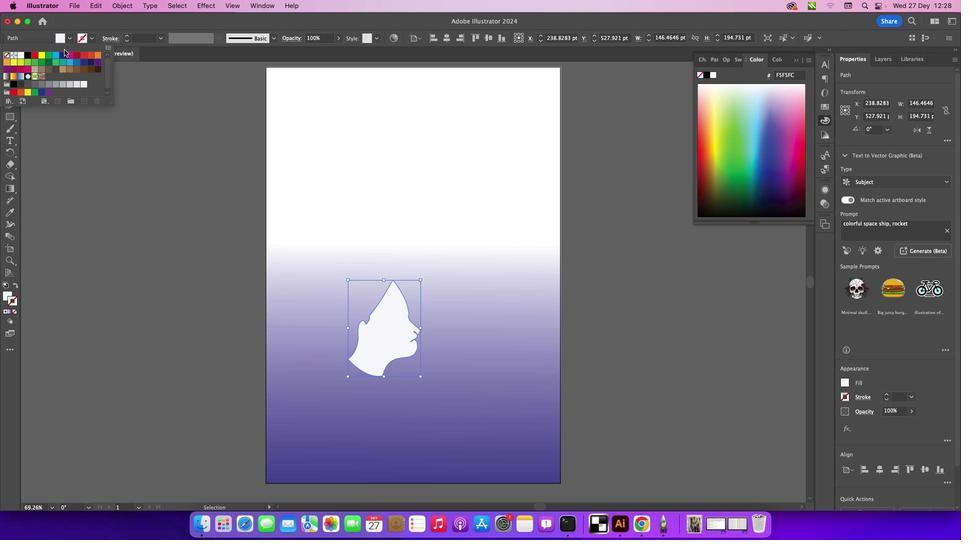 
Action: Mouse moved to (28, 57)
Screenshot: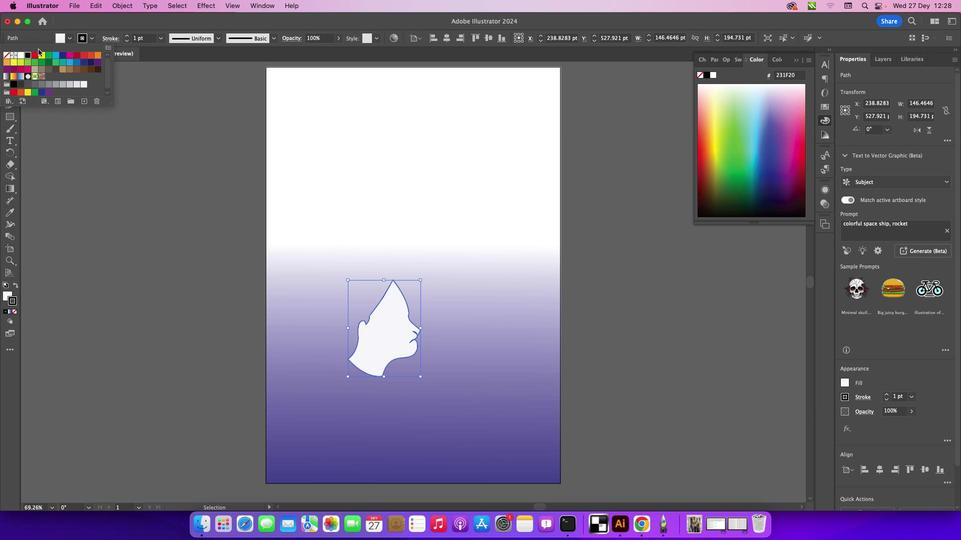 
Action: Mouse pressed left at (28, 57)
Screenshot: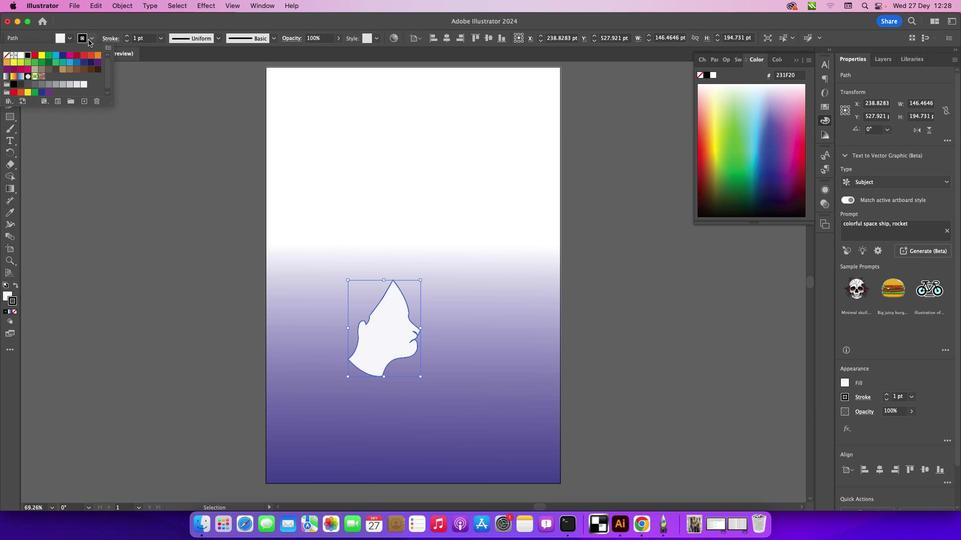 
Action: Mouse moved to (92, 37)
Screenshot: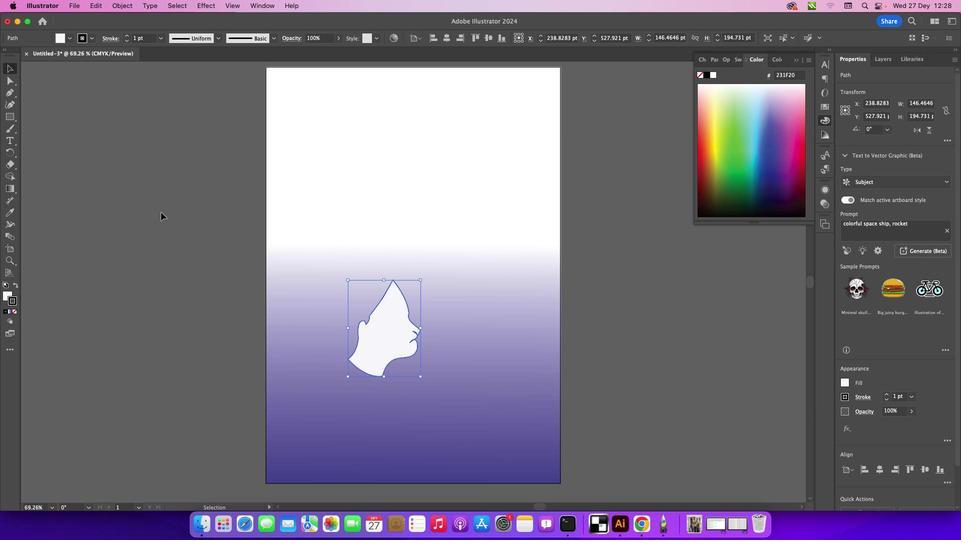 
Action: Mouse pressed left at (92, 37)
Screenshot: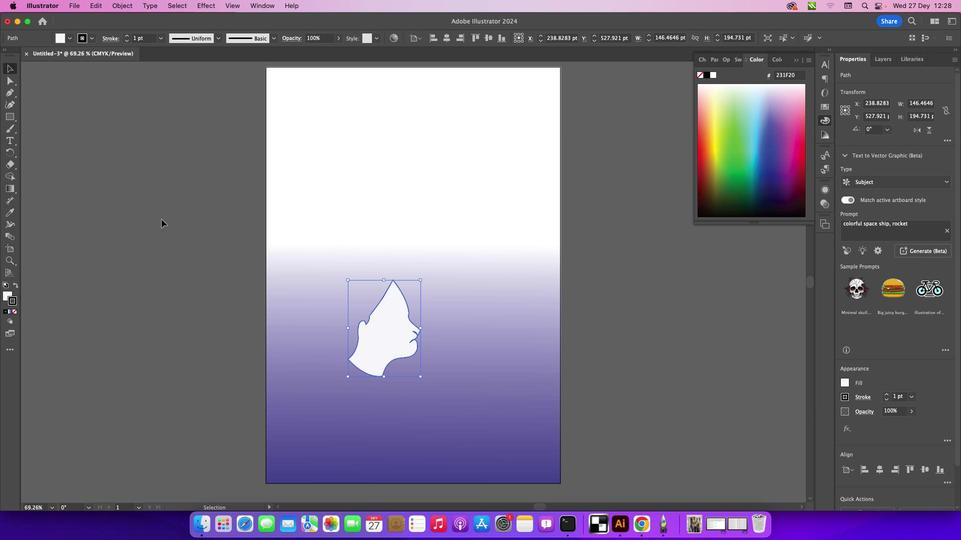 
Action: Mouse moved to (161, 219)
Screenshot: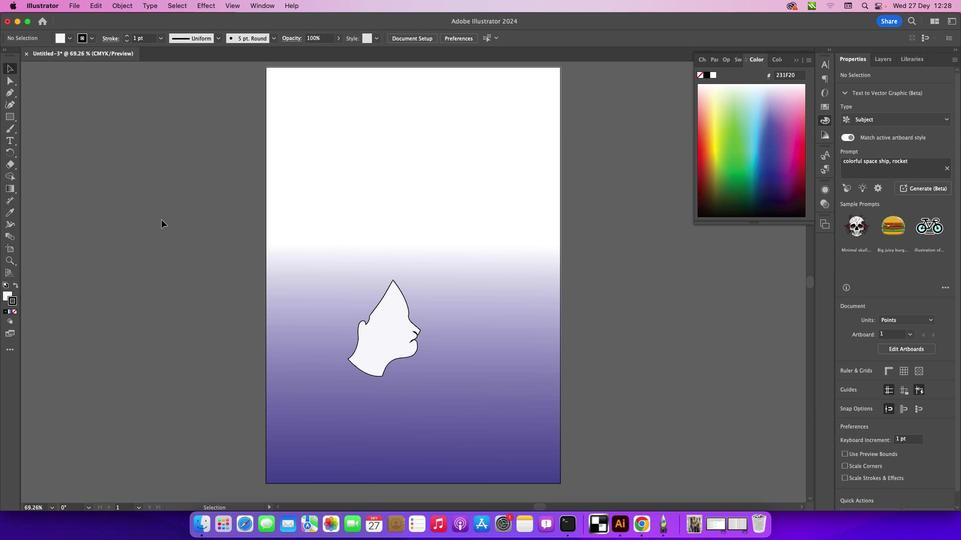 
Action: Mouse pressed left at (161, 219)
Screenshot: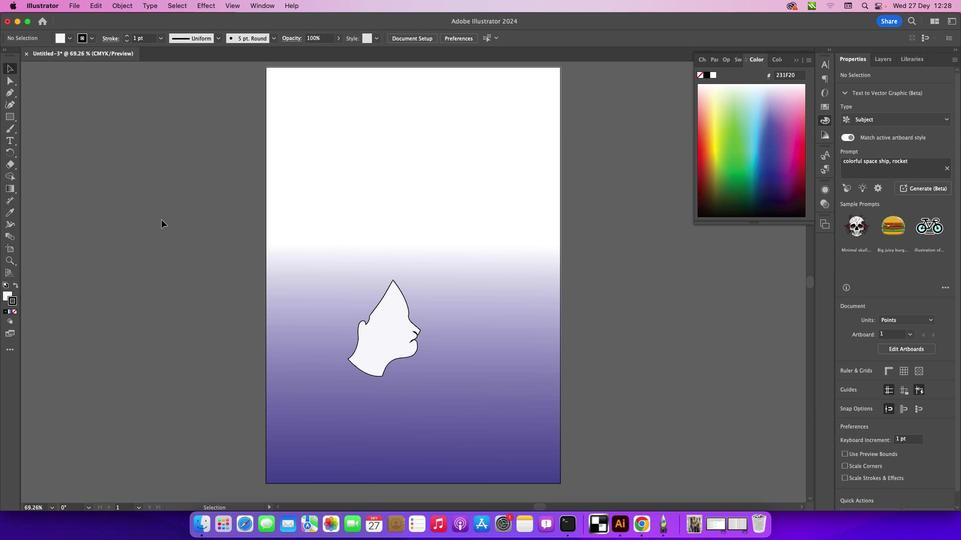 
Action: Mouse moved to (217, 308)
Screenshot: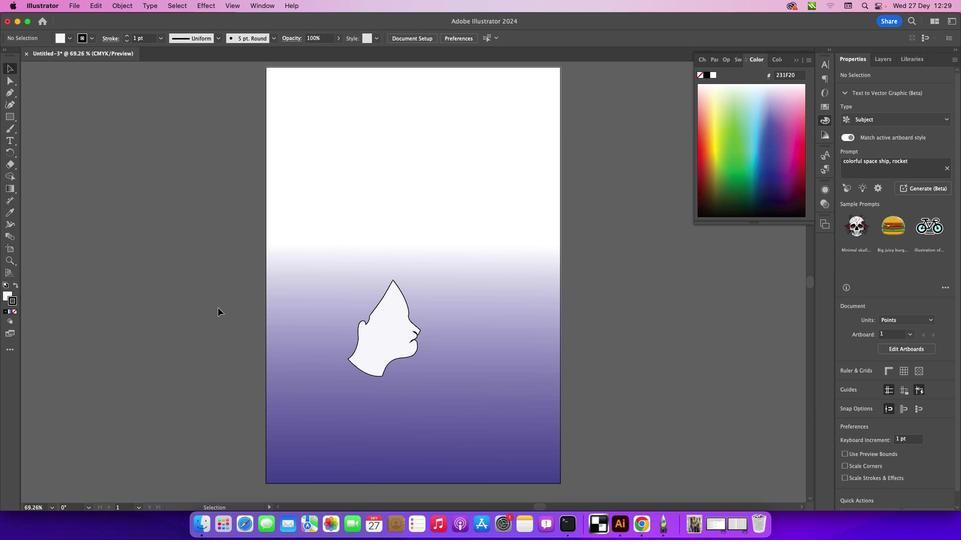 
Action: Mouse pressed left at (217, 308)
Screenshot: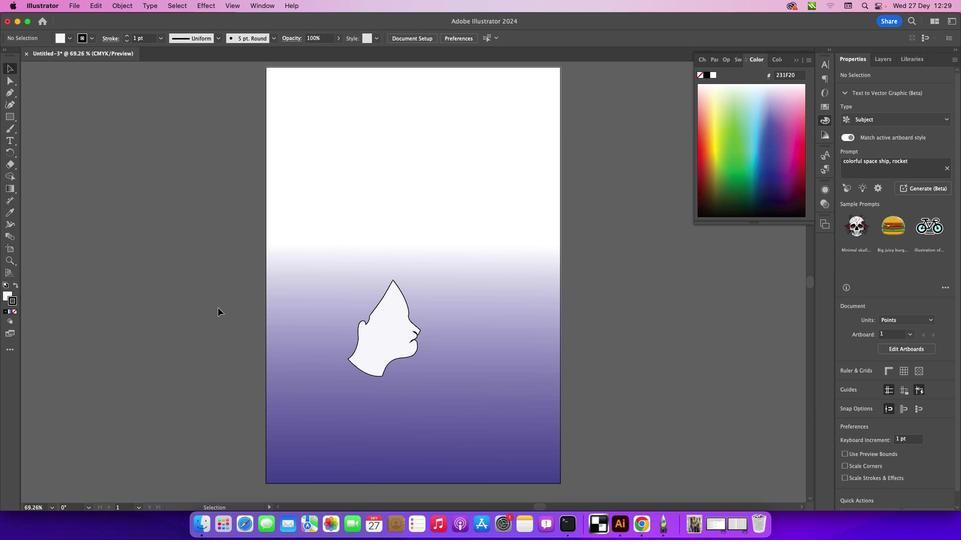 
Action: Key pressed Key.cmd_r'='
Screenshot: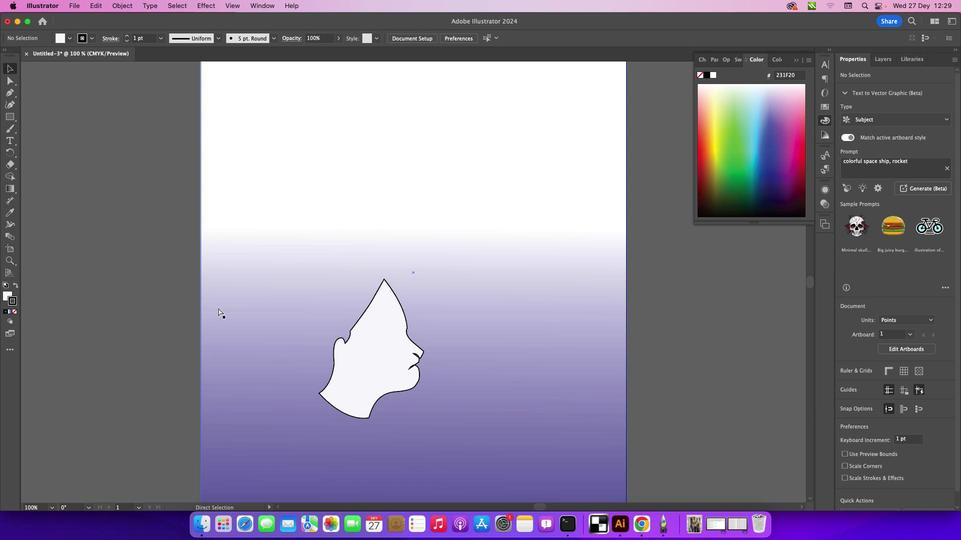 
Action: Mouse moved to (417, 393)
Screenshot: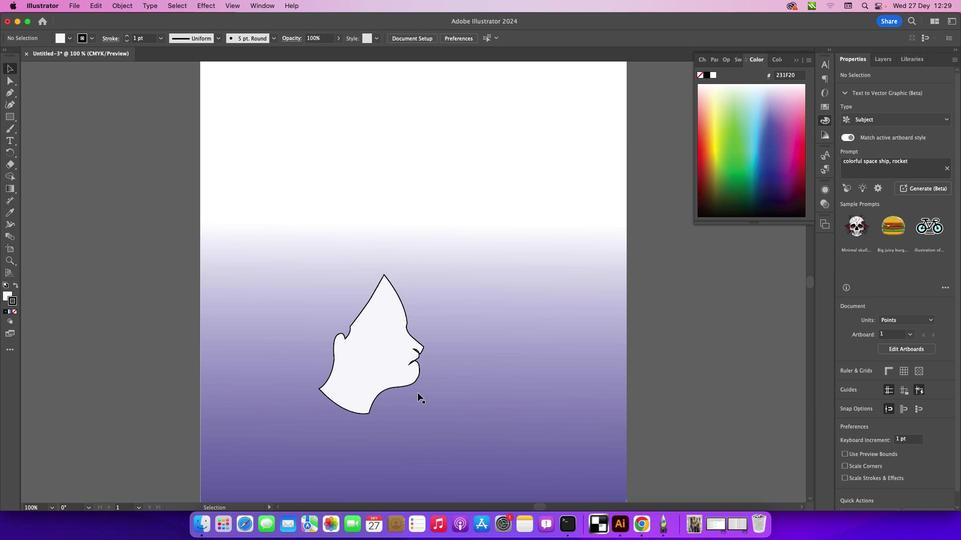 
Action: Mouse scrolled (417, 393) with delta (0, 0)
Screenshot: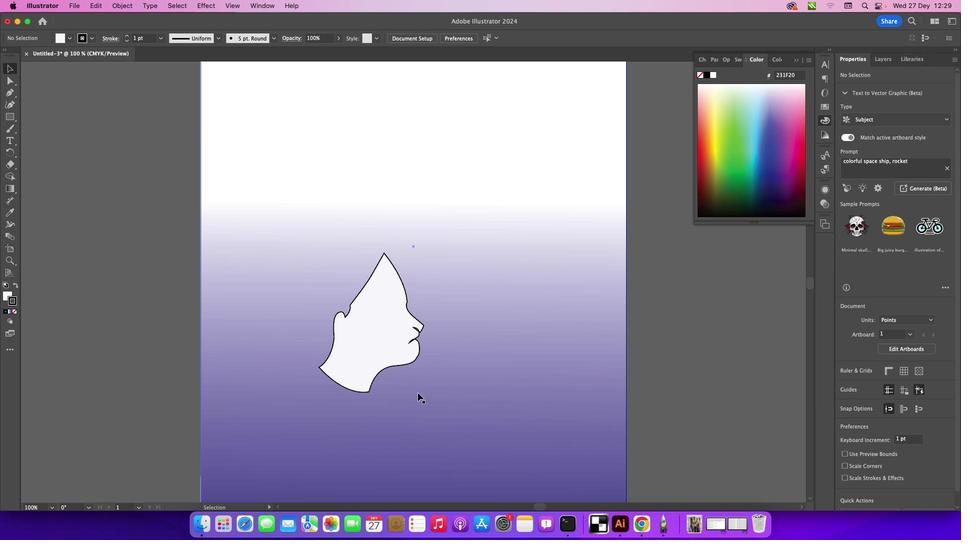 
Action: Mouse scrolled (417, 393) with delta (0, 0)
Screenshot: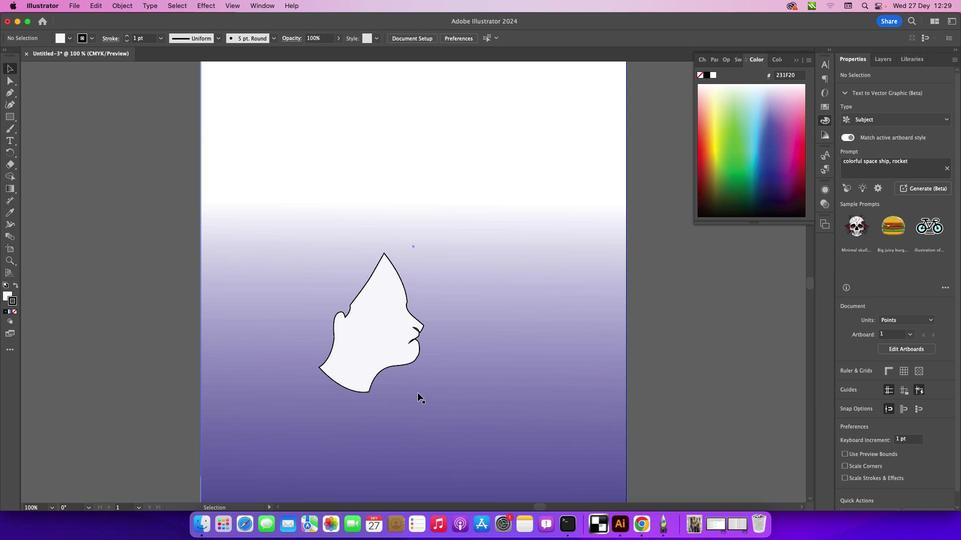 
Action: Mouse scrolled (417, 393) with delta (0, 0)
Screenshot: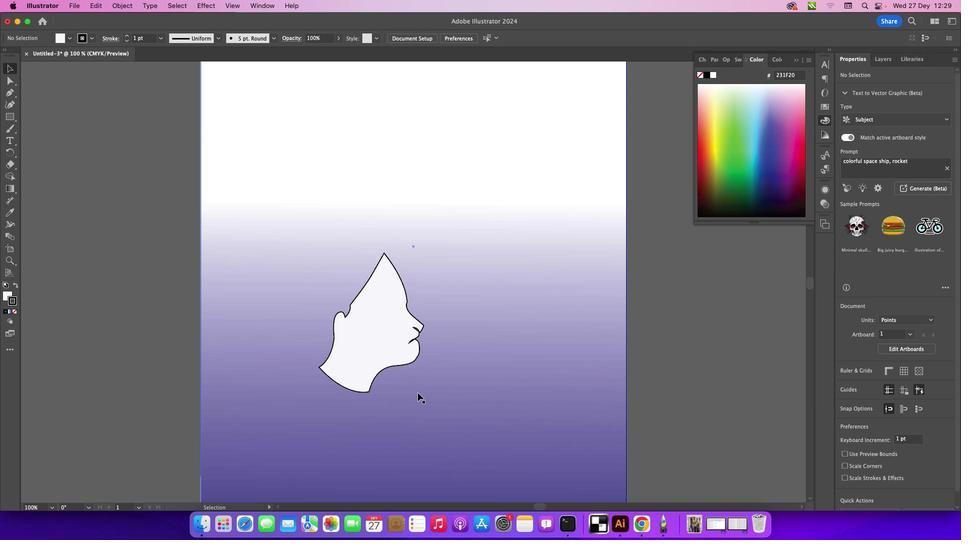 
Action: Mouse scrolled (417, 393) with delta (0, 0)
Screenshot: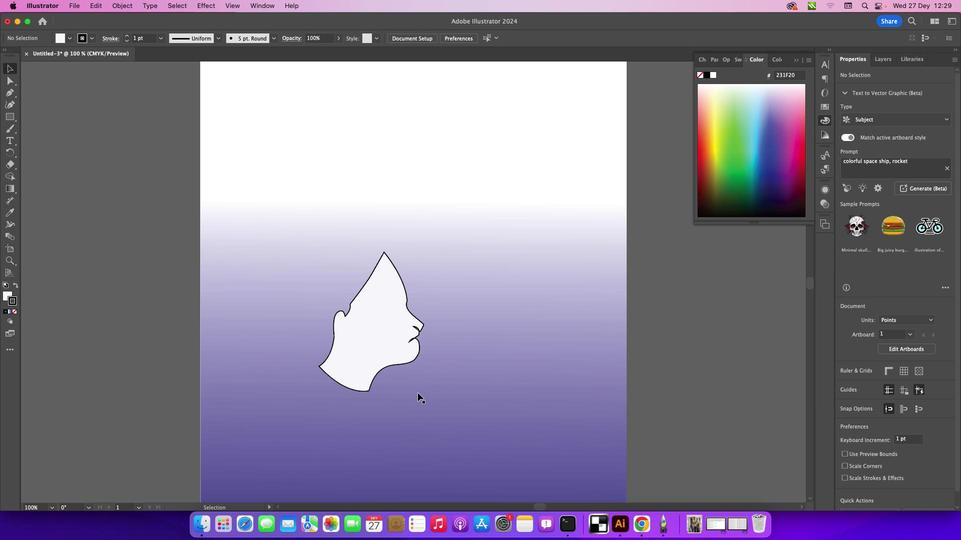 
Action: Mouse scrolled (417, 393) with delta (0, 0)
Screenshot: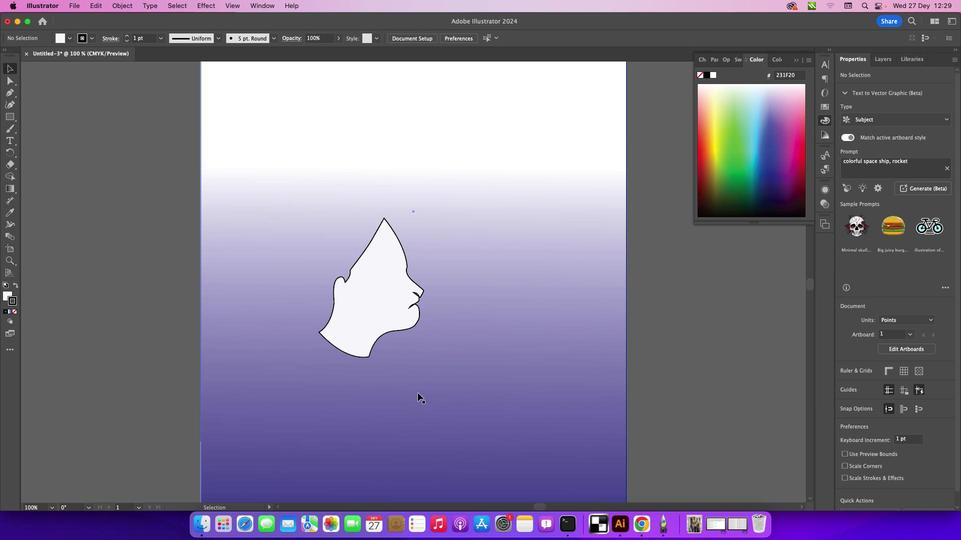 
Action: Mouse scrolled (417, 393) with delta (0, 0)
Screenshot: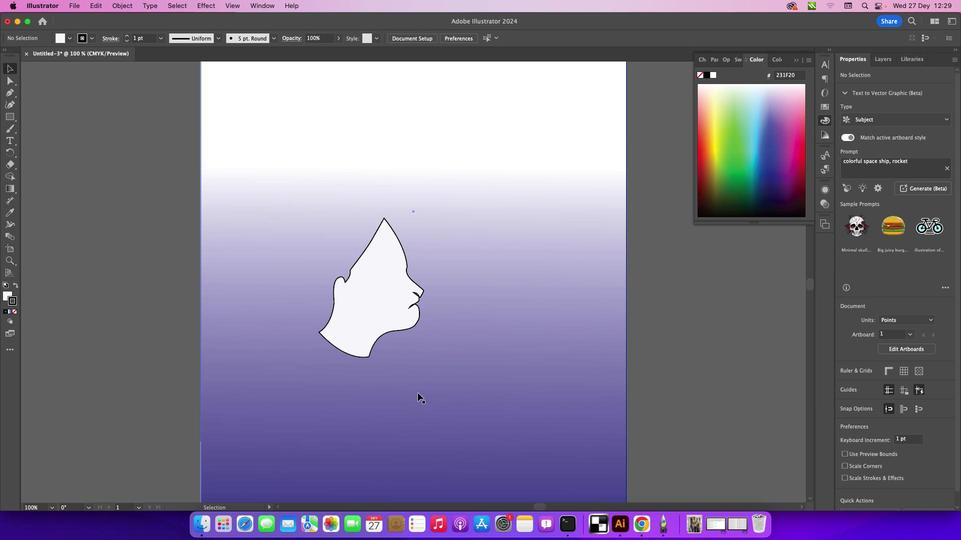 
Action: Mouse scrolled (417, 393) with delta (0, -1)
Screenshot: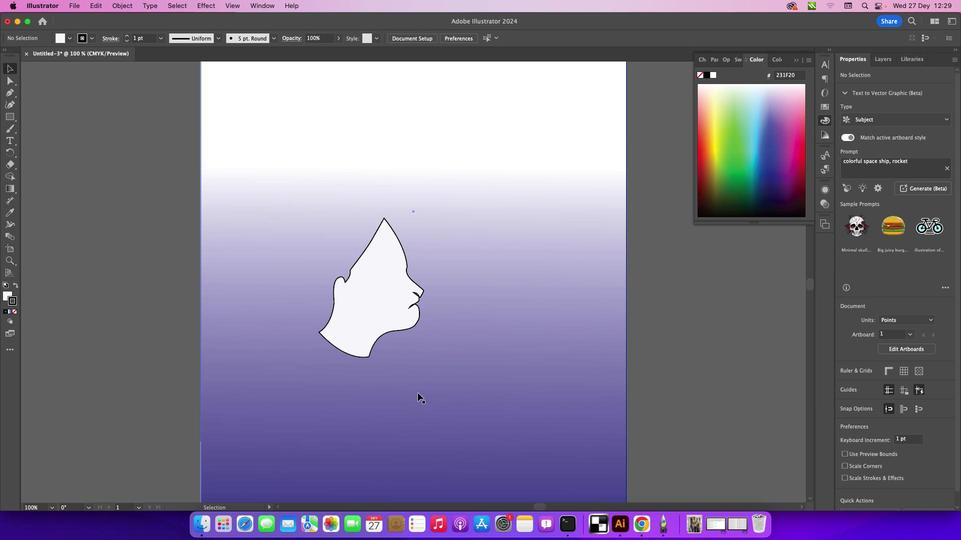 
Action: Mouse scrolled (417, 393) with delta (0, 0)
Screenshot: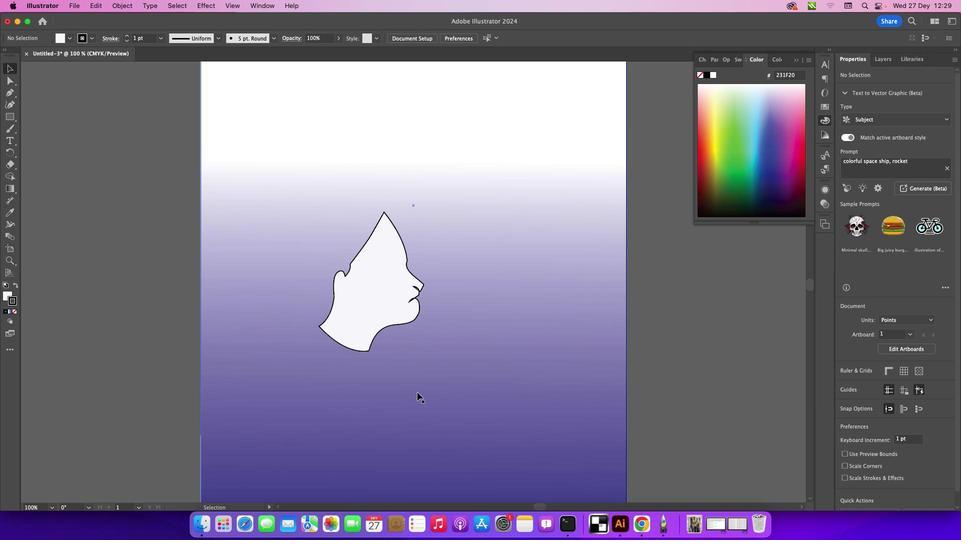 
Action: Mouse scrolled (417, 393) with delta (0, 0)
Screenshot: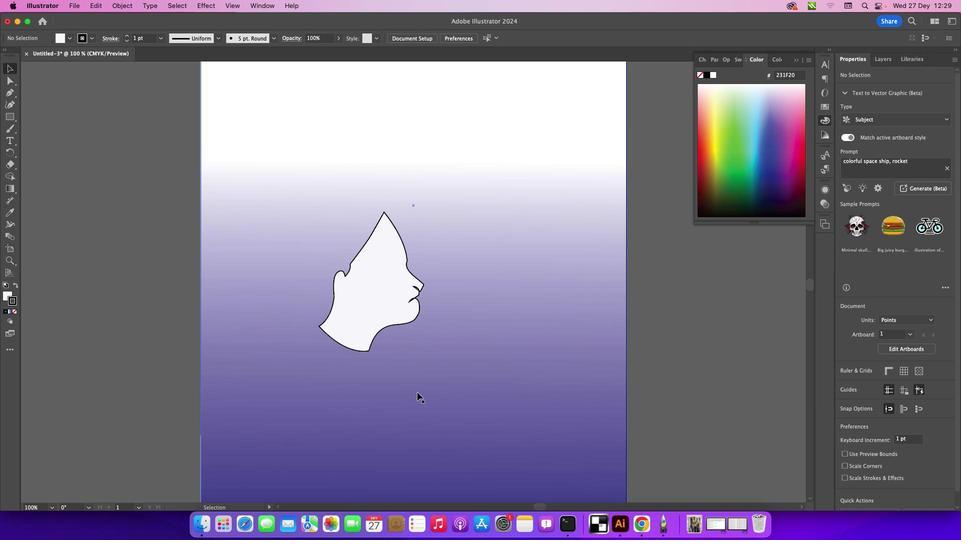 
Action: Mouse moved to (15, 91)
Screenshot: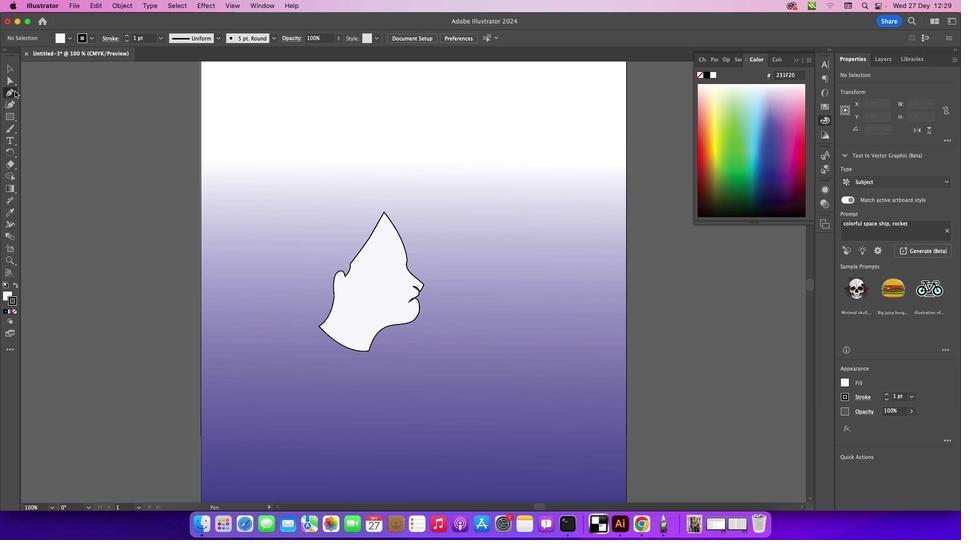 
Action: Mouse pressed left at (15, 91)
Screenshot: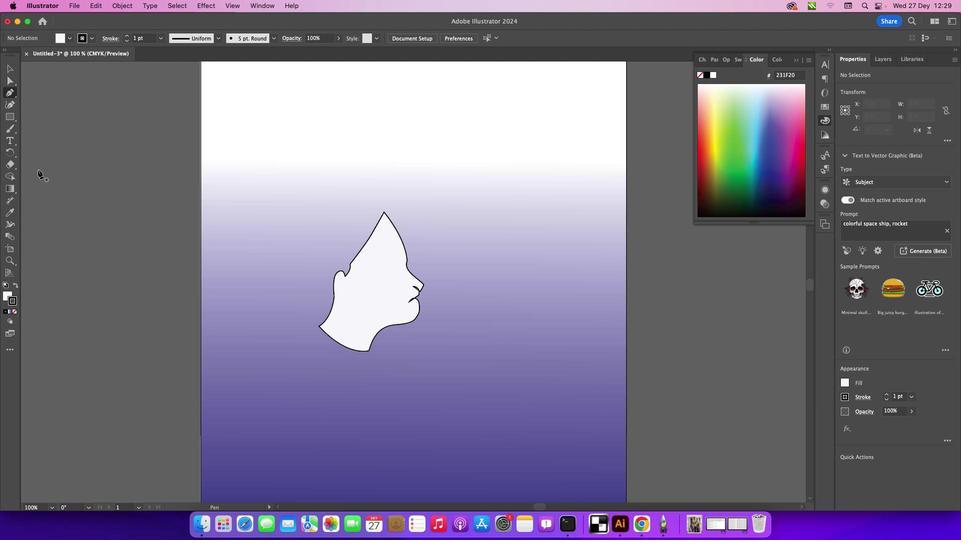 
Action: Mouse moved to (318, 328)
Screenshot: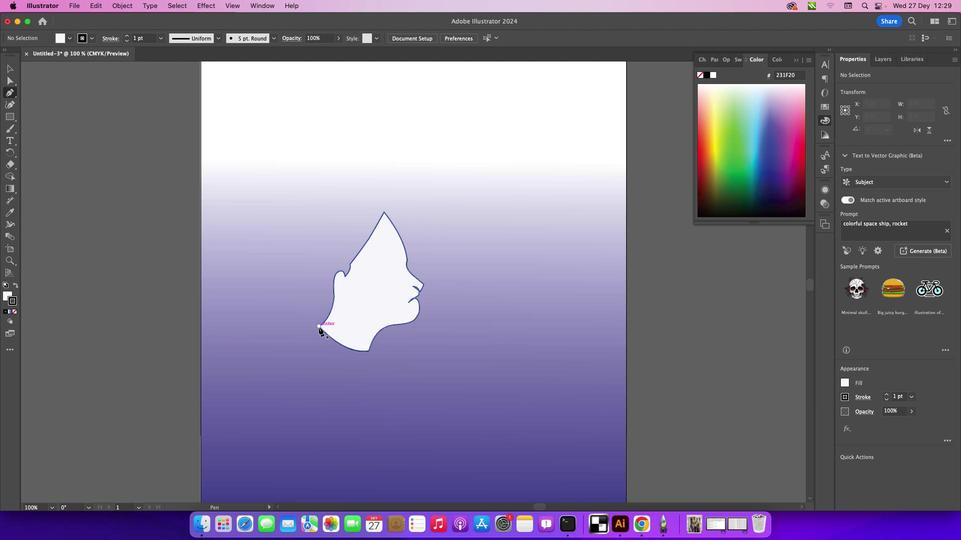 
Action: Mouse pressed left at (318, 328)
Screenshot: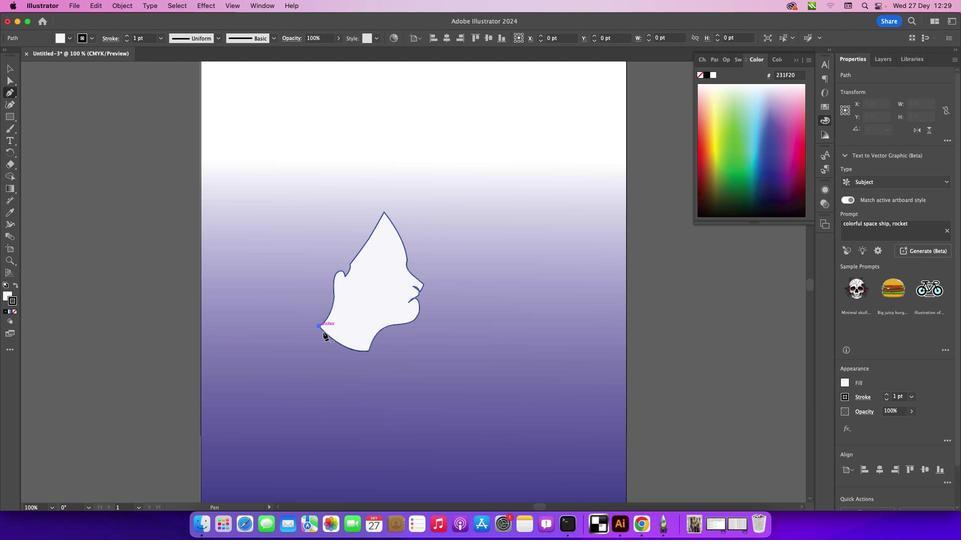 
Action: Mouse moved to (371, 352)
Screenshot: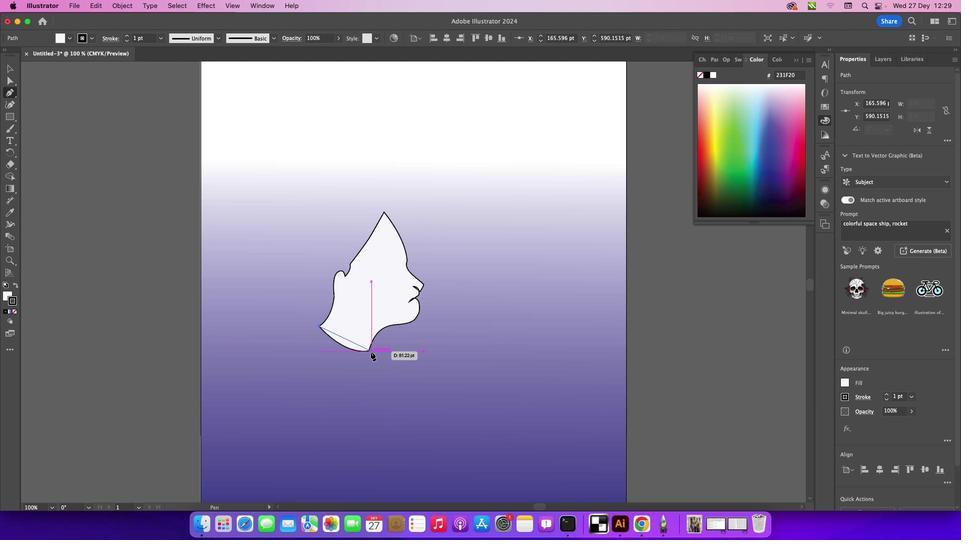 
Action: Mouse pressed left at (371, 352)
Screenshot: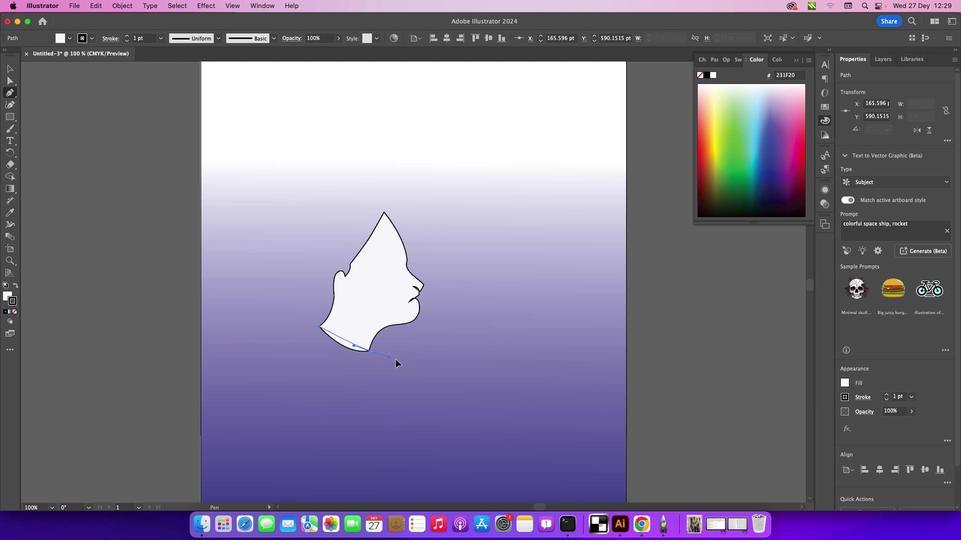 
Action: Mouse moved to (371, 352)
Screenshot: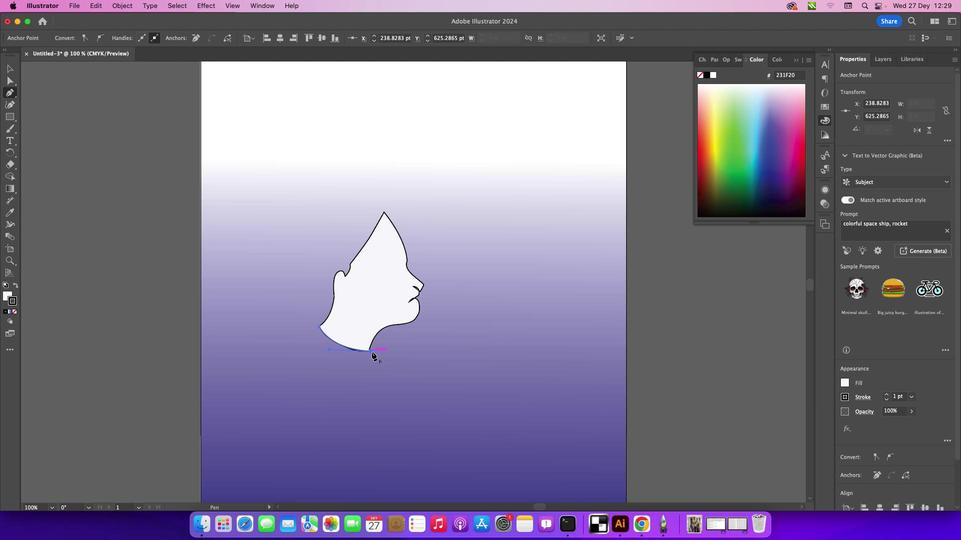 
Action: Mouse pressed left at (371, 352)
Screenshot: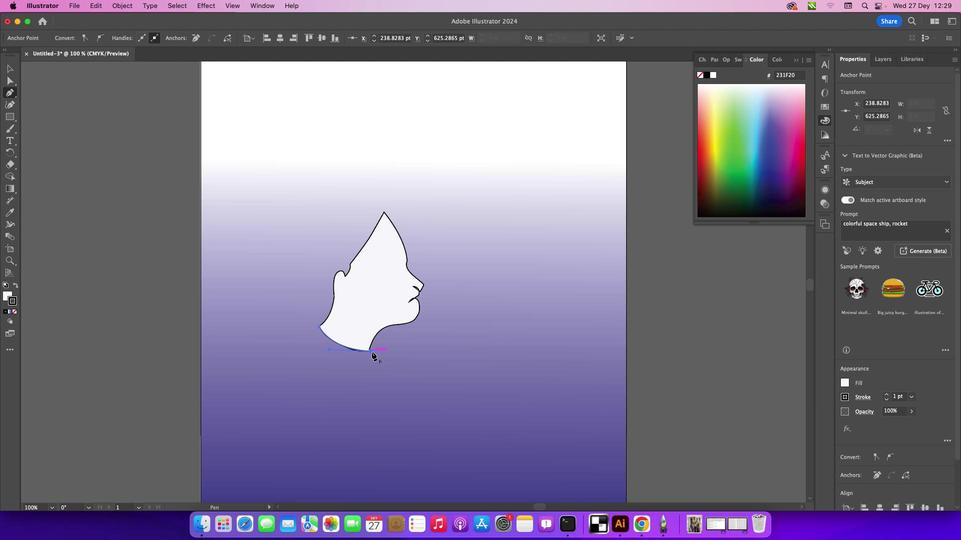 
Action: Mouse moved to (378, 351)
Screenshot: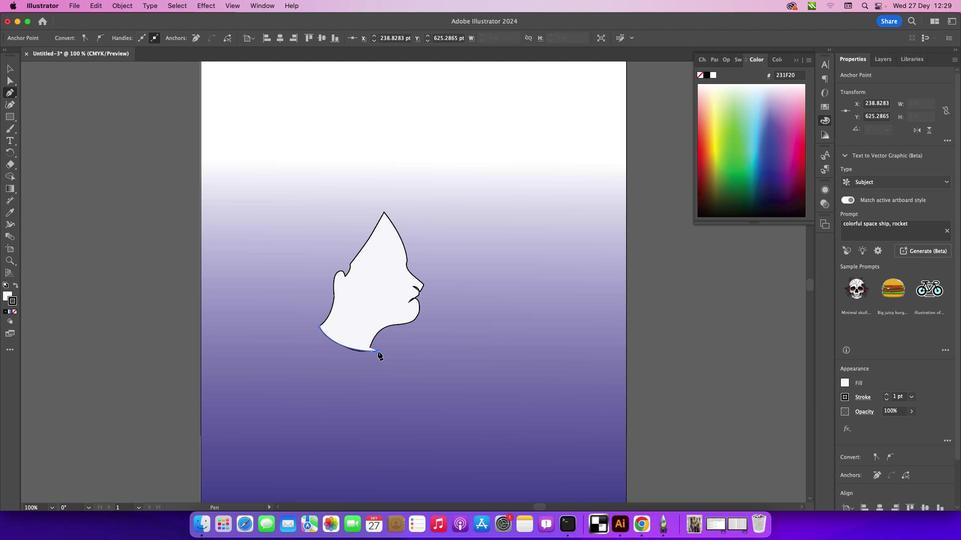 
Action: Mouse pressed left at (378, 351)
Screenshot: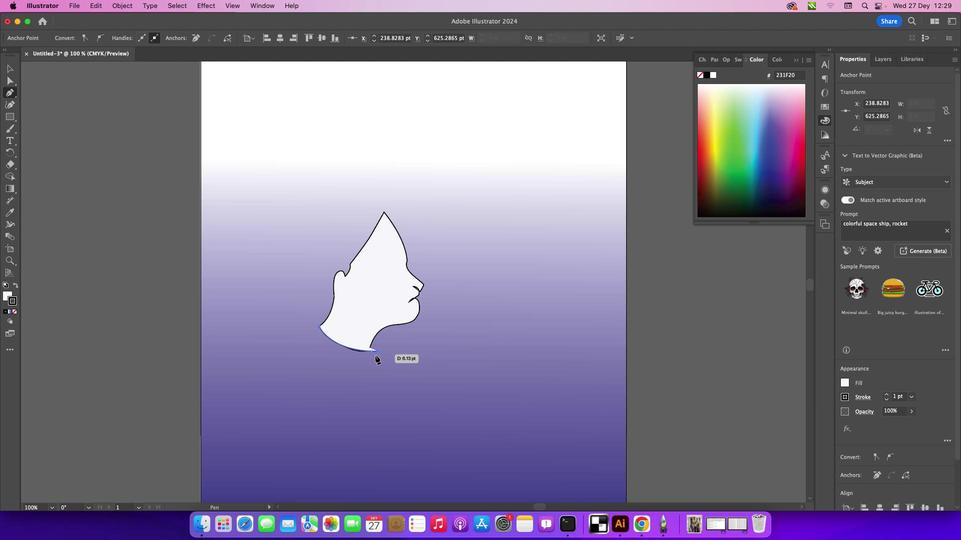 
Action: Mouse moved to (374, 363)
Screenshot: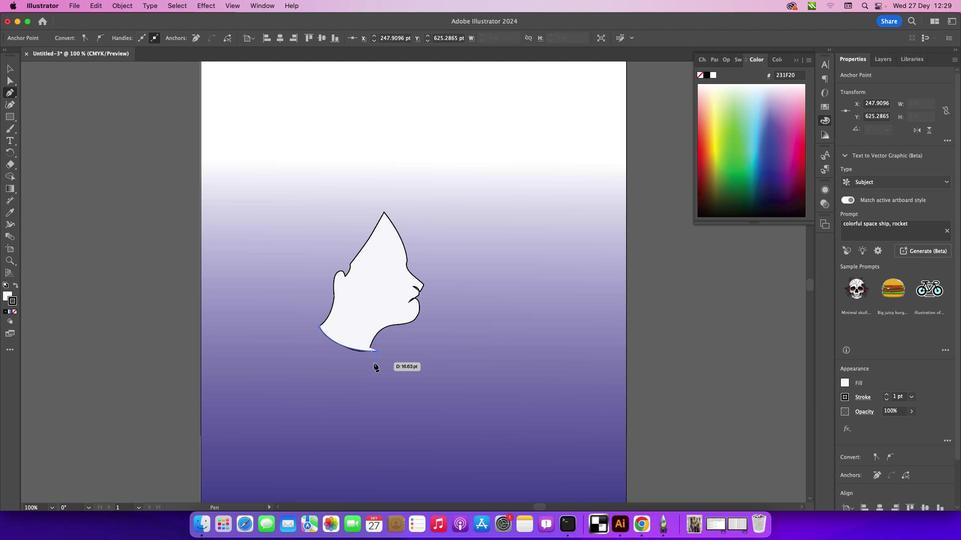 
Action: Mouse pressed left at (374, 363)
Screenshot: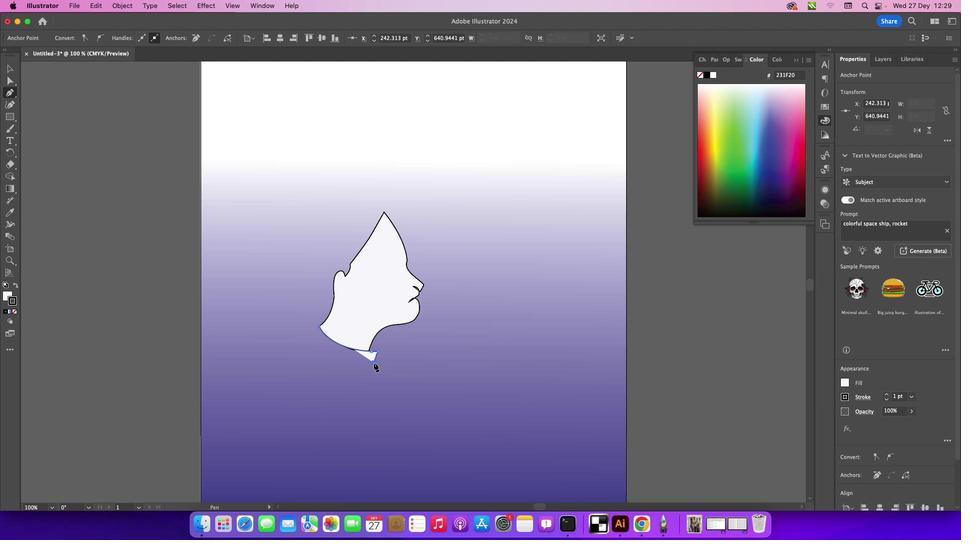 
Action: Mouse moved to (370, 370)
Screenshot: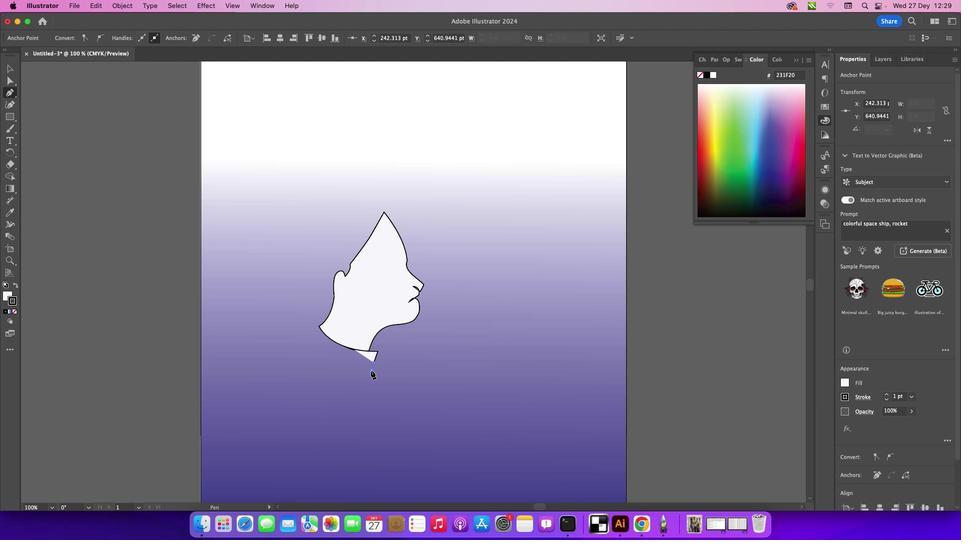 
Action: Mouse pressed left at (370, 370)
Screenshot: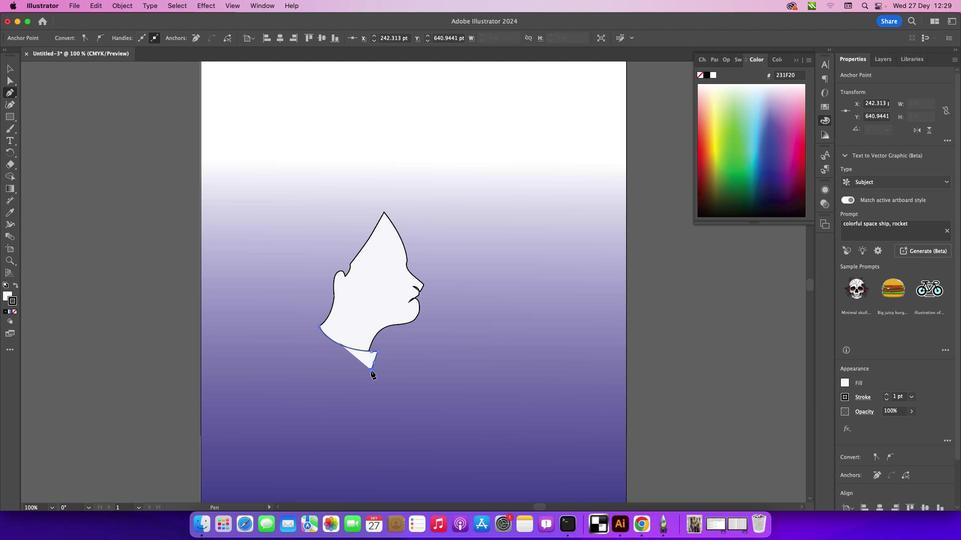 
Action: Mouse moved to (316, 343)
Screenshot: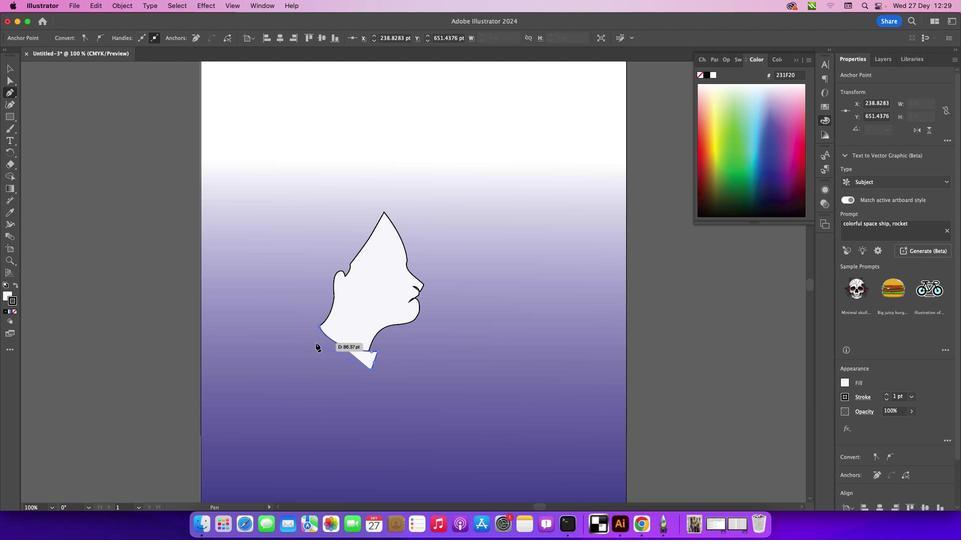 
Action: Mouse pressed left at (316, 343)
Screenshot: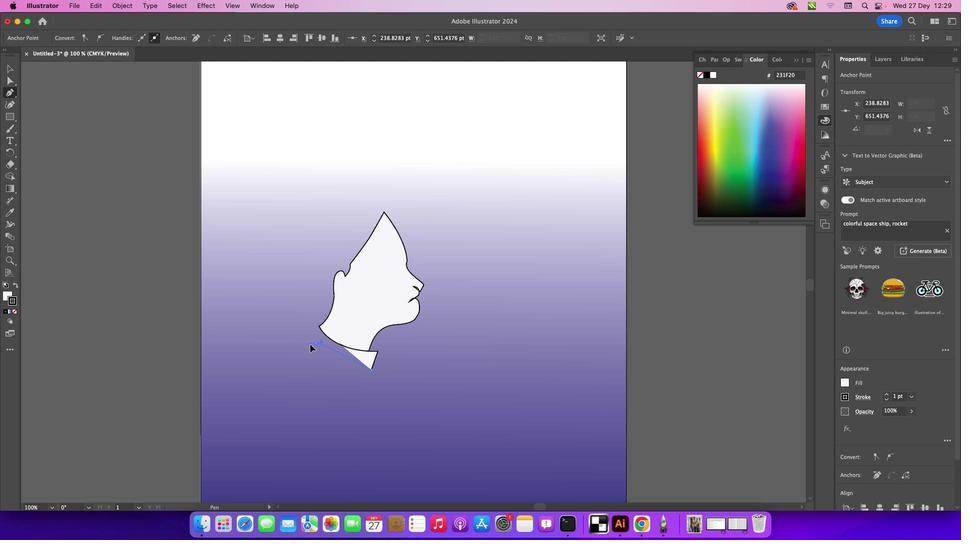 
Action: Mouse moved to (315, 342)
Screenshot: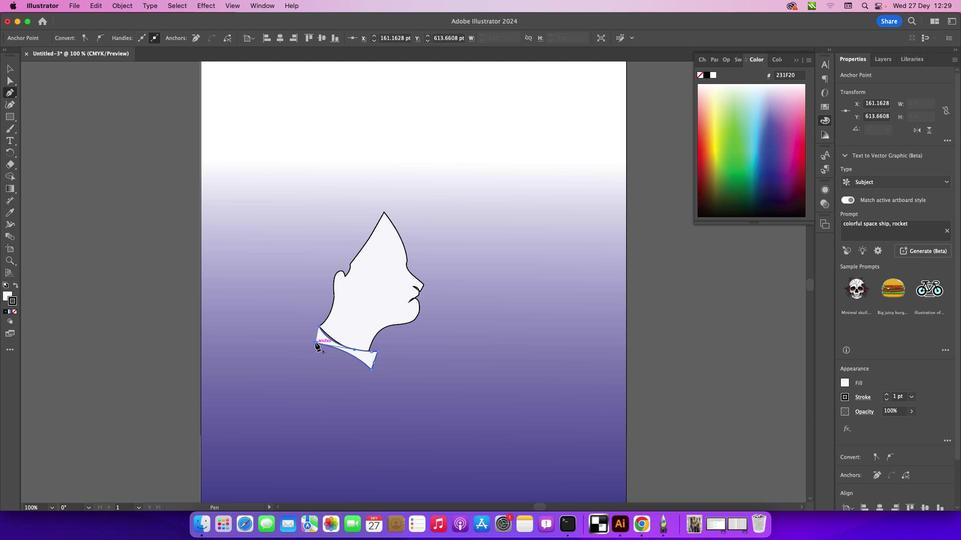 
Action: Mouse pressed left at (315, 342)
Screenshot: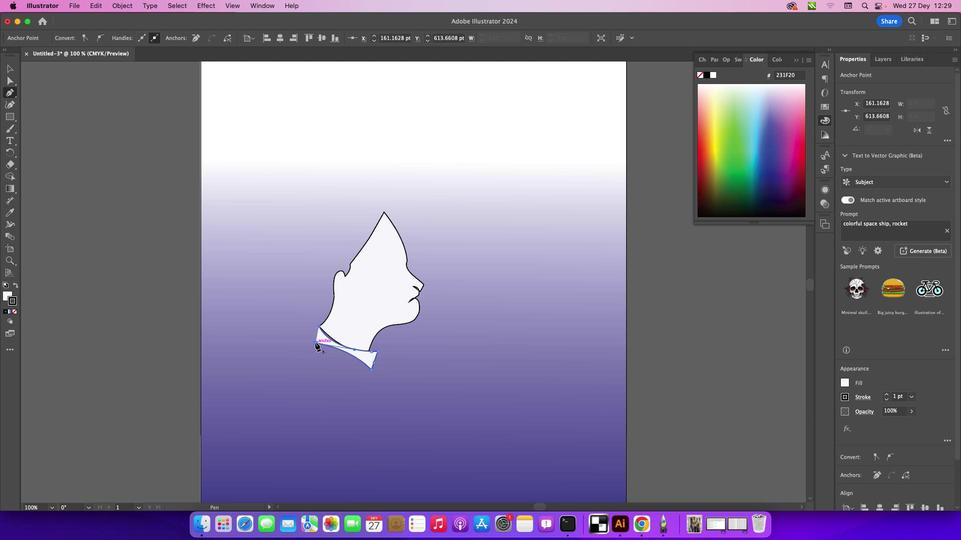 
Action: Mouse moved to (320, 327)
Screenshot: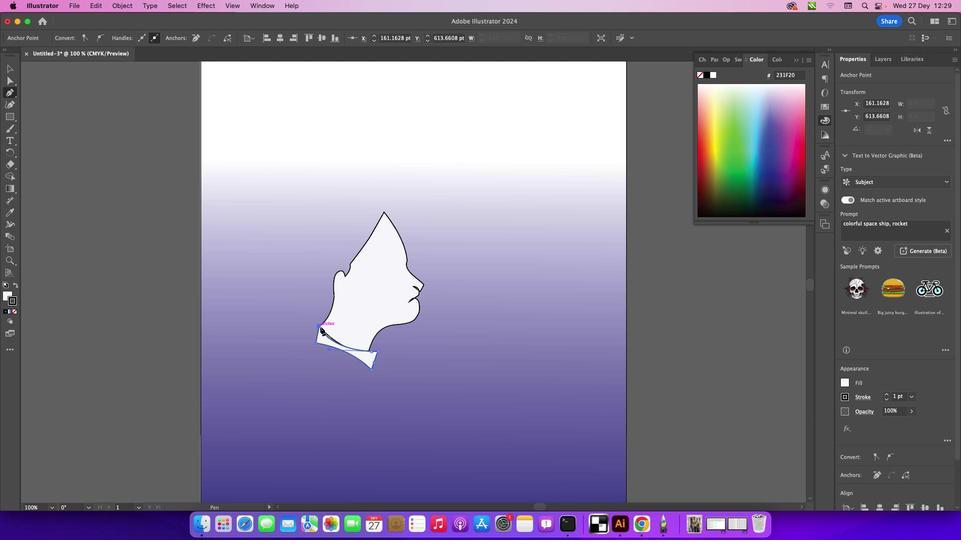 
Action: Mouse pressed left at (320, 327)
Screenshot: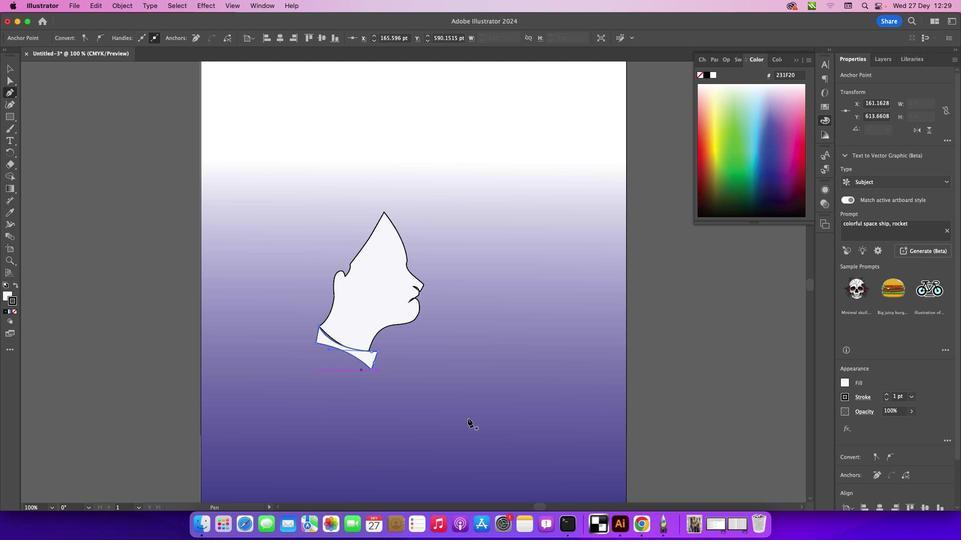
Action: Mouse moved to (6, 294)
Screenshot: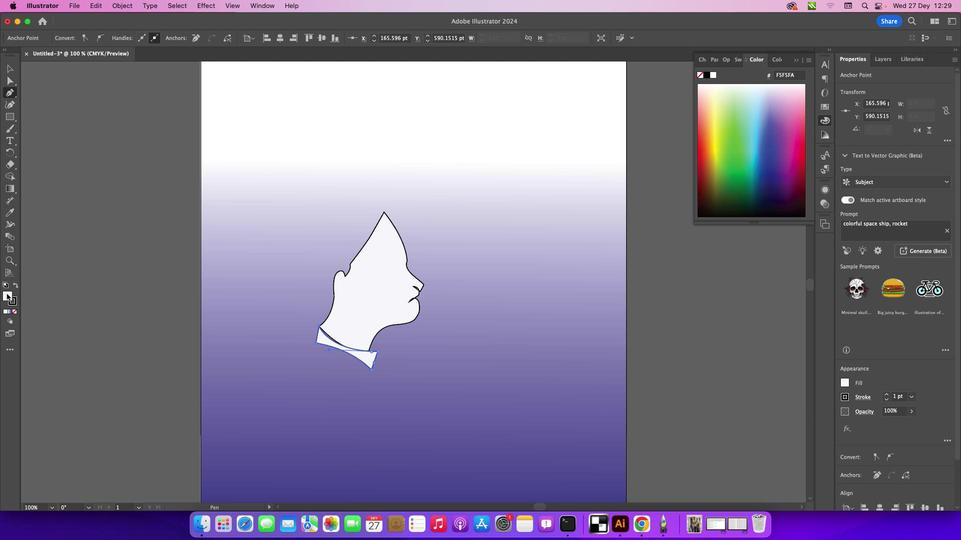 
Action: Mouse pressed left at (6, 294)
Screenshot: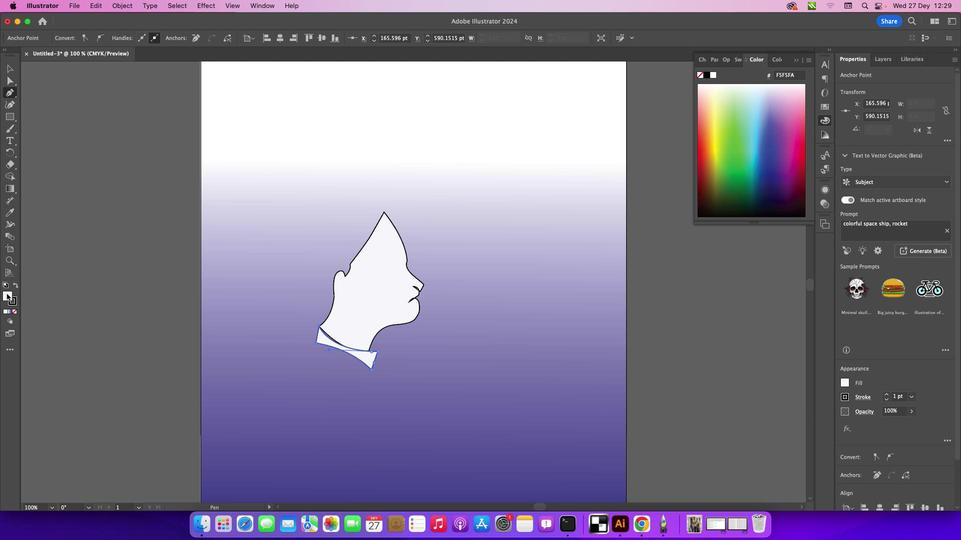 
Action: Mouse pressed left at (6, 294)
Screenshot: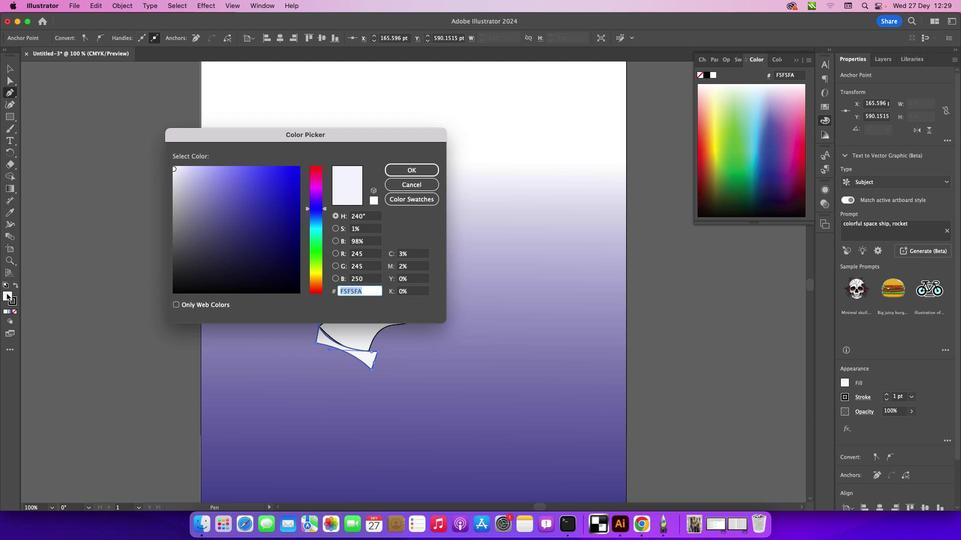 
Action: Mouse pressed left at (6, 294)
Screenshot: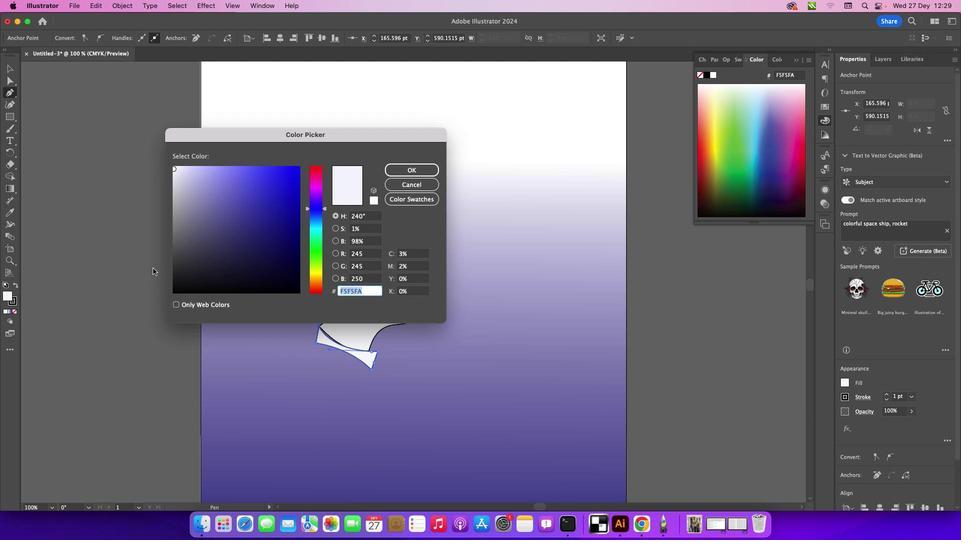 
Action: Mouse moved to (189, 169)
Screenshot: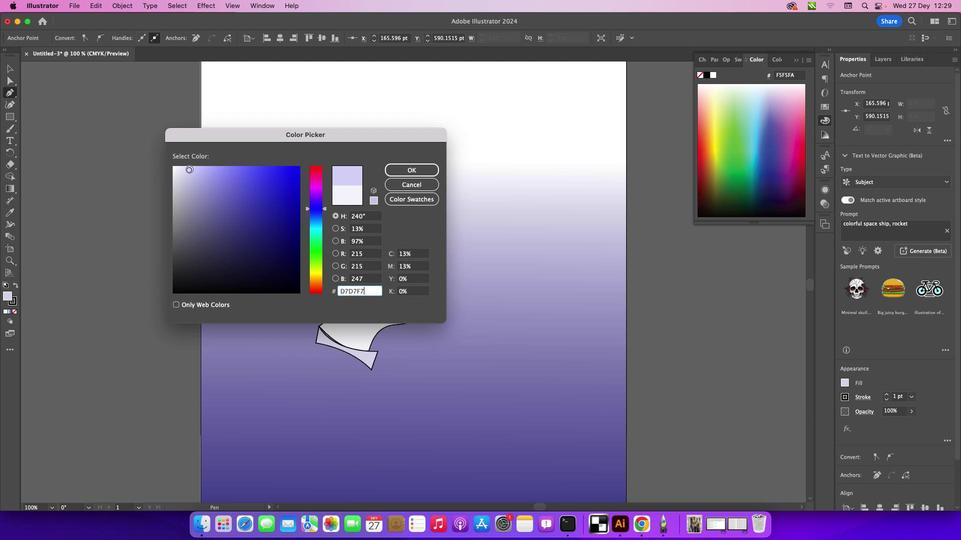 
Action: Mouse pressed left at (189, 169)
Screenshot: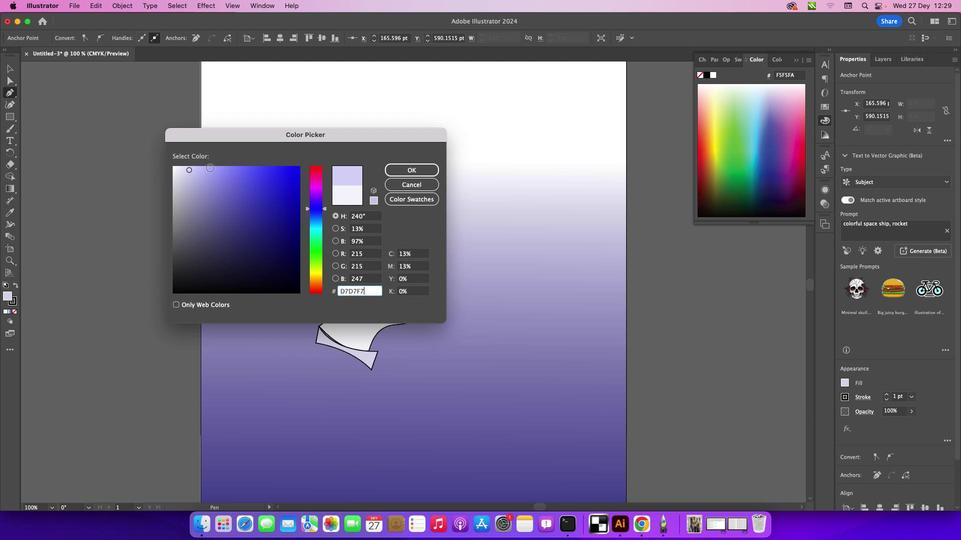 
Action: Mouse moved to (410, 174)
Screenshot: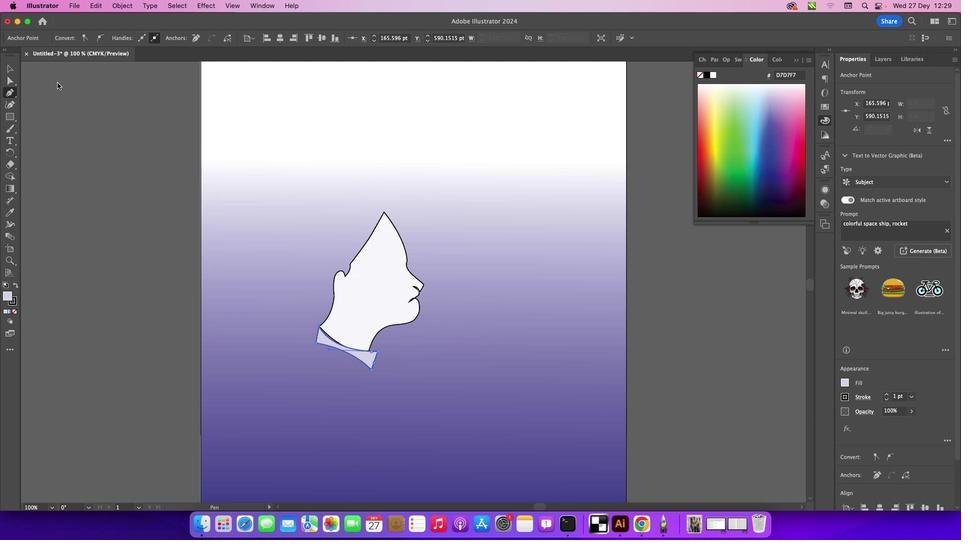 
Action: Mouse pressed left at (410, 174)
Screenshot: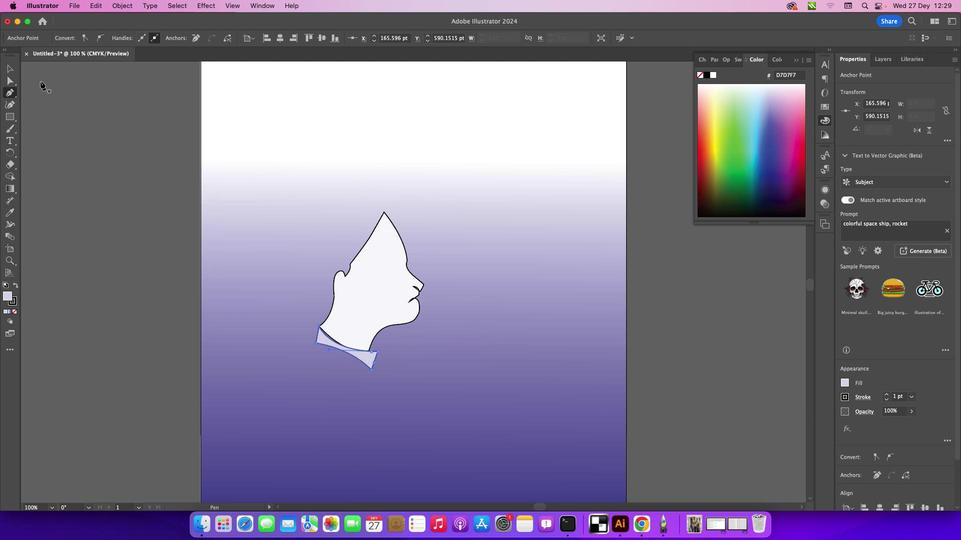 
Action: Mouse moved to (5, 68)
Screenshot: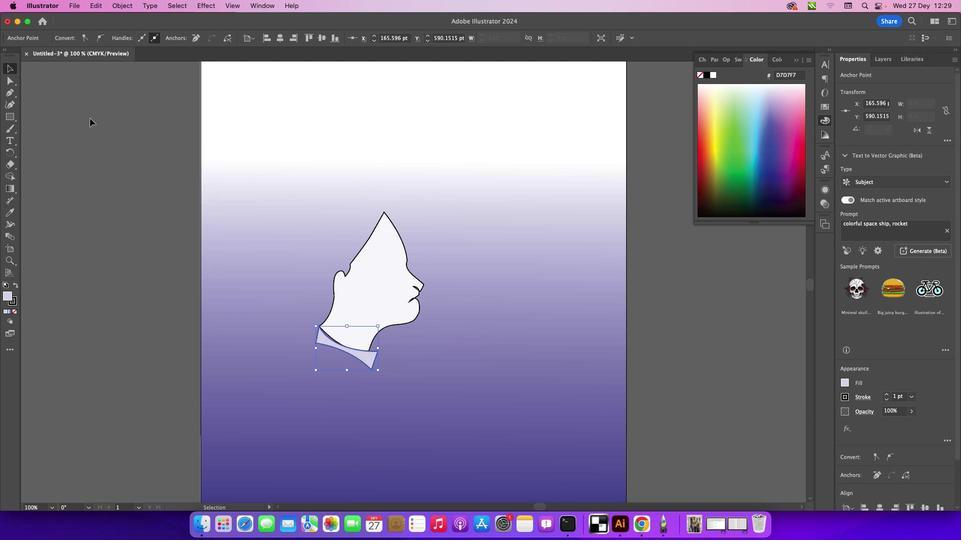 
Action: Mouse pressed left at (5, 68)
Screenshot: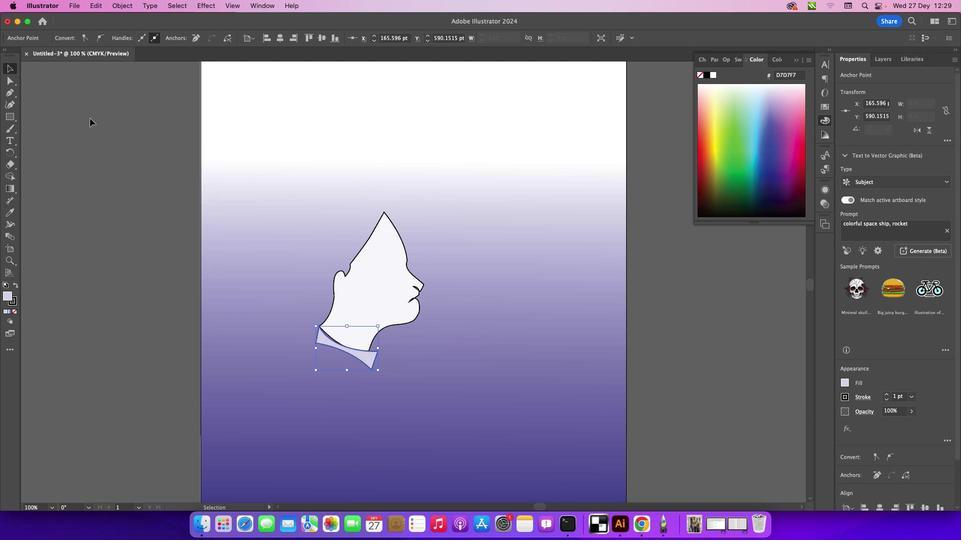 
Action: Mouse moved to (90, 118)
Screenshot: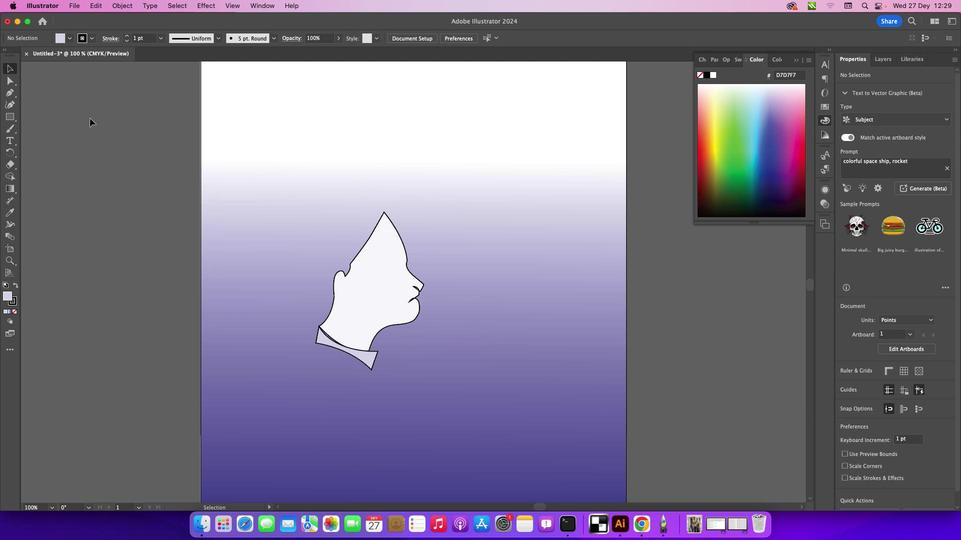 
Action: Mouse pressed left at (90, 118)
Screenshot: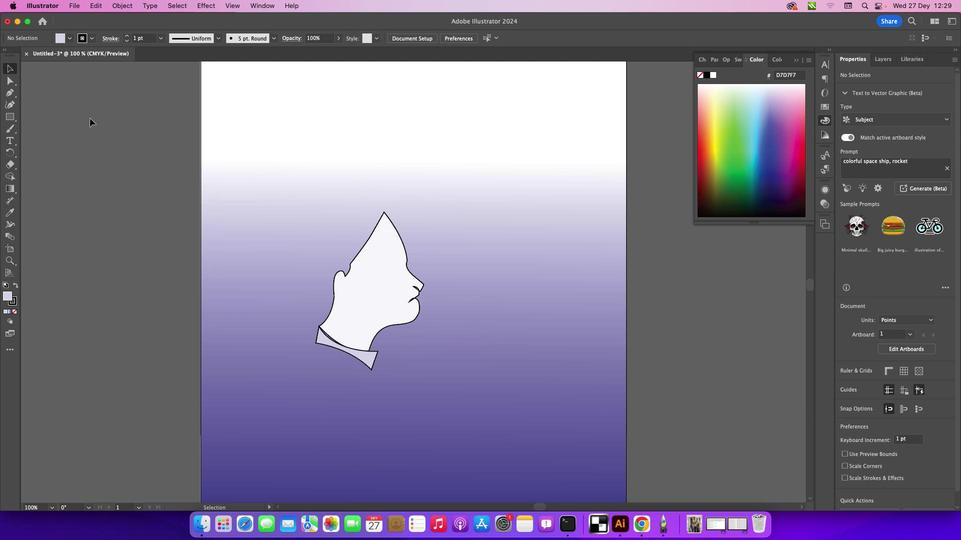 
Action: Mouse moved to (112, 207)
Screenshot: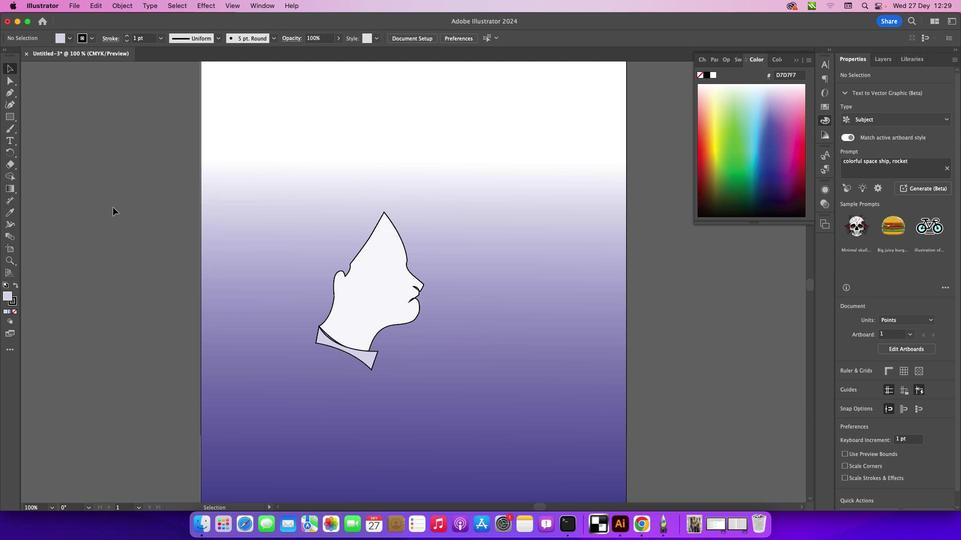 
Action: Mouse scrolled (112, 207) with delta (0, 0)
Screenshot: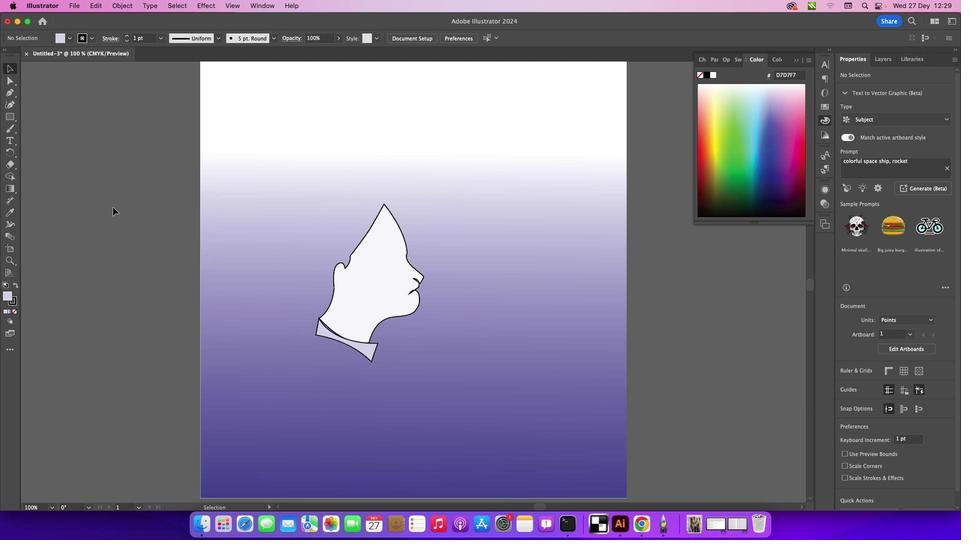
Action: Mouse scrolled (112, 207) with delta (0, 0)
Screenshot: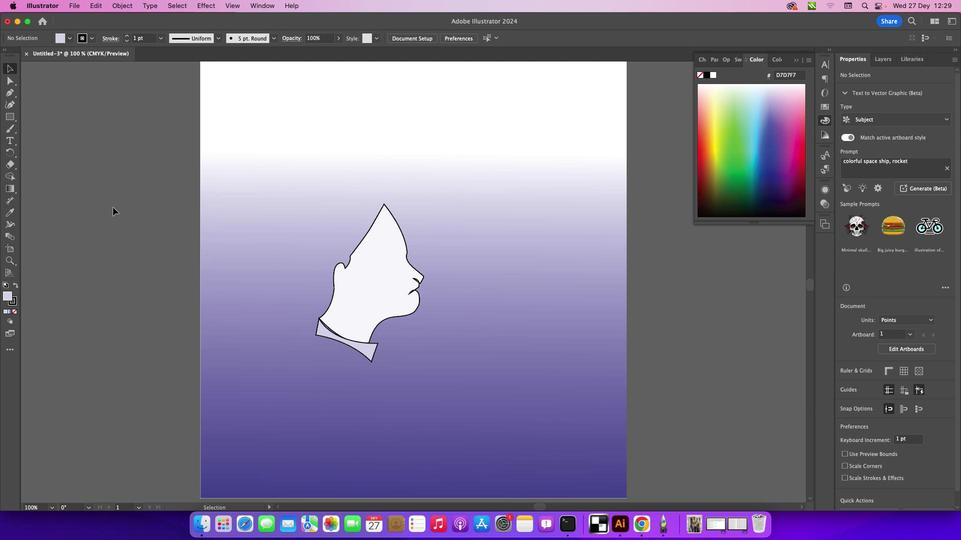 
Action: Mouse scrolled (112, 207) with delta (0, 0)
Screenshot: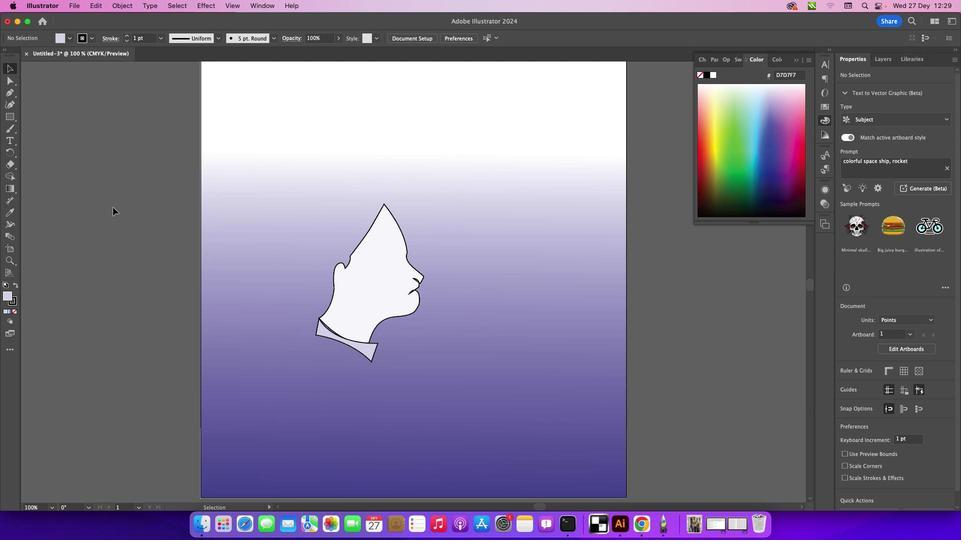 
Action: Mouse scrolled (112, 207) with delta (0, 0)
Screenshot: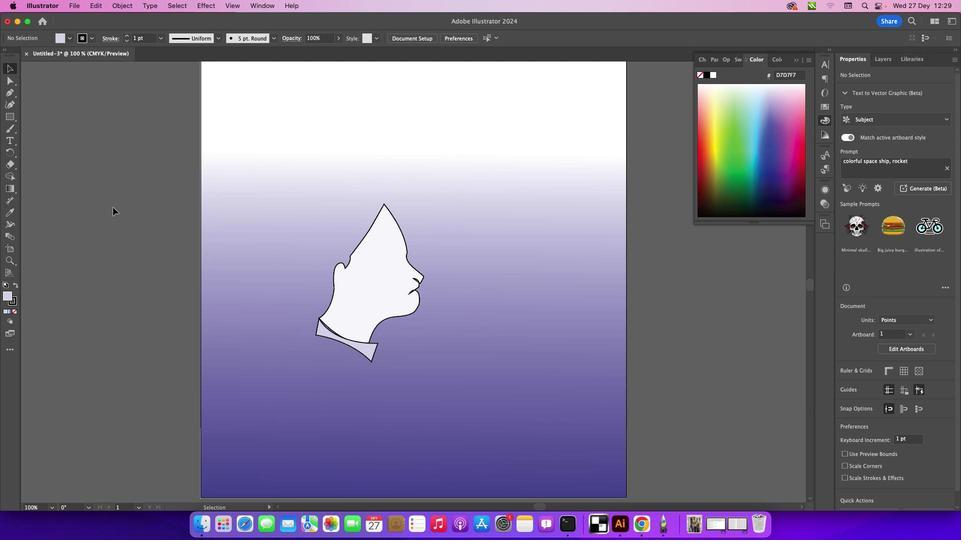 
Action: Mouse scrolled (112, 207) with delta (0, 0)
Screenshot: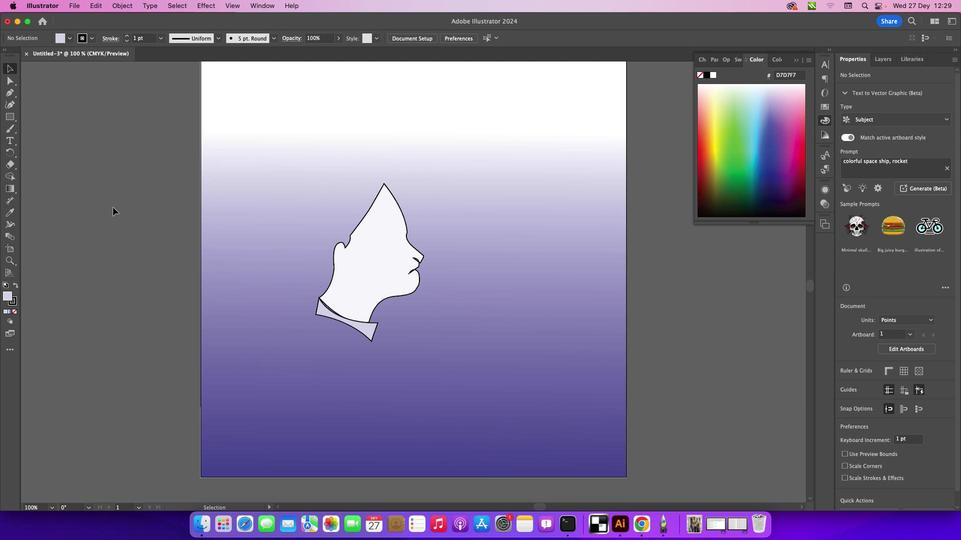 
Action: Mouse scrolled (112, 207) with delta (0, 0)
Screenshot: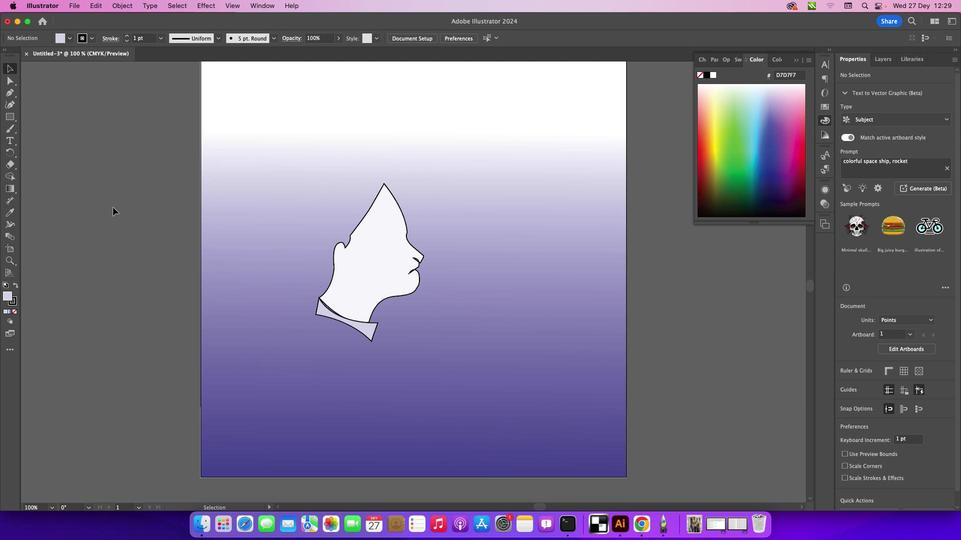 
Action: Mouse scrolled (112, 207) with delta (0, 0)
Screenshot: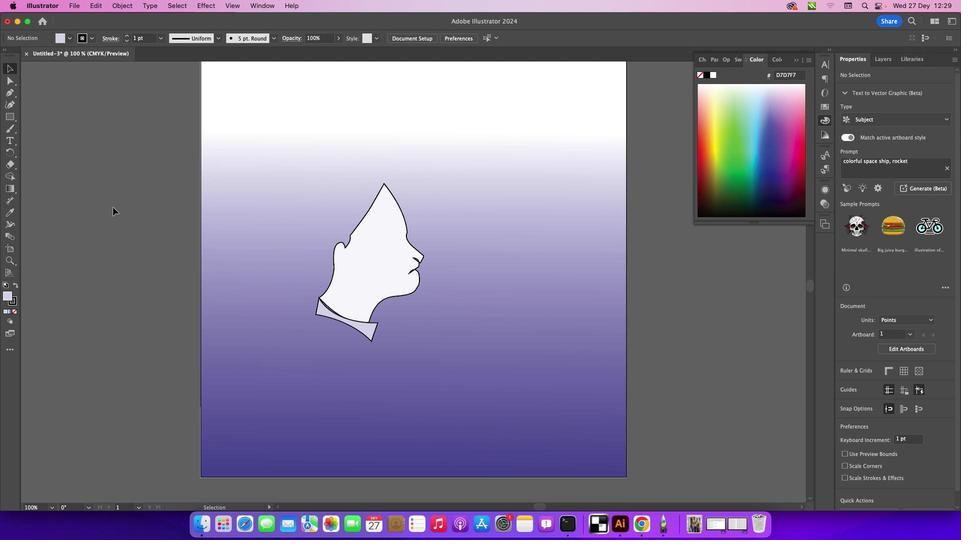 
Action: Mouse moved to (13, 93)
Screenshot: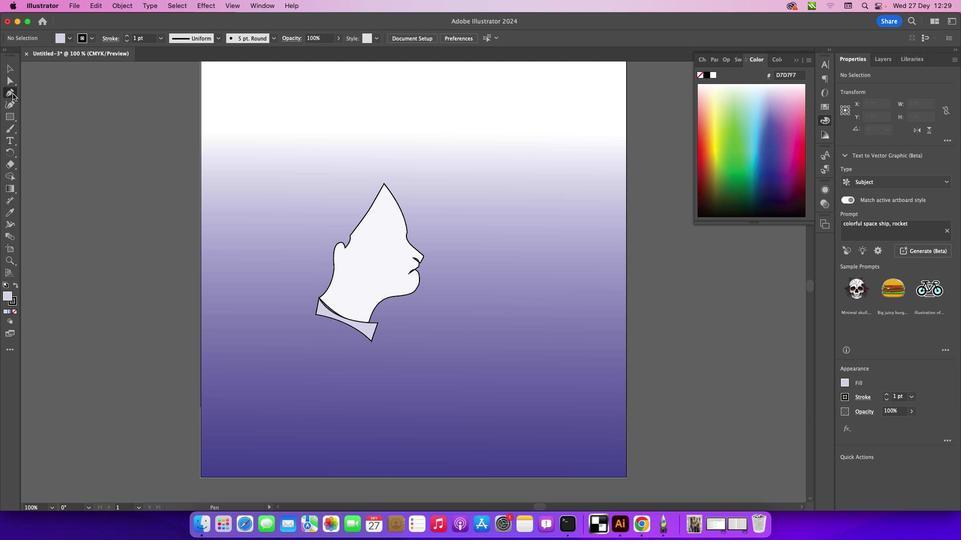 
Action: Mouse pressed left at (13, 93)
Screenshot: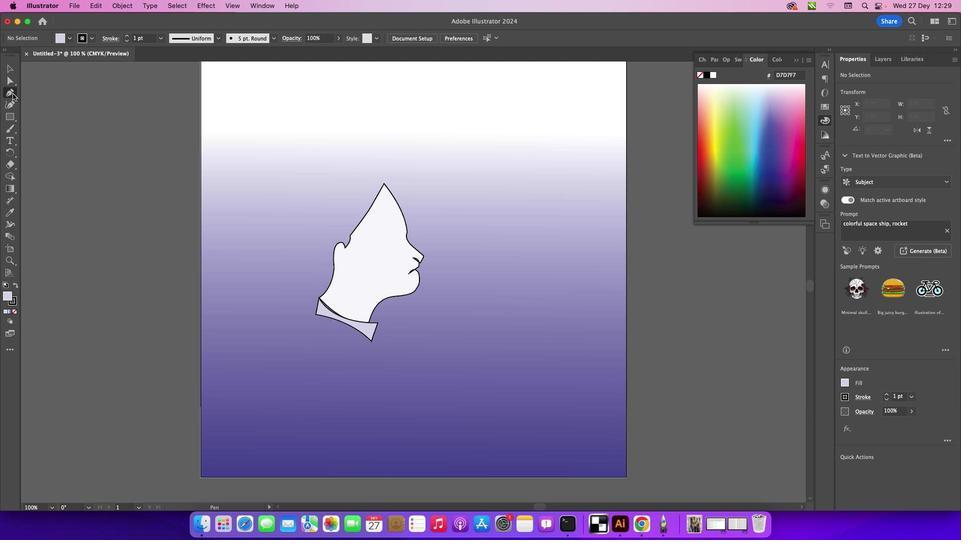 
Action: Mouse moved to (316, 317)
Screenshot: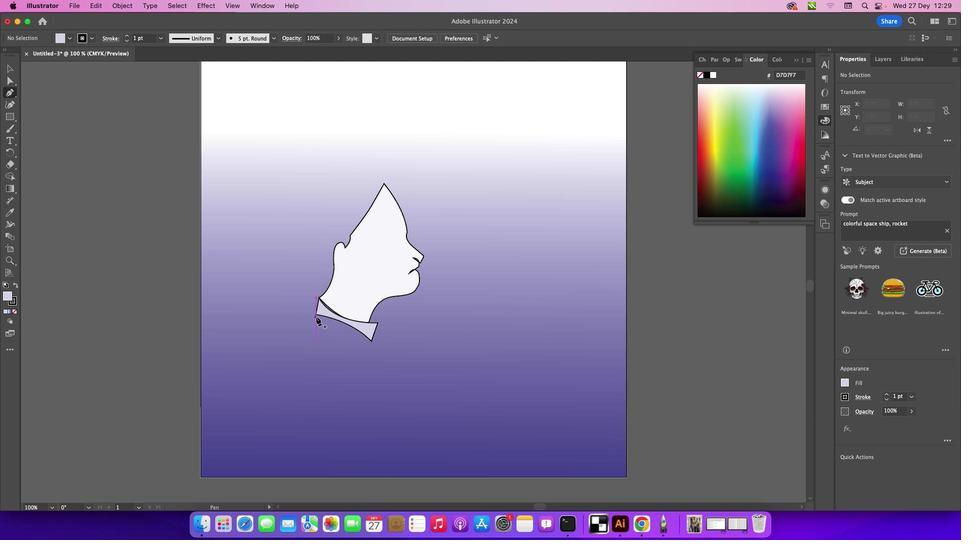 
Action: Mouse pressed left at (316, 317)
Screenshot: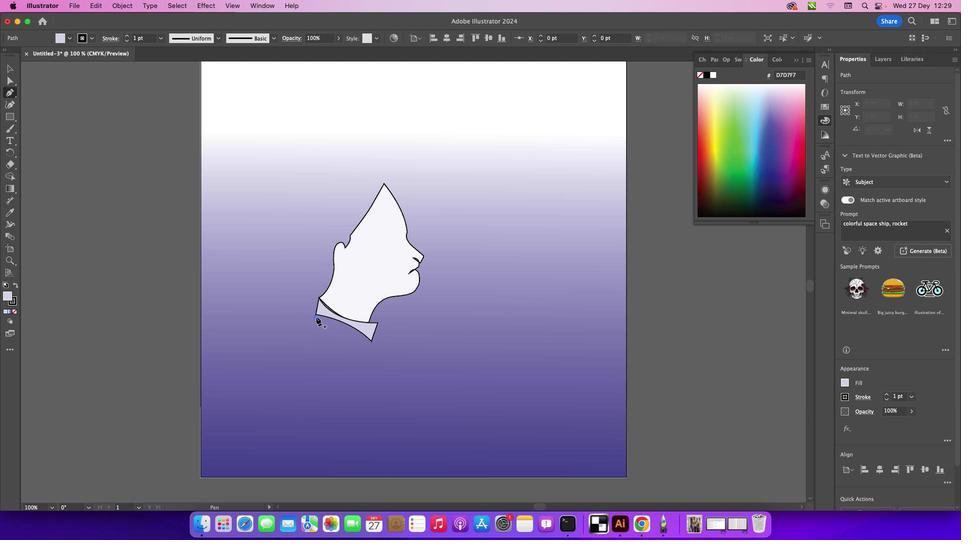 
Action: Mouse moved to (371, 343)
Screenshot: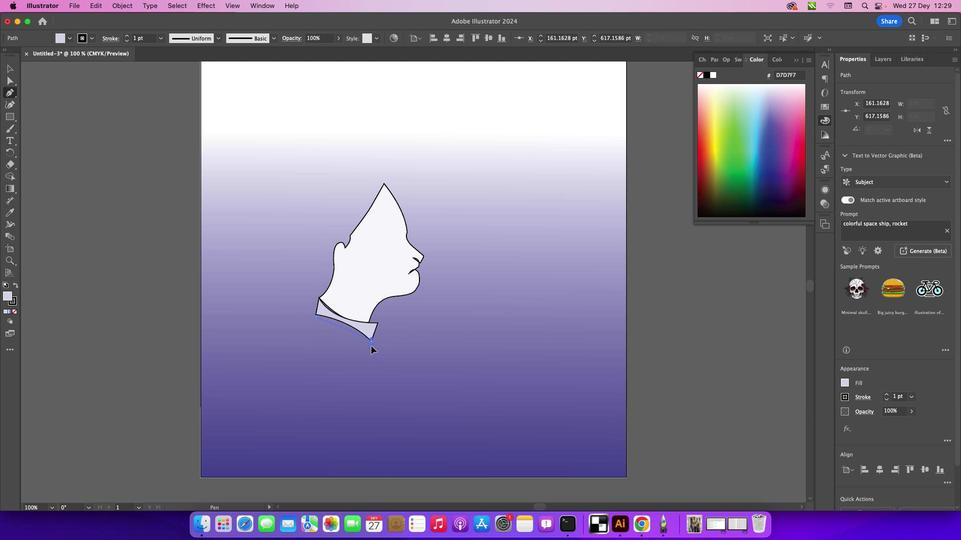 
Action: Mouse pressed left at (371, 343)
Screenshot: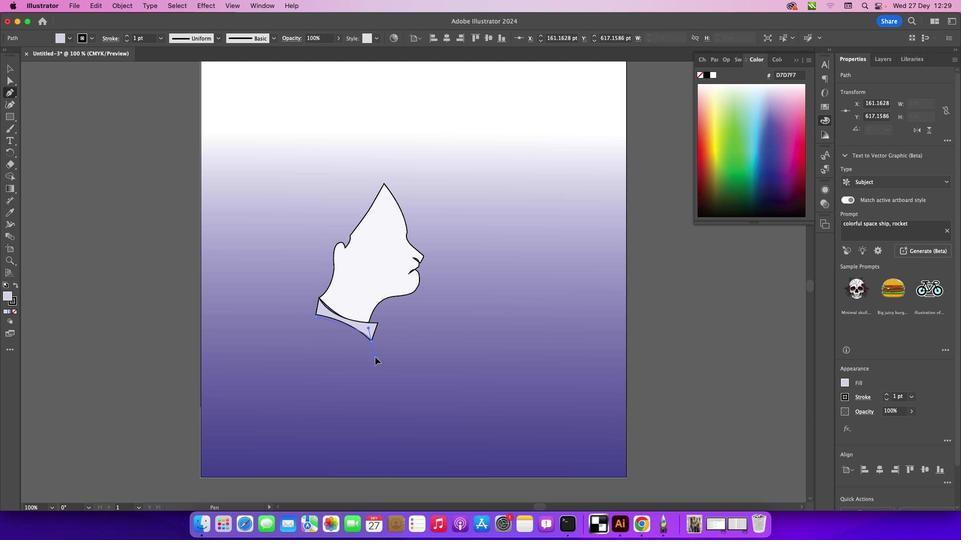 
Action: Mouse moved to (372, 342)
Screenshot: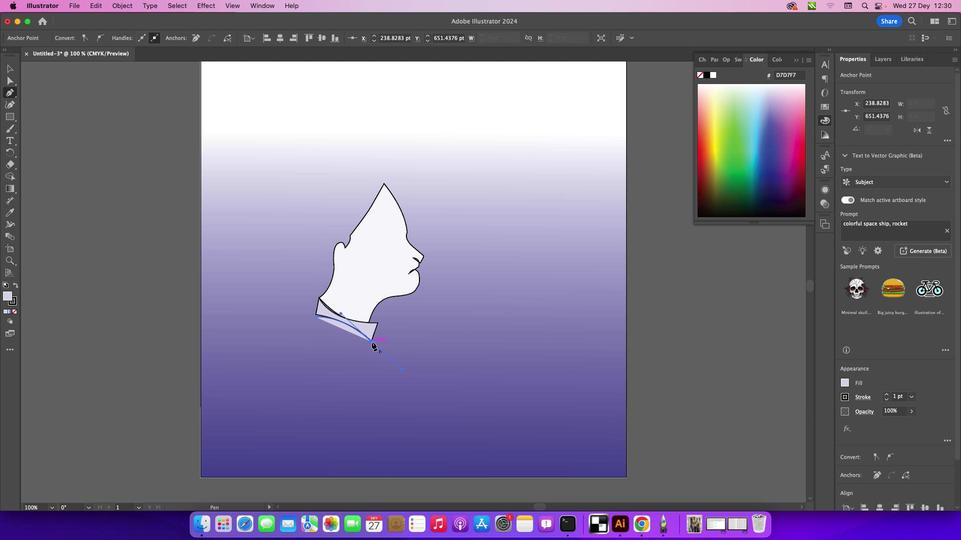 
Action: Mouse pressed left at (372, 342)
Screenshot: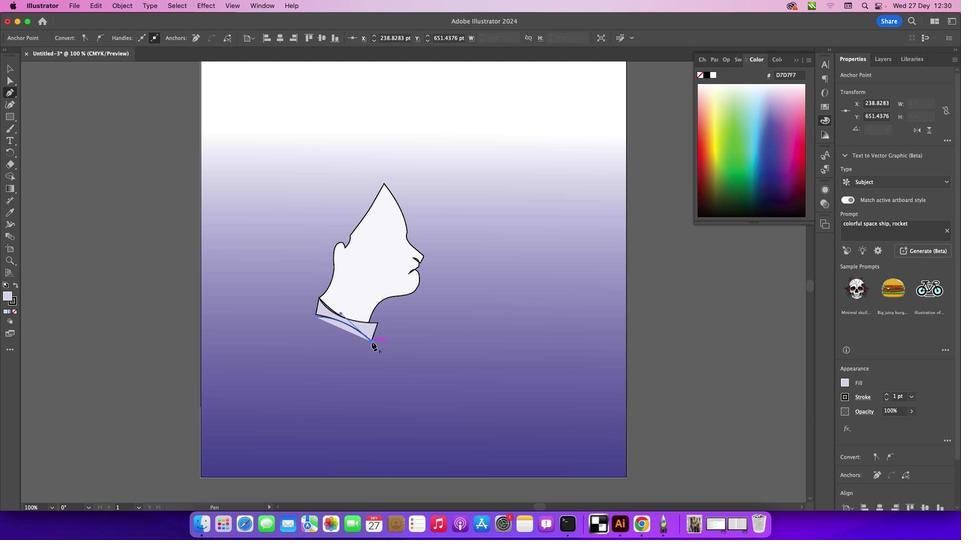 
Action: Mouse moved to (399, 475)
Screenshot: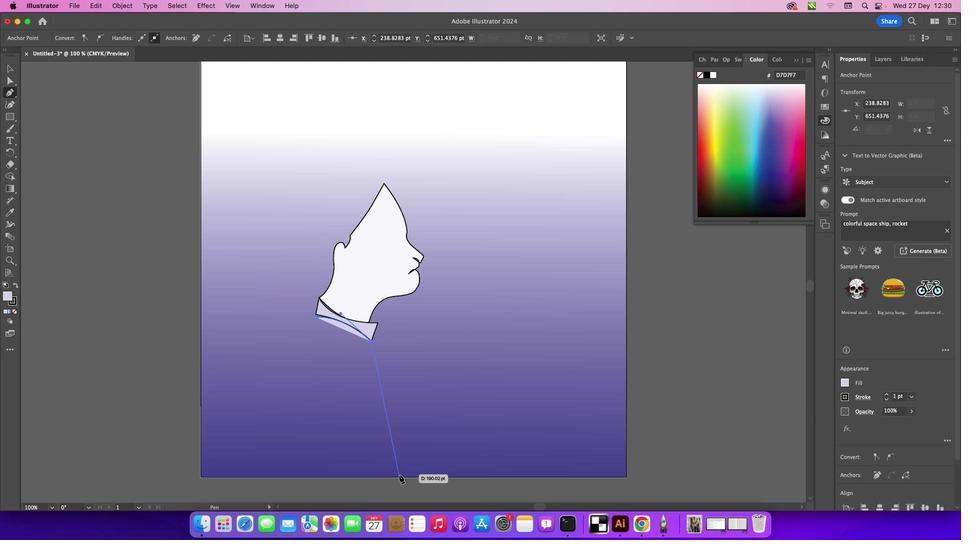 
Action: Mouse pressed left at (399, 475)
Screenshot: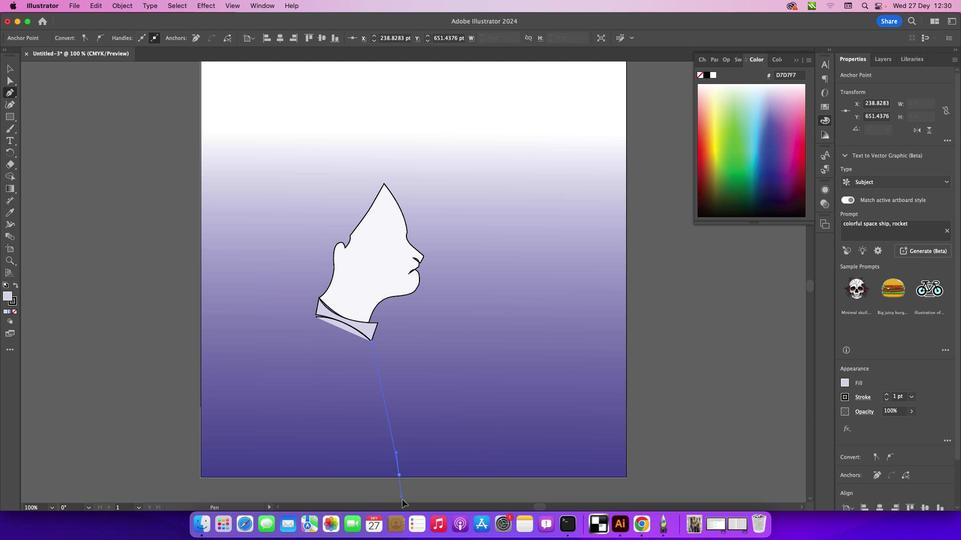 
Action: Mouse moved to (398, 425)
Screenshot: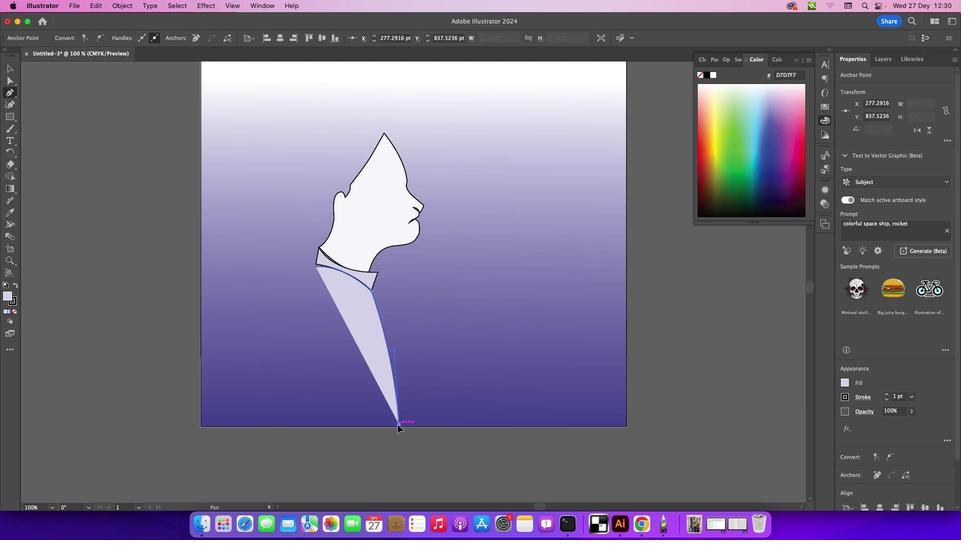 
Action: Mouse pressed left at (398, 425)
Screenshot: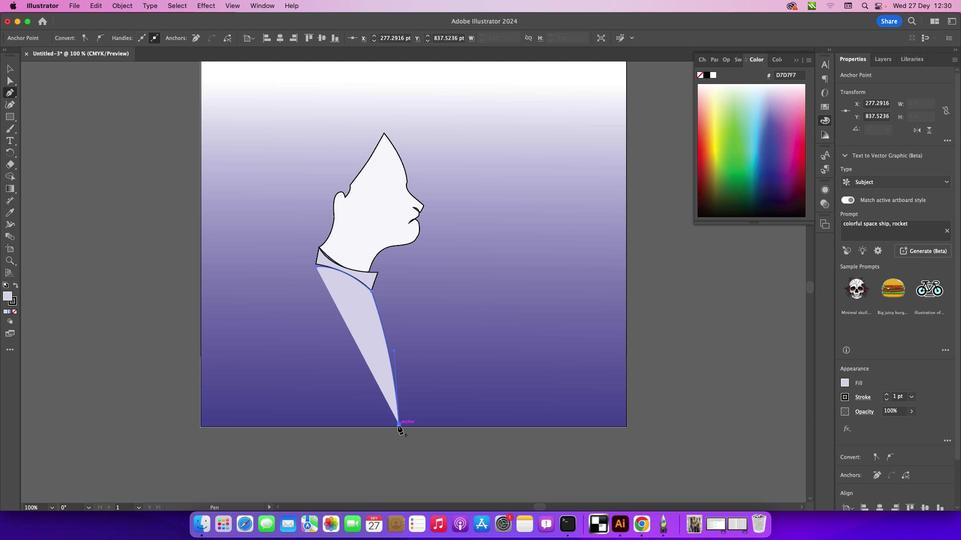 
Action: Mouse moved to (398, 428)
Screenshot: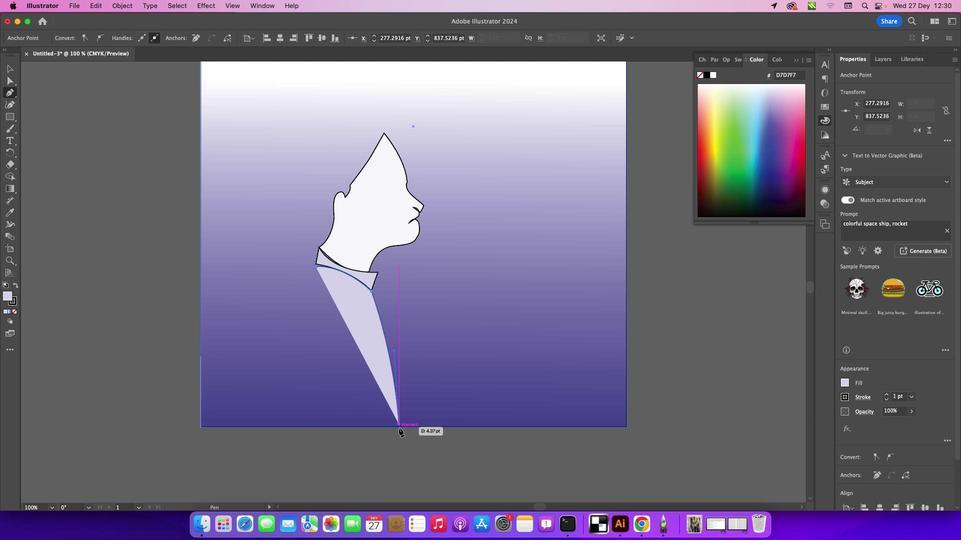
Action: Mouse pressed left at (398, 428)
Screenshot: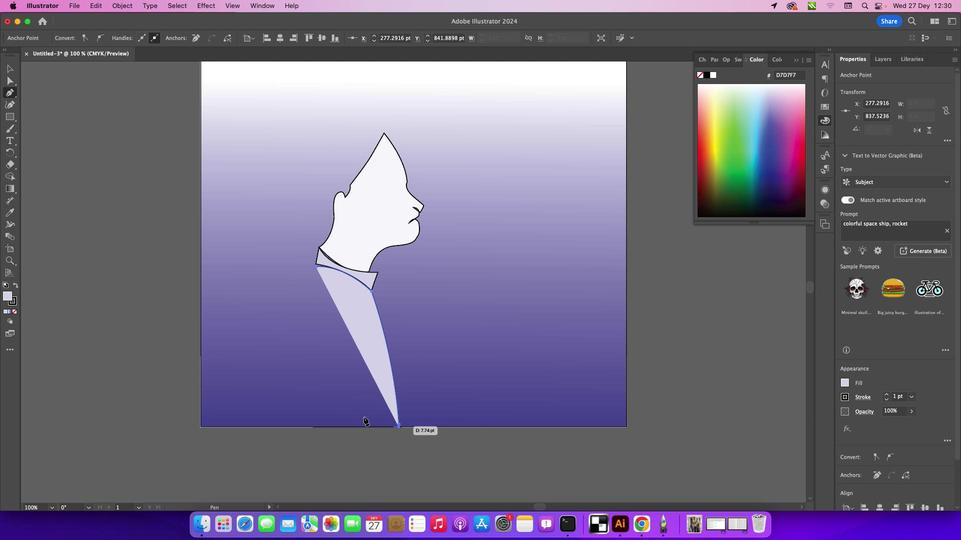 
Action: Mouse moved to (273, 427)
Screenshot: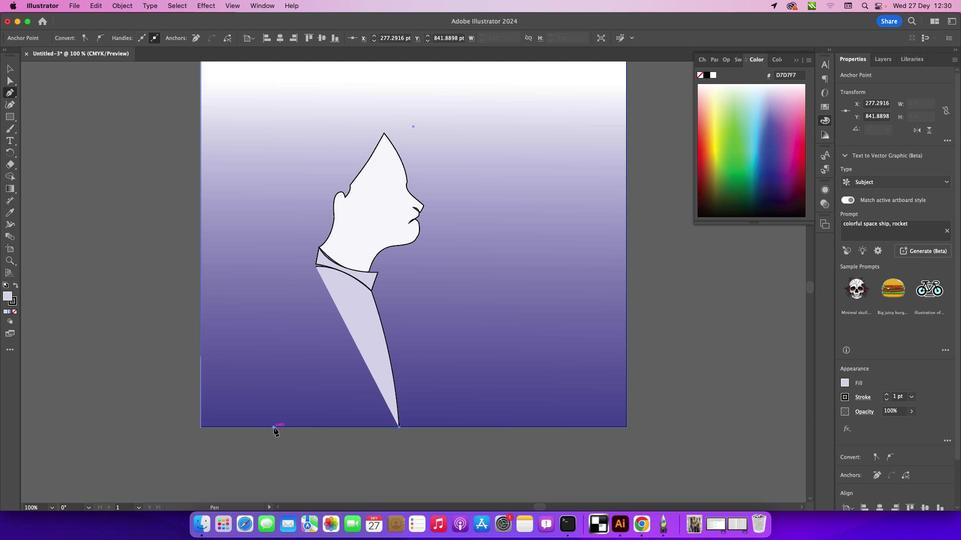 
Action: Mouse pressed left at (273, 427)
Screenshot: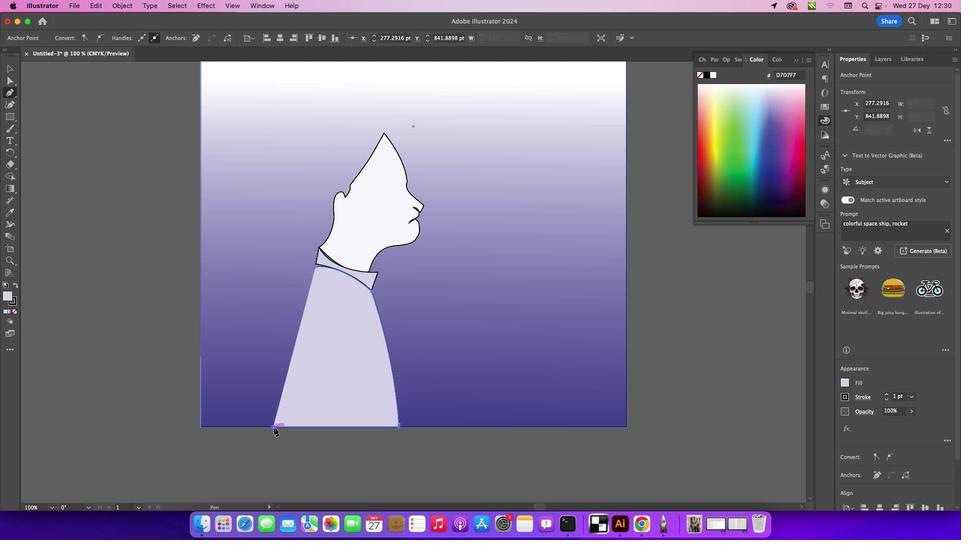 
Action: Mouse moved to (315, 264)
Screenshot: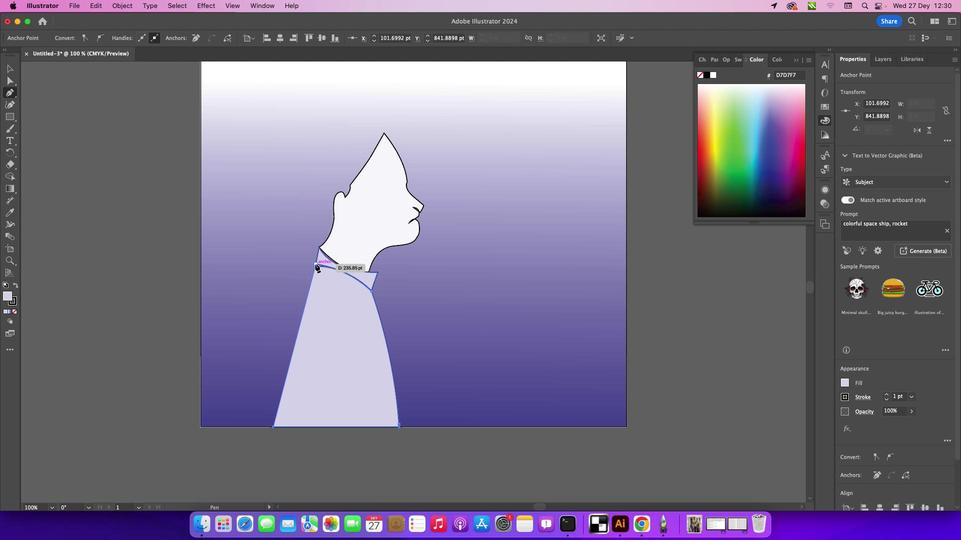 
Action: Mouse pressed left at (315, 264)
Screenshot: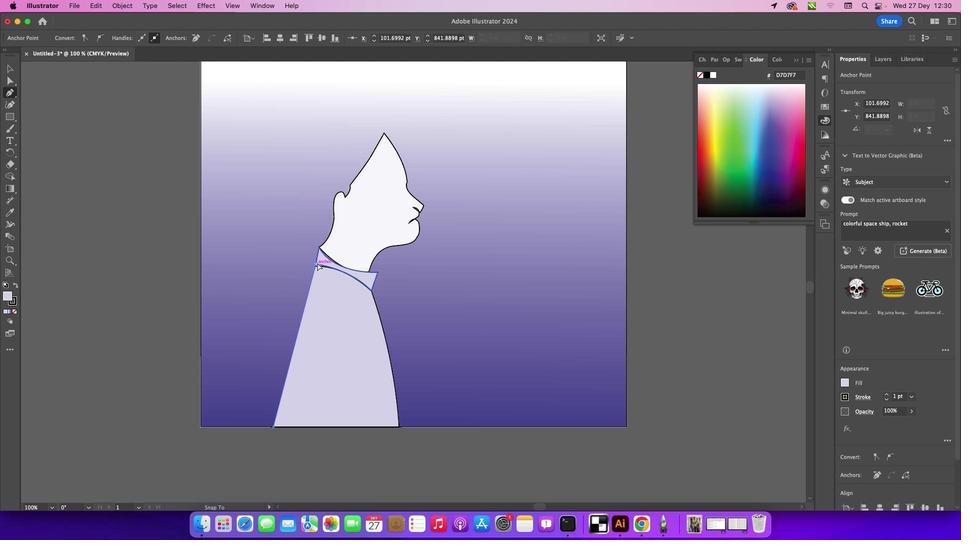 
Action: Mouse moved to (316, 264)
Screenshot: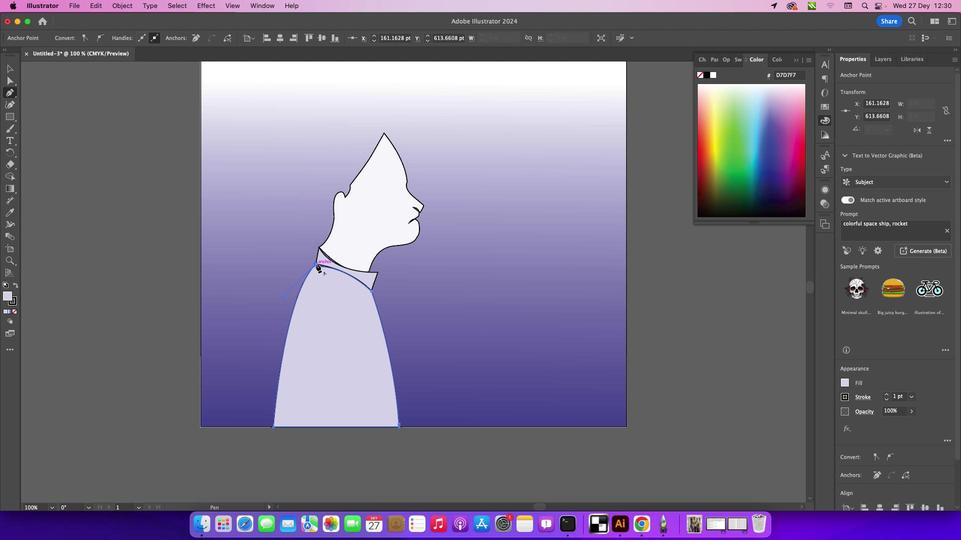
Action: Mouse pressed left at (316, 264)
Screenshot: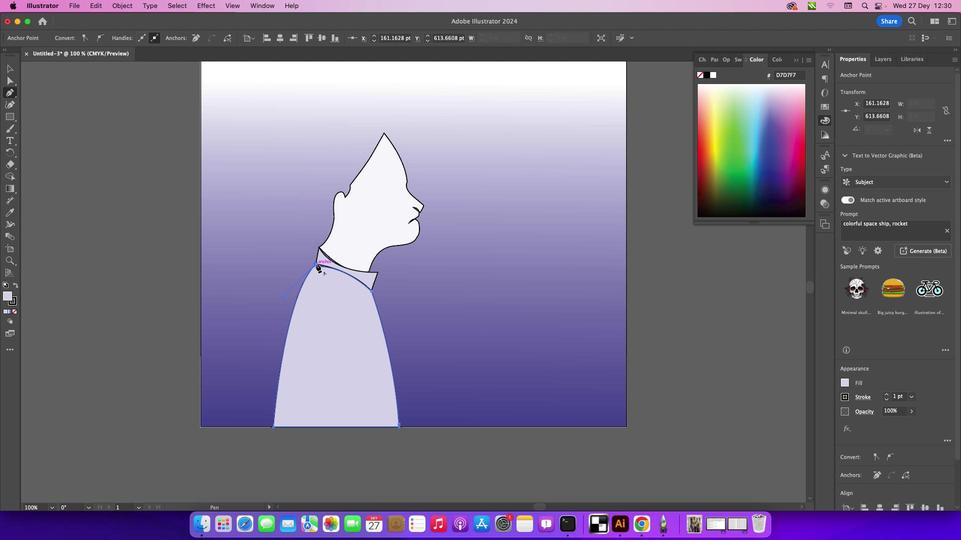 
Action: Mouse moved to (9, 68)
Screenshot: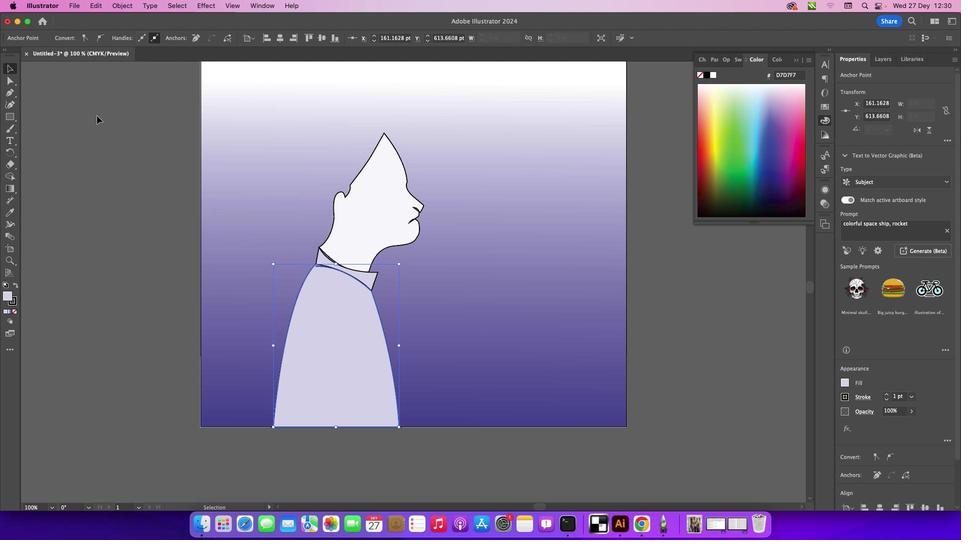
Action: Mouse pressed left at (9, 68)
Screenshot: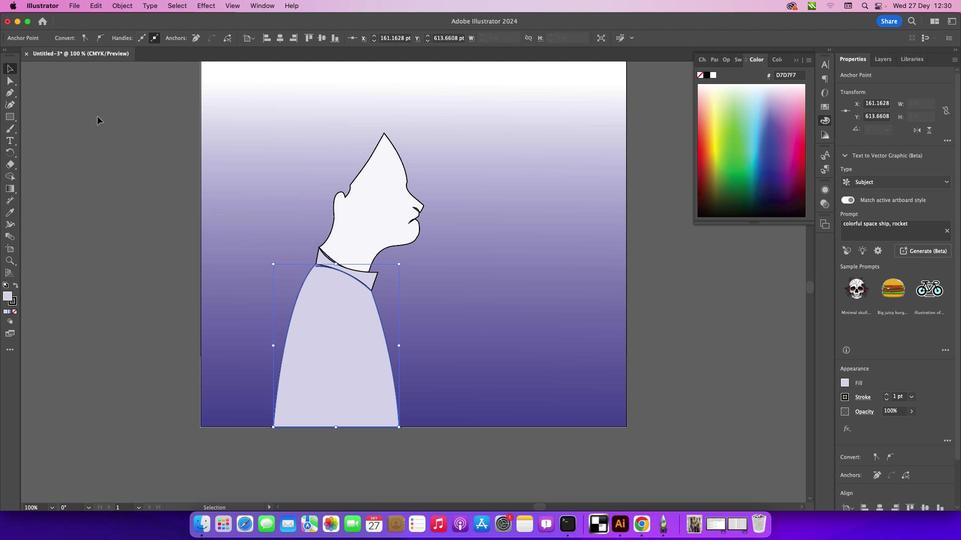 
Action: Mouse moved to (97, 116)
Screenshot: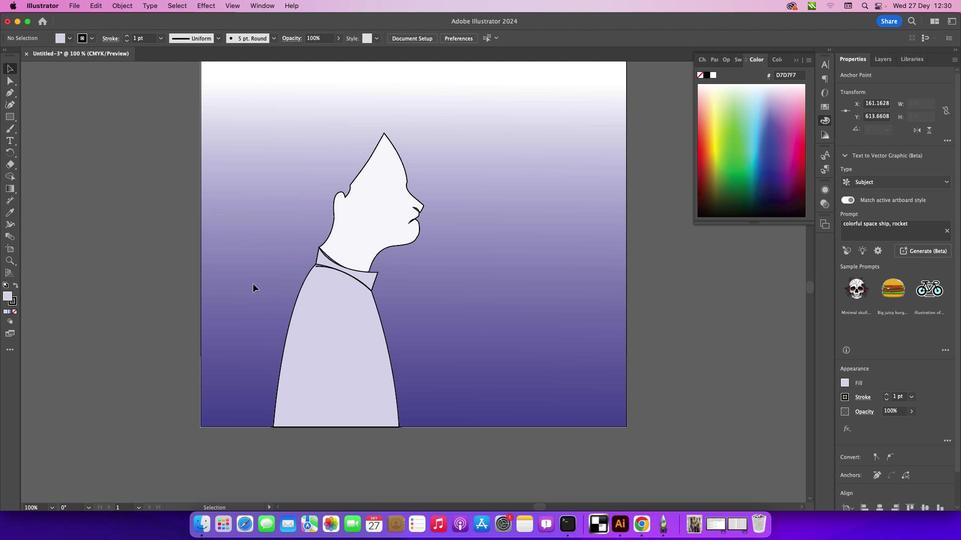 
Action: Mouse pressed left at (97, 116)
Screenshot: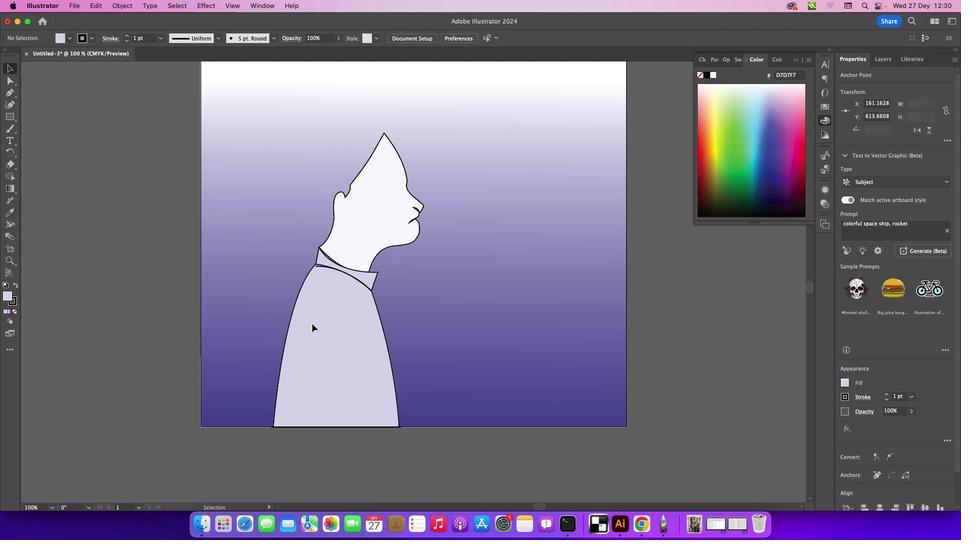 
Action: Mouse moved to (340, 335)
Screenshot: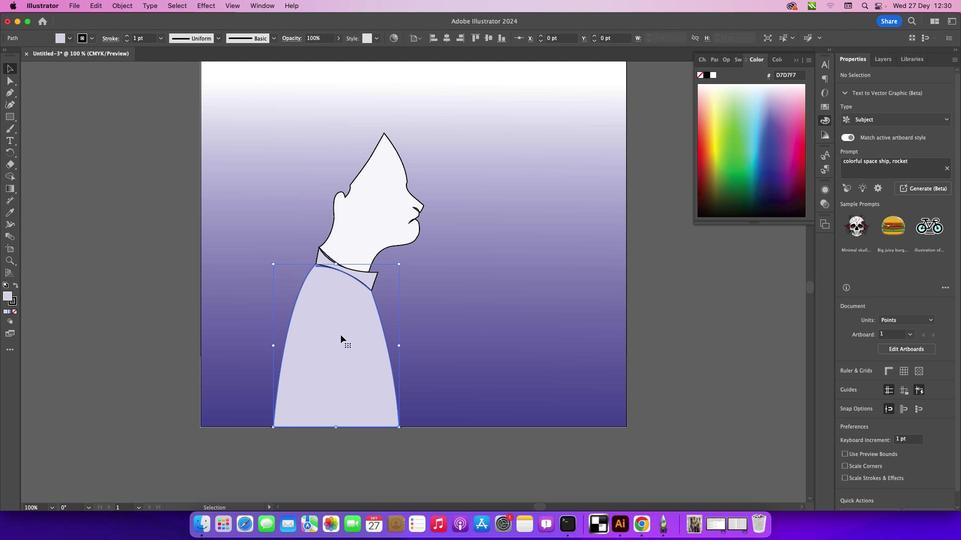 
Action: Mouse pressed left at (340, 335)
Screenshot: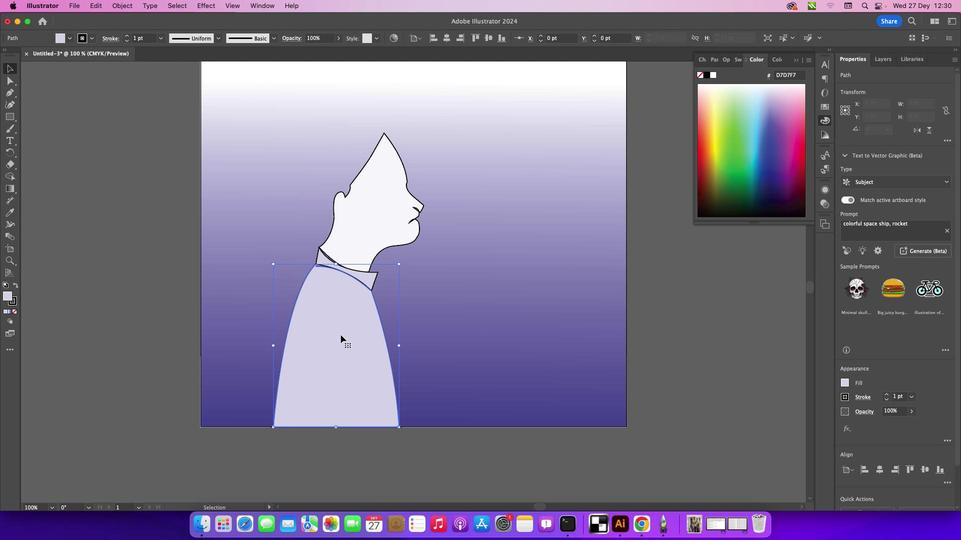 
Action: Mouse moved to (3, 296)
Screenshot: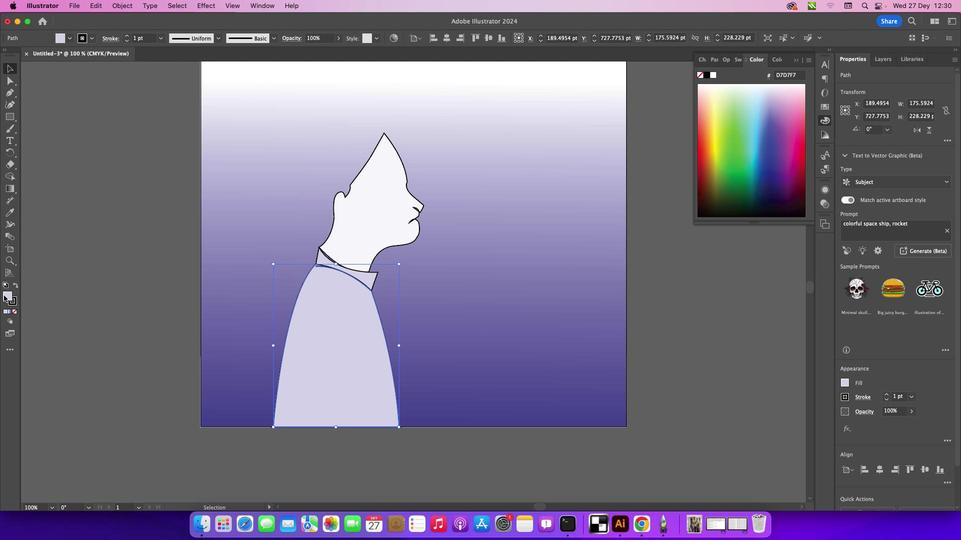 
Action: Mouse pressed left at (3, 296)
Screenshot: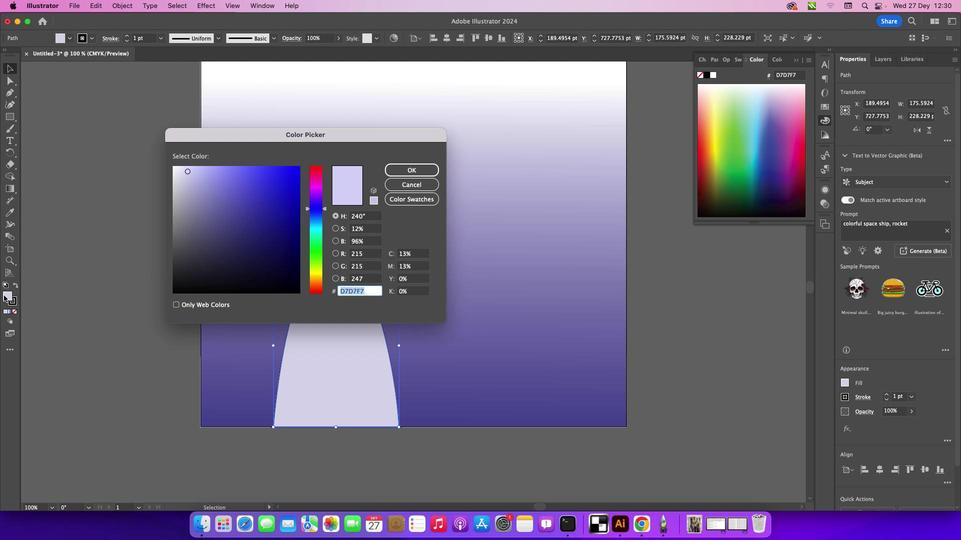 
Action: Mouse pressed left at (3, 296)
Screenshot: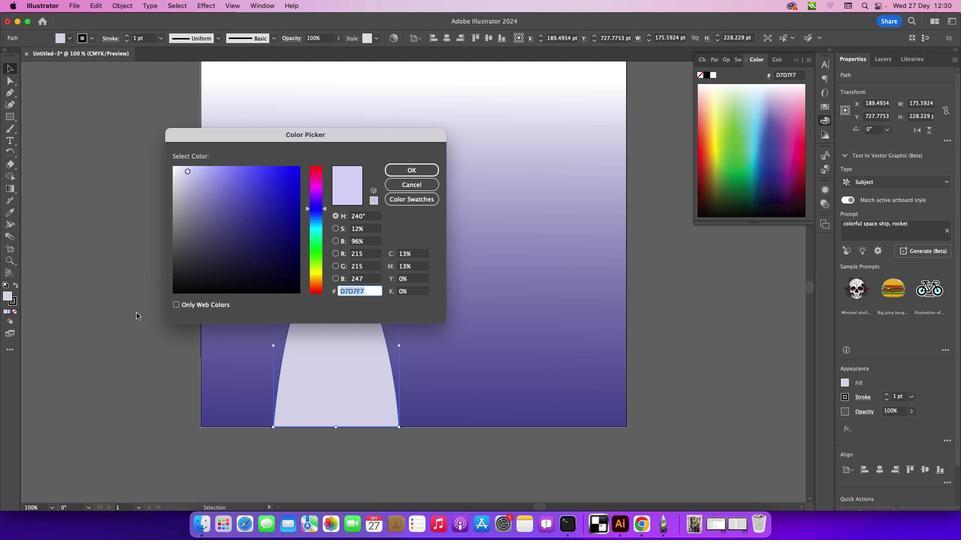 
Action: Mouse moved to (254, 219)
Screenshot: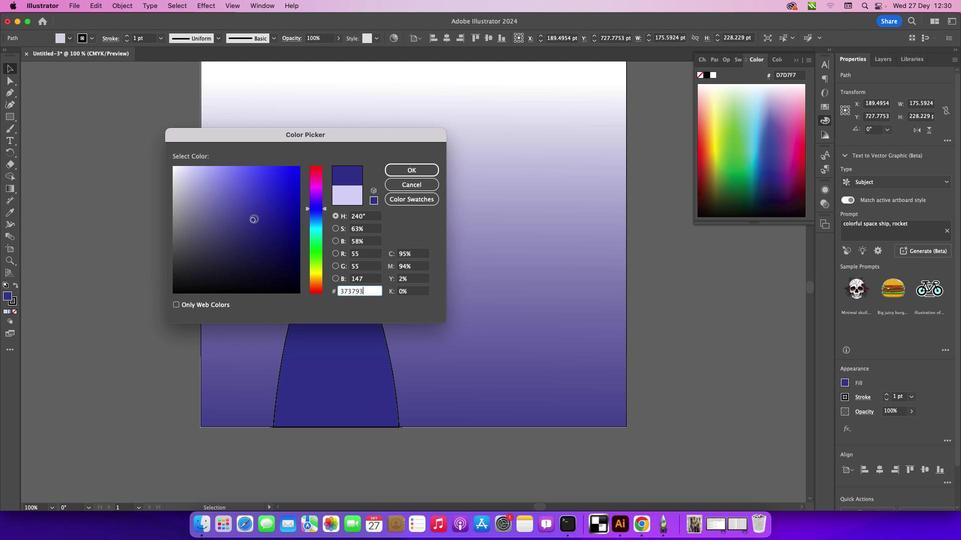 
Action: Mouse pressed left at (254, 219)
Screenshot: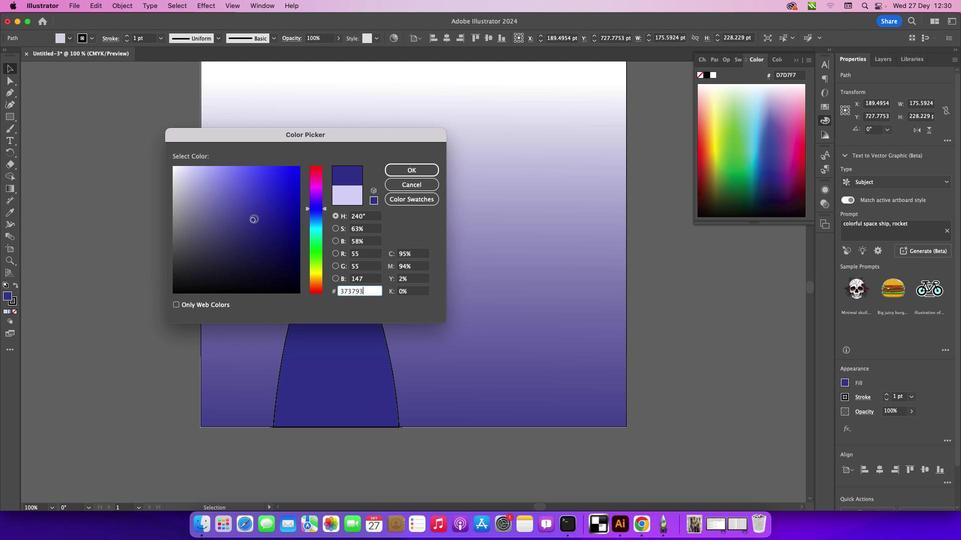
Action: Mouse moved to (211, 222)
Screenshot: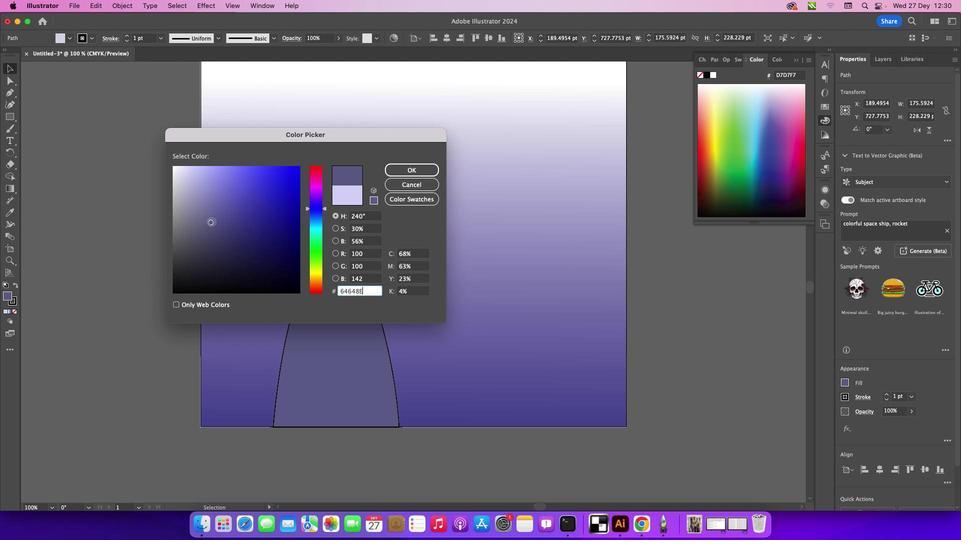 
Action: Mouse pressed left at (211, 222)
Screenshot: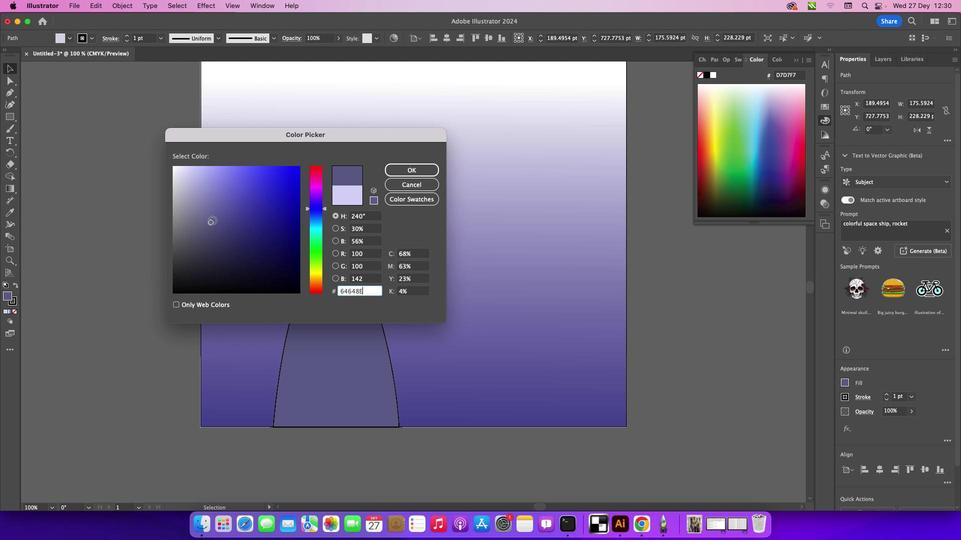 
Action: Mouse moved to (434, 169)
Screenshot: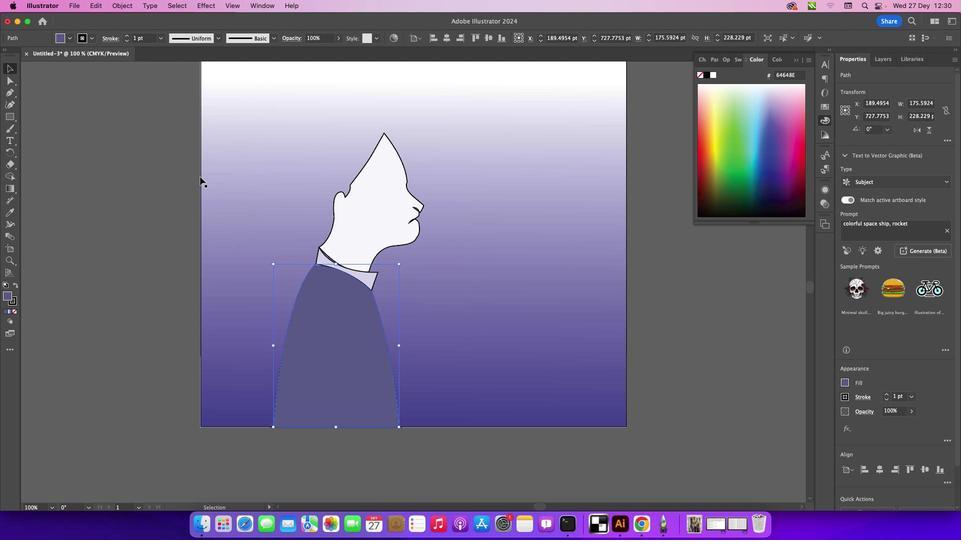 
Action: Mouse pressed left at (434, 169)
Screenshot: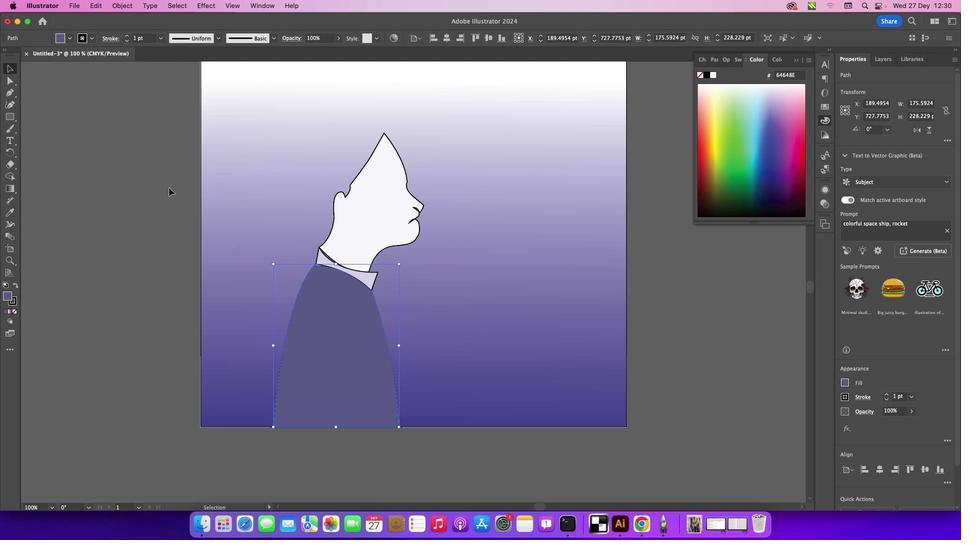 
Action: Mouse moved to (161, 191)
Screenshot: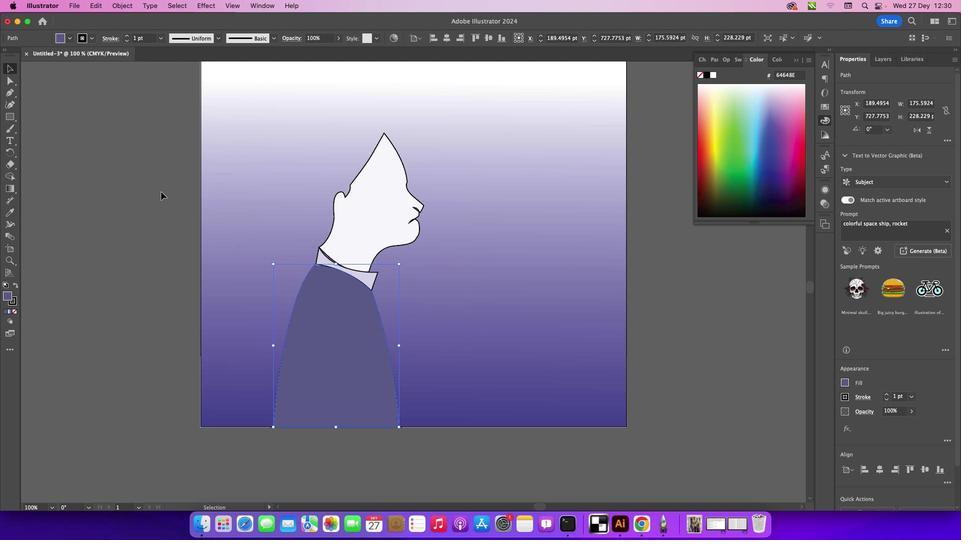 
Action: Mouse pressed left at (161, 191)
Screenshot: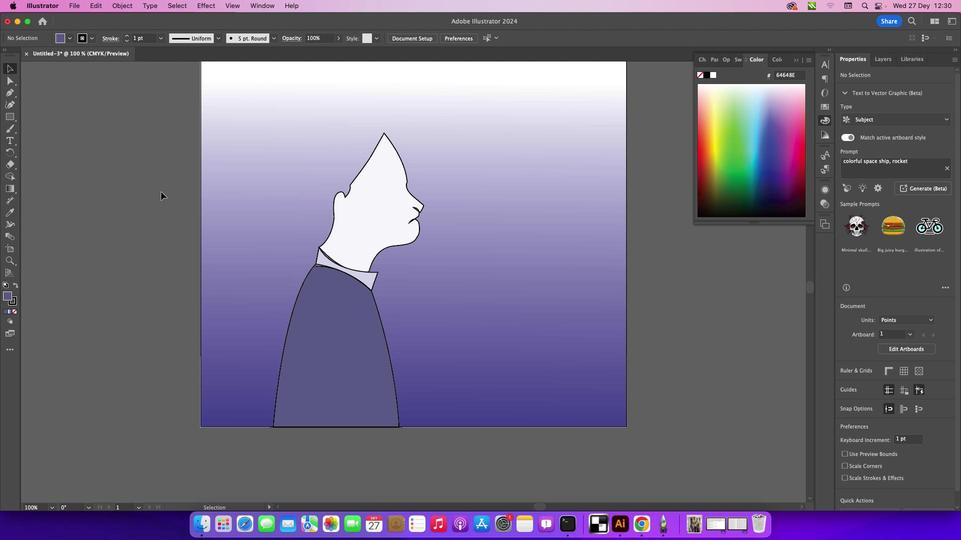 
Action: Mouse moved to (161, 191)
Screenshot: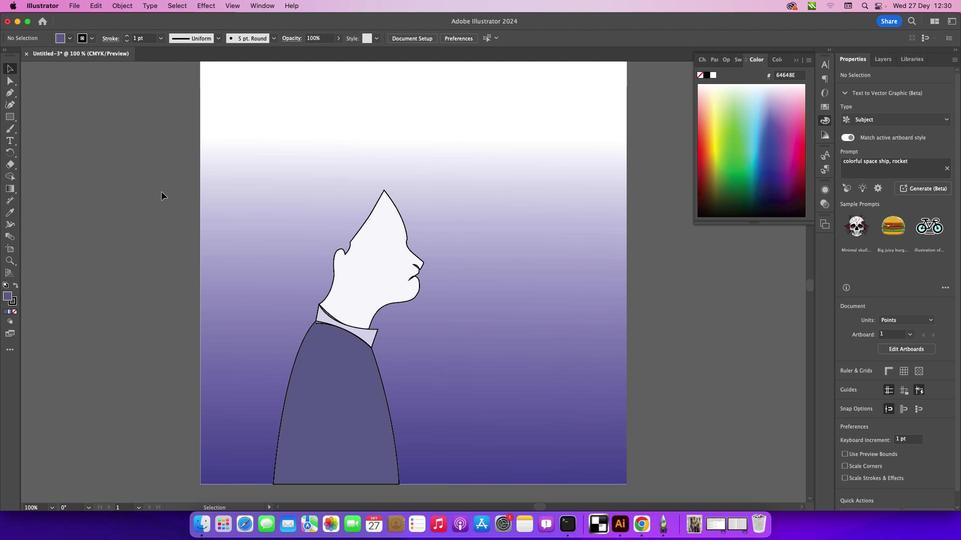 
Action: Mouse scrolled (161, 191) with delta (0, 0)
Screenshot: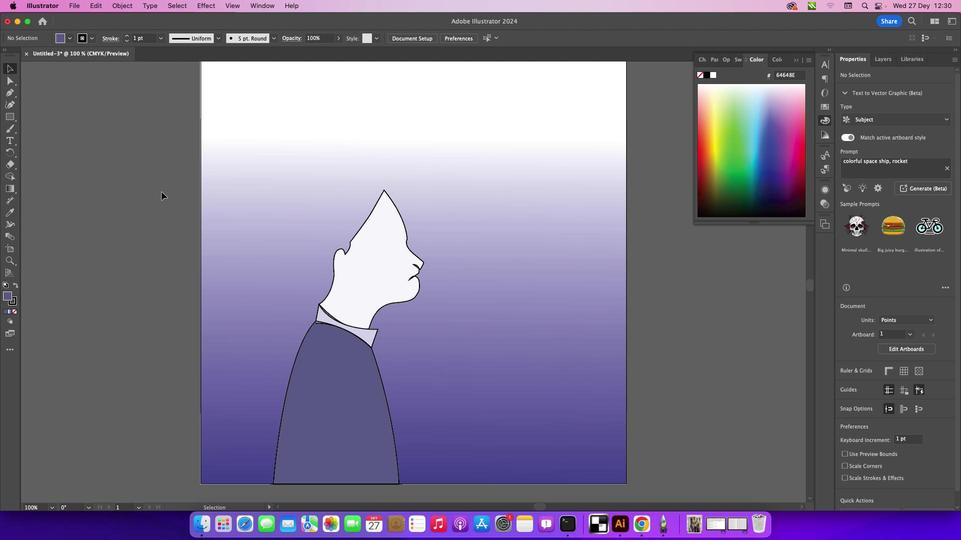 
Action: Mouse scrolled (161, 191) with delta (0, 0)
Screenshot: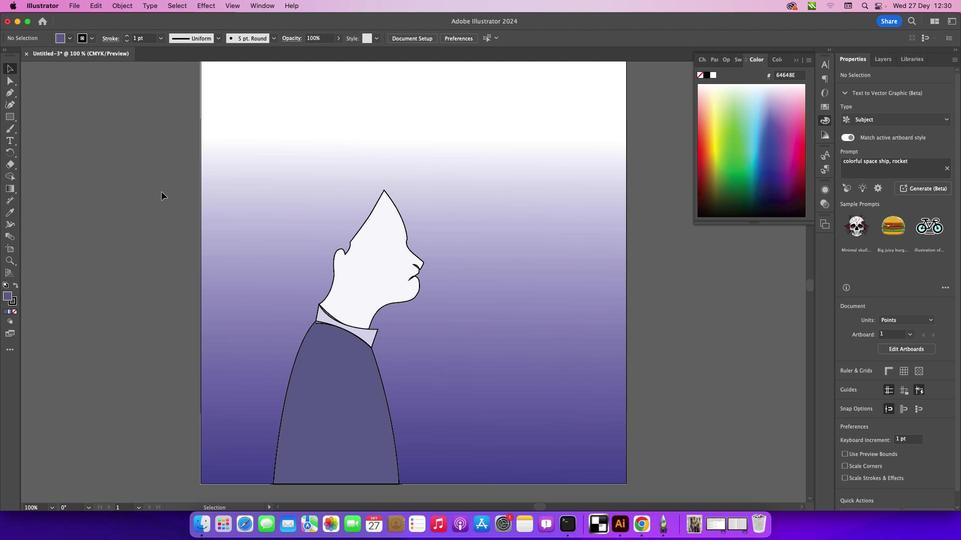 
Action: Mouse scrolled (161, 191) with delta (0, 1)
Screenshot: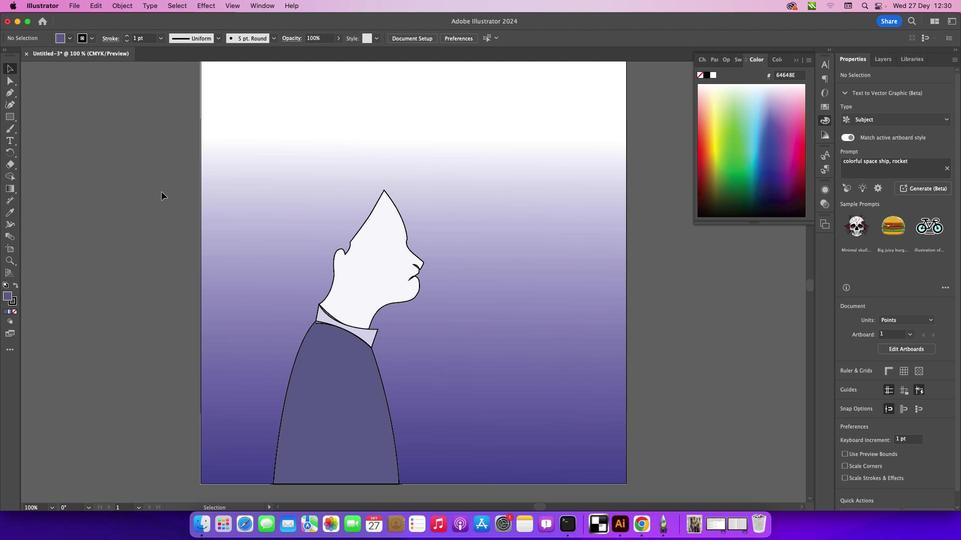 
Action: Mouse scrolled (161, 191) with delta (0, 1)
Screenshot: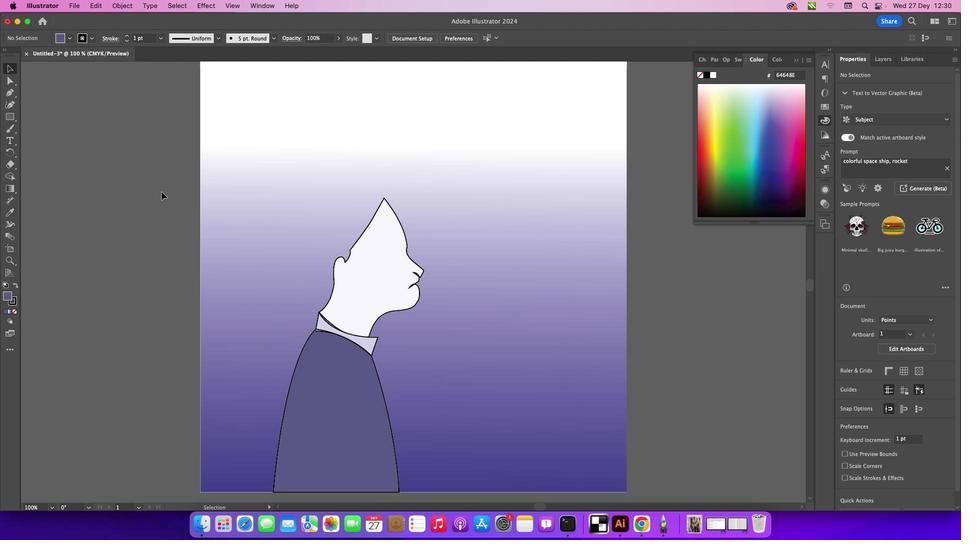 
Action: Mouse scrolled (161, 191) with delta (0, 0)
Screenshot: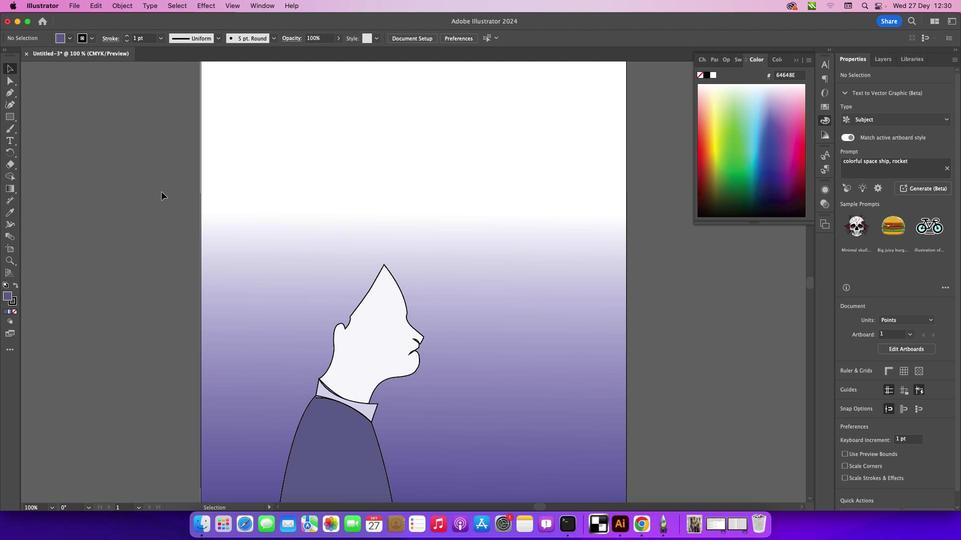 
Action: Mouse scrolled (161, 191) with delta (0, 0)
Screenshot: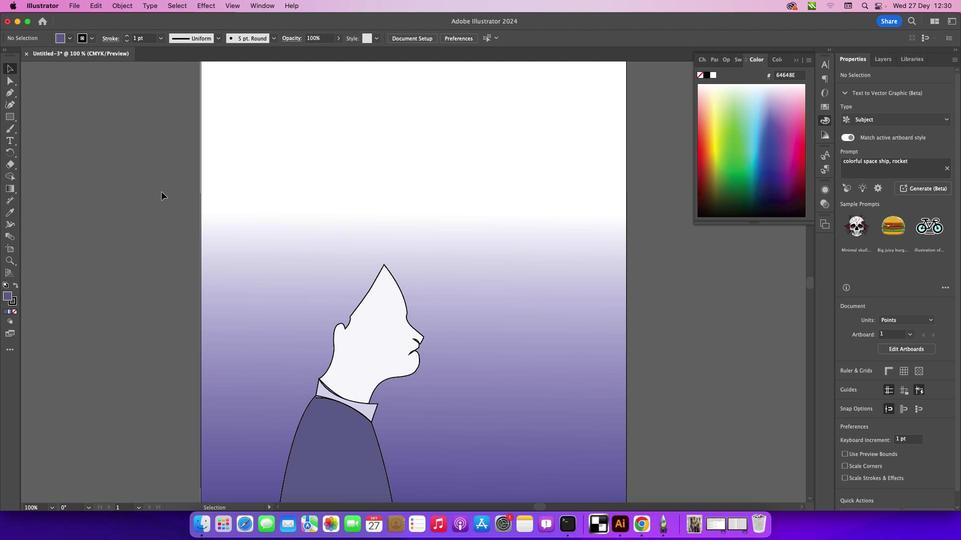 
Action: Mouse scrolled (161, 191) with delta (0, 1)
Screenshot: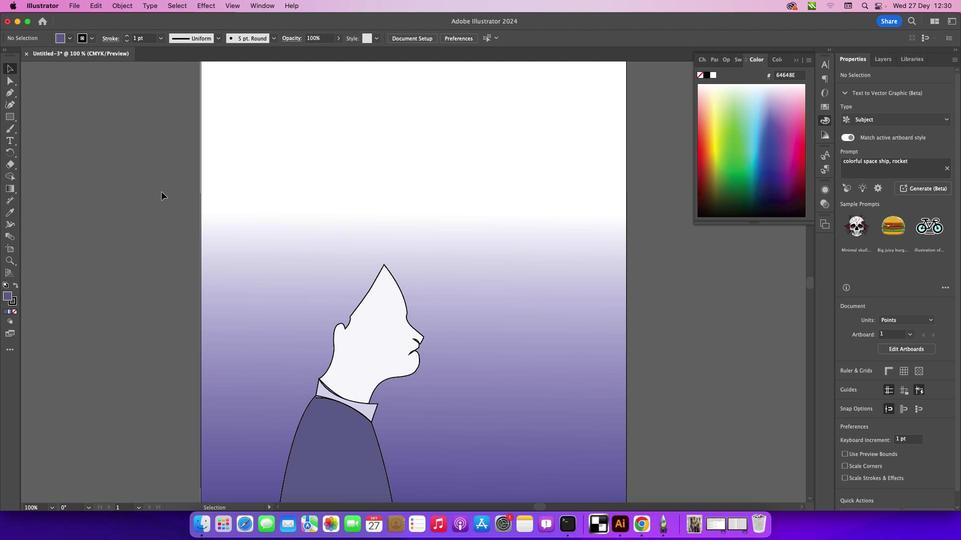 
Action: Mouse scrolled (161, 191) with delta (0, 2)
Screenshot: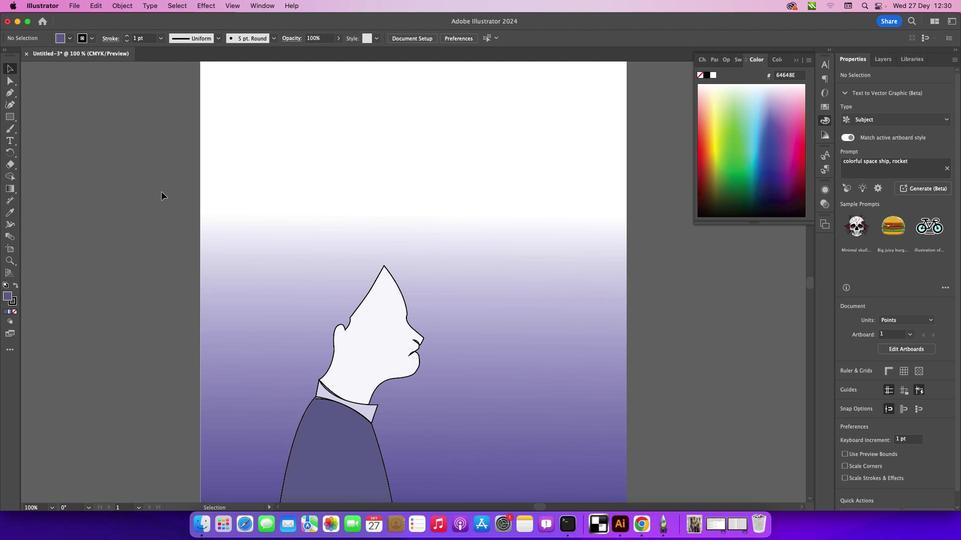 
Action: Mouse scrolled (161, 191) with delta (0, 0)
Screenshot: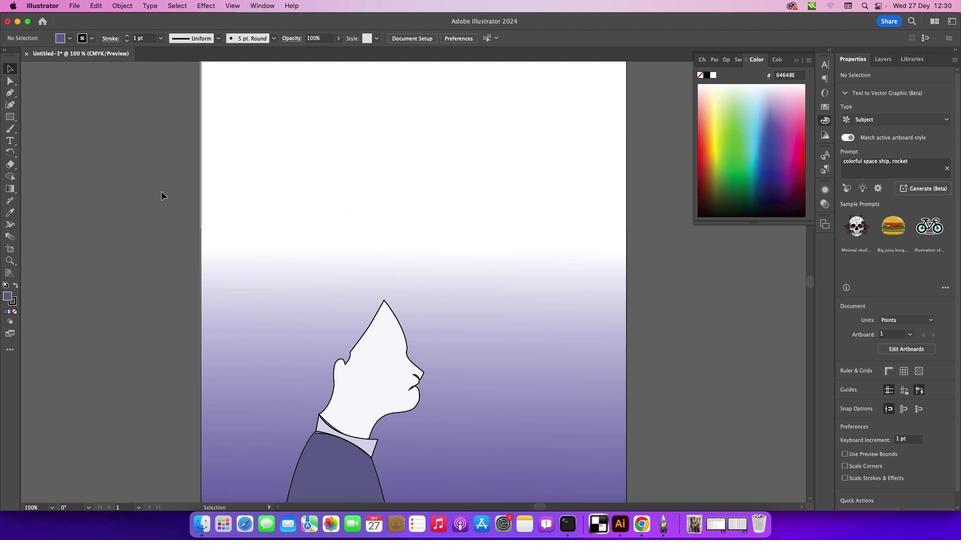 
Action: Mouse scrolled (161, 191) with delta (0, 0)
Screenshot: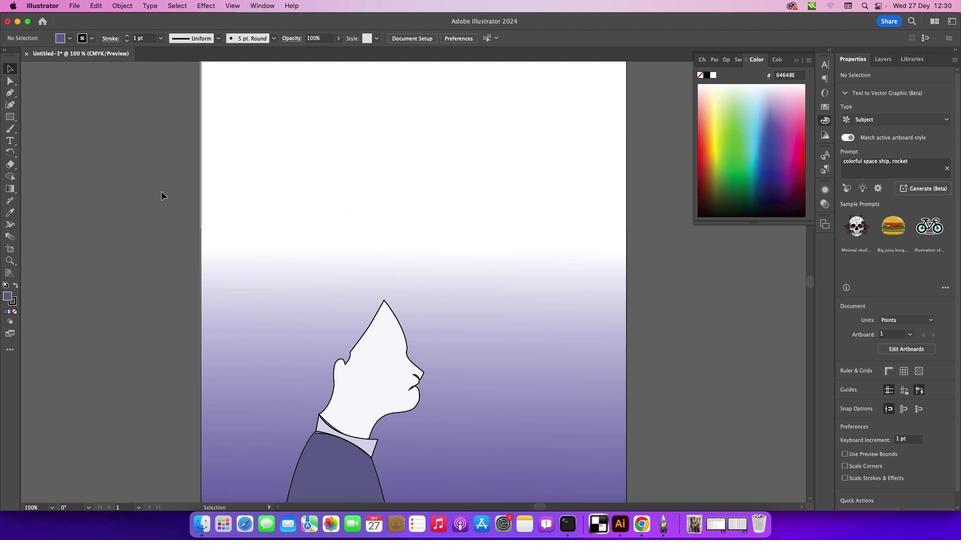 
Action: Mouse scrolled (161, 191) with delta (0, 1)
Screenshot: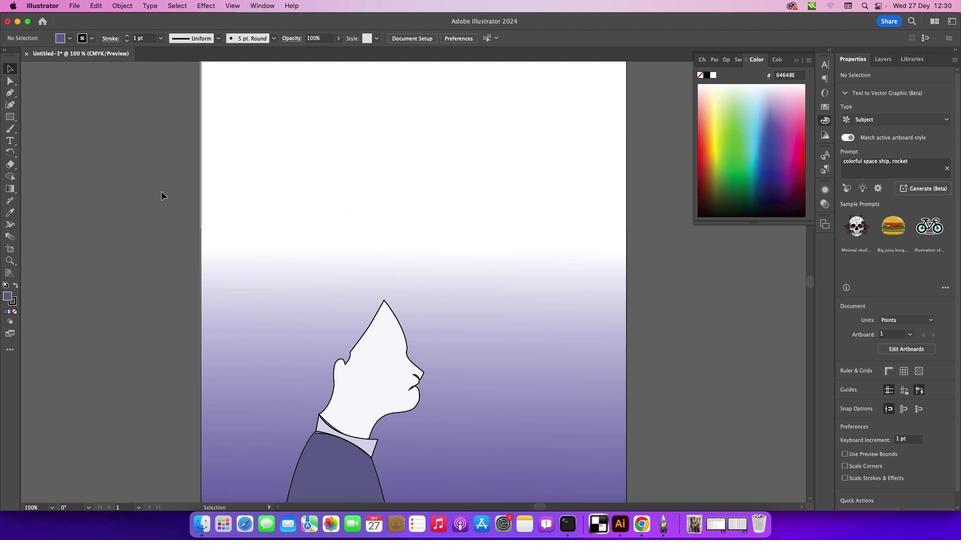
Action: Mouse moved to (194, 197)
Screenshot: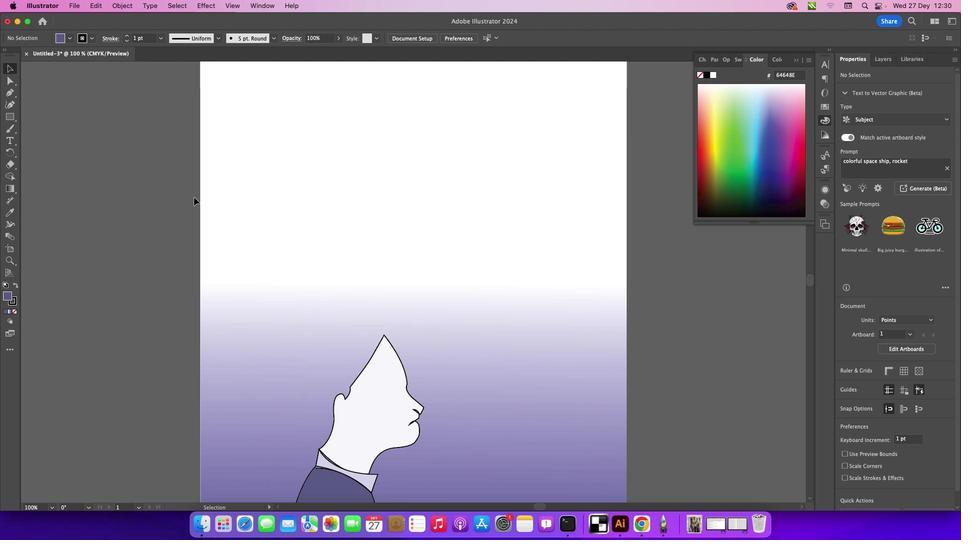 
Action: Mouse scrolled (194, 197) with delta (0, 0)
Screenshot: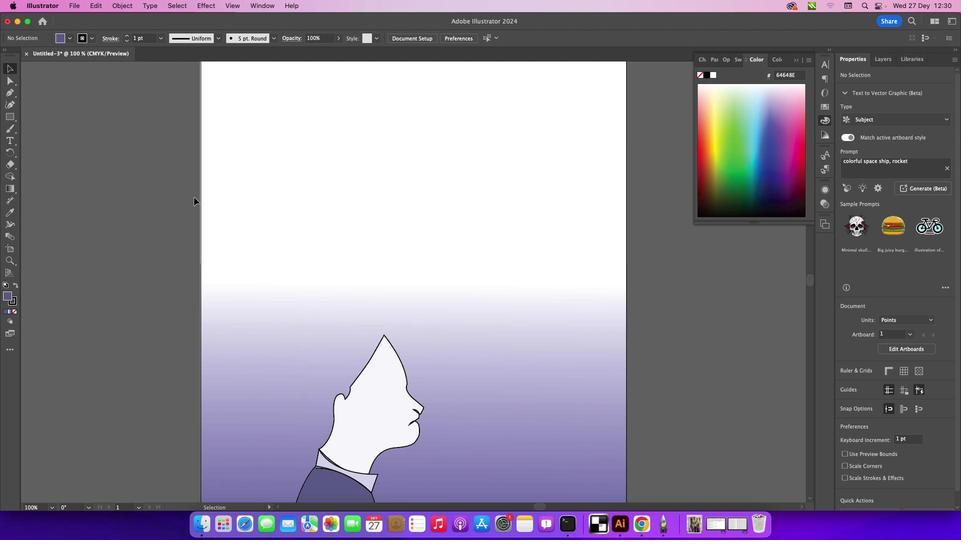 
Action: Mouse scrolled (194, 197) with delta (0, 0)
Screenshot: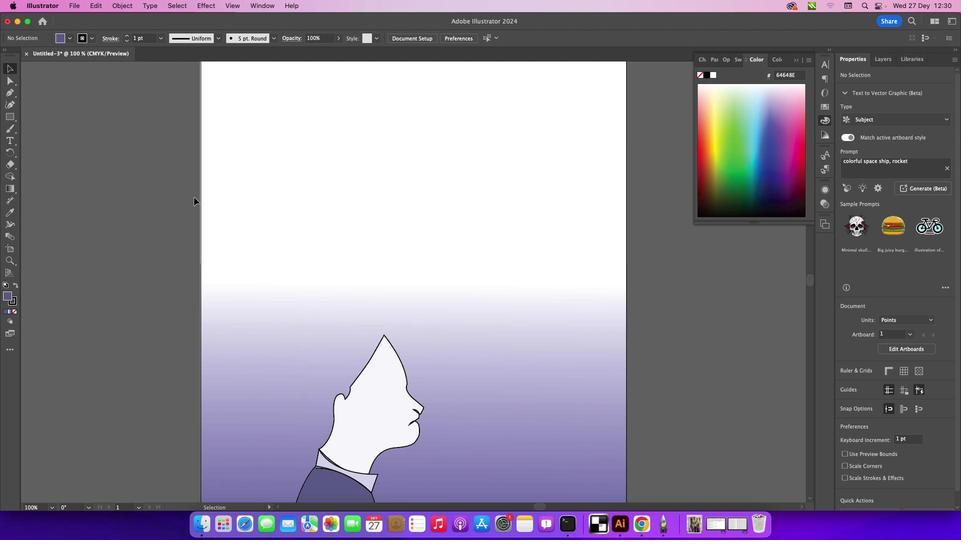 
Action: Mouse scrolled (194, 197) with delta (0, 1)
Screenshot: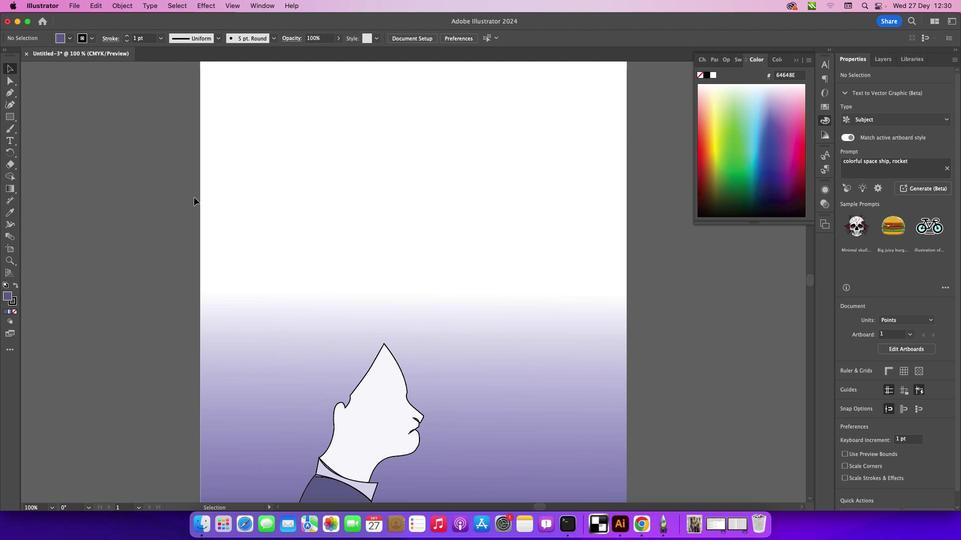 
Action: Mouse scrolled (194, 197) with delta (0, 0)
Screenshot: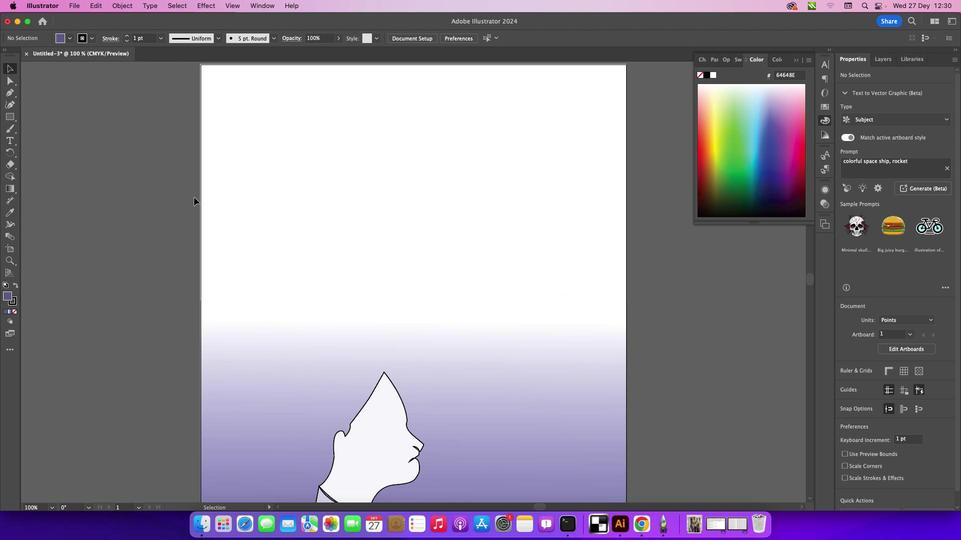 
Action: Mouse scrolled (194, 197) with delta (0, 0)
Screenshot: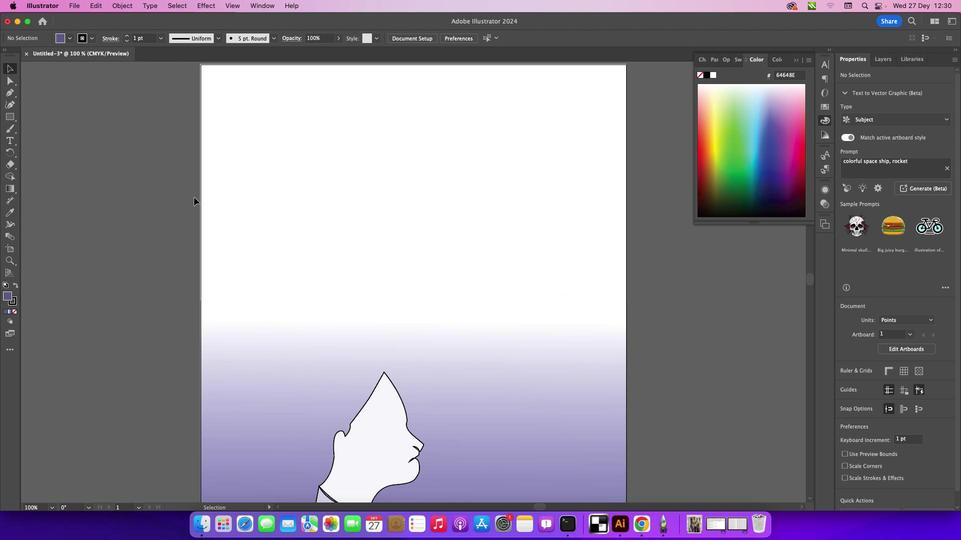 
Action: Mouse scrolled (194, 197) with delta (0, 1)
Screenshot: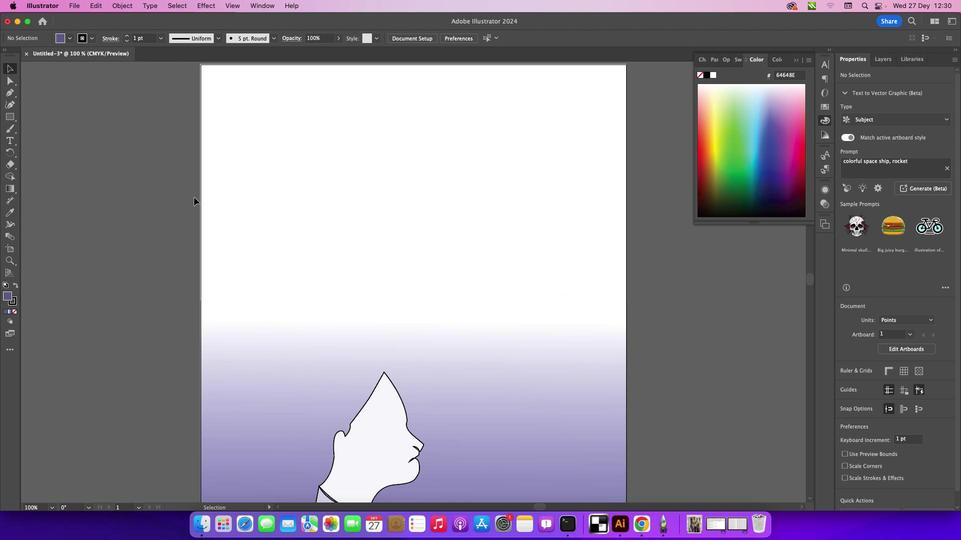 
Action: Mouse moved to (11, 90)
Screenshot: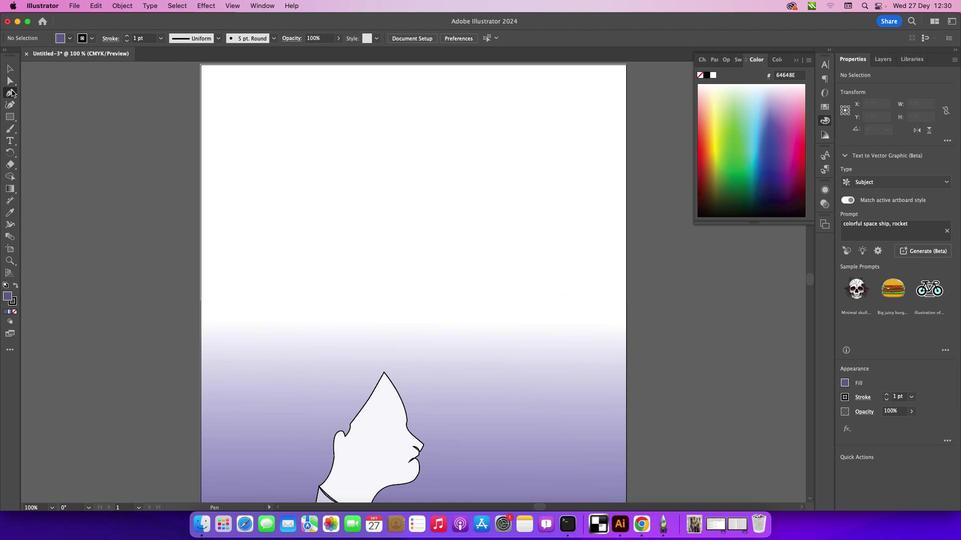 
Action: Mouse pressed left at (11, 90)
Screenshot: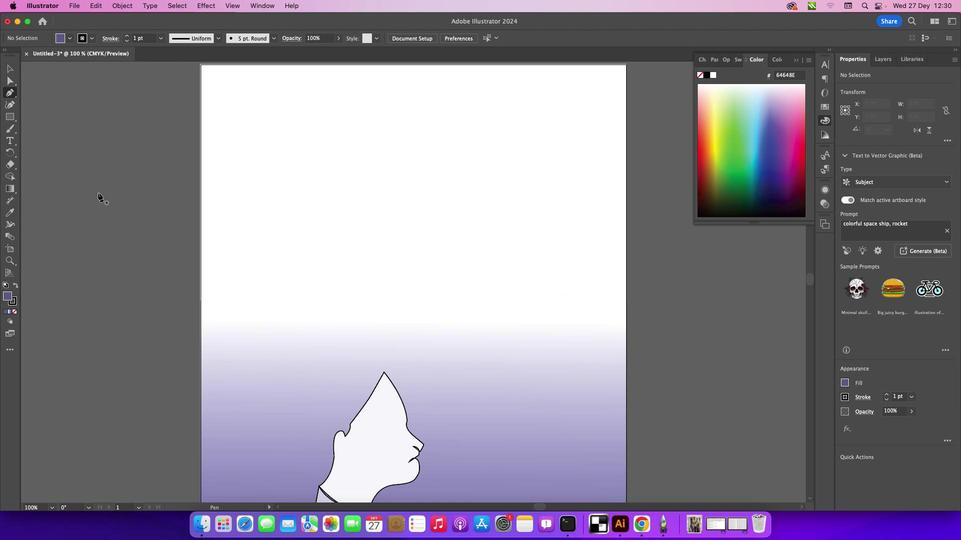 
Action: Mouse moved to (397, 389)
Screenshot: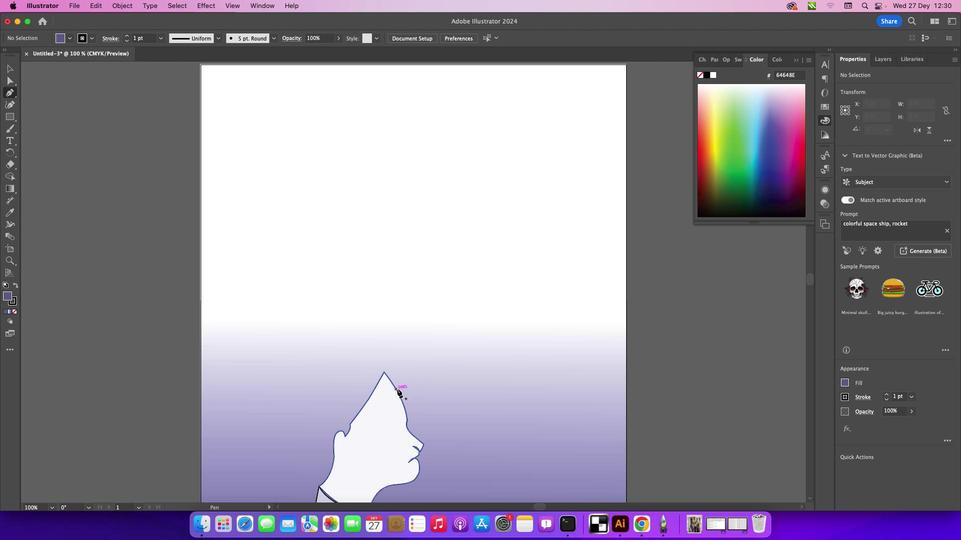 
Action: Mouse pressed left at (397, 389)
Screenshot: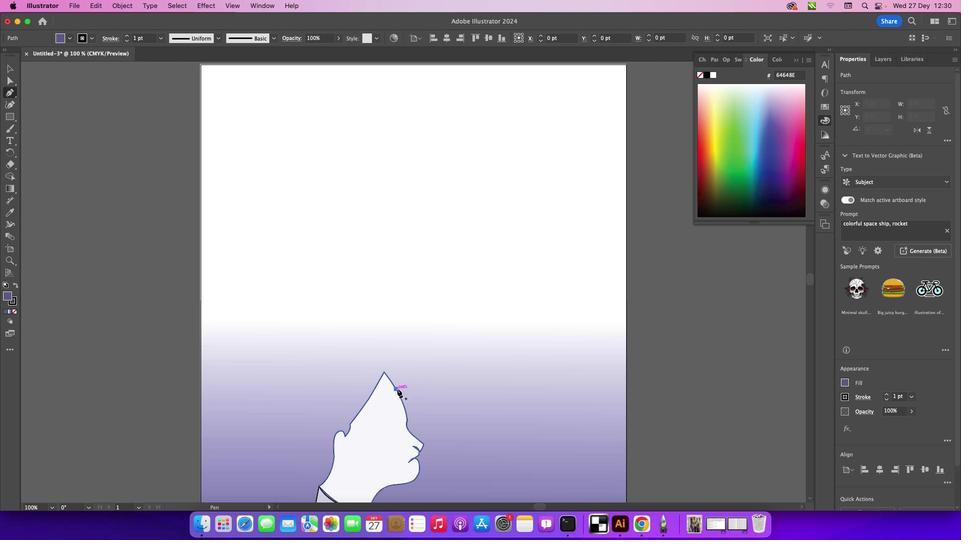 
Action: Mouse moved to (389, 360)
Screenshot: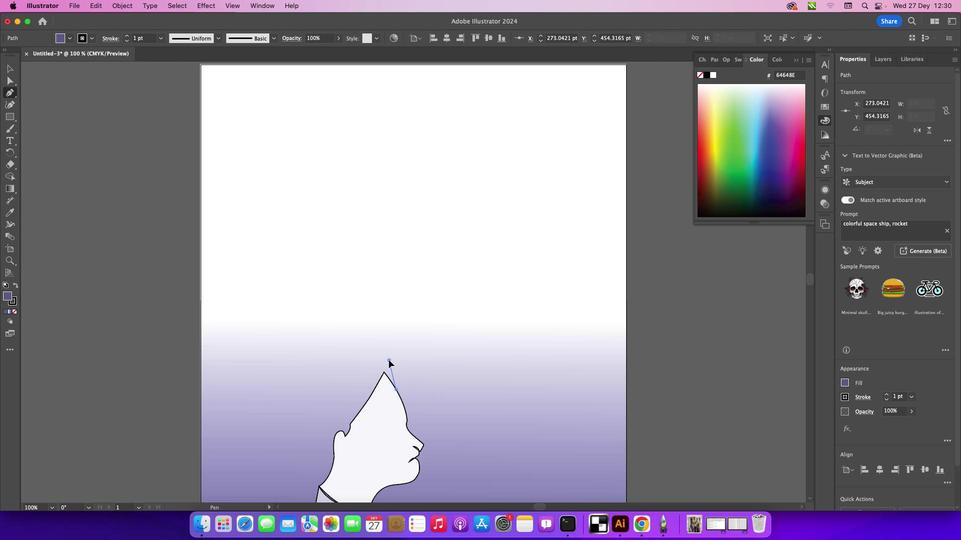 
Action: Mouse pressed left at (389, 360)
Screenshot: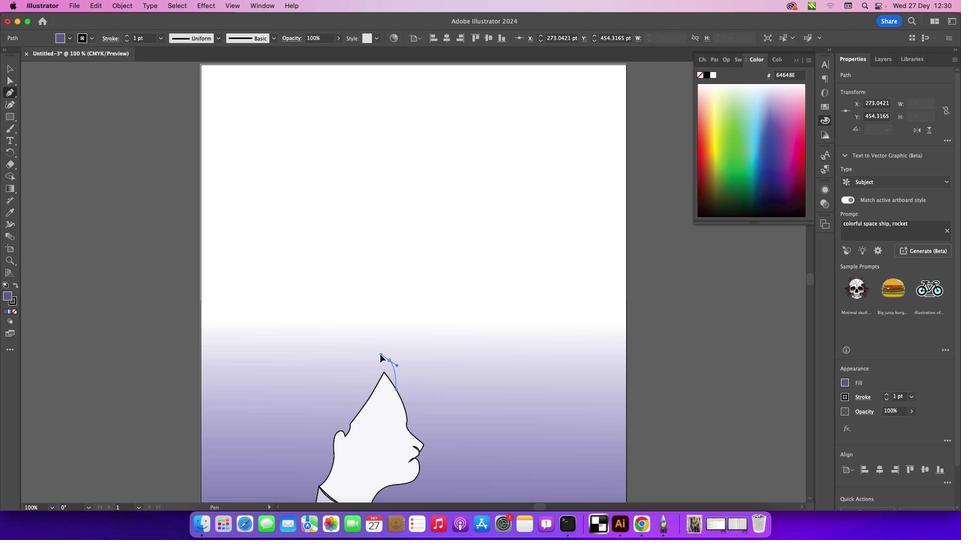 
Action: Mouse moved to (371, 356)
